 Task: Look for space in Oakville, Canada from 9th June, 2023 to 11th June, 2023 for 2 adults in price range Rs.6000 to Rs.10000. Place can be entire place with 2 bedrooms having 2 beds and 1 bathroom. Property type can be house, flat, guest house. Booking option can be shelf check-in. Required host language is English.
Action: Mouse moved to (471, 94)
Screenshot: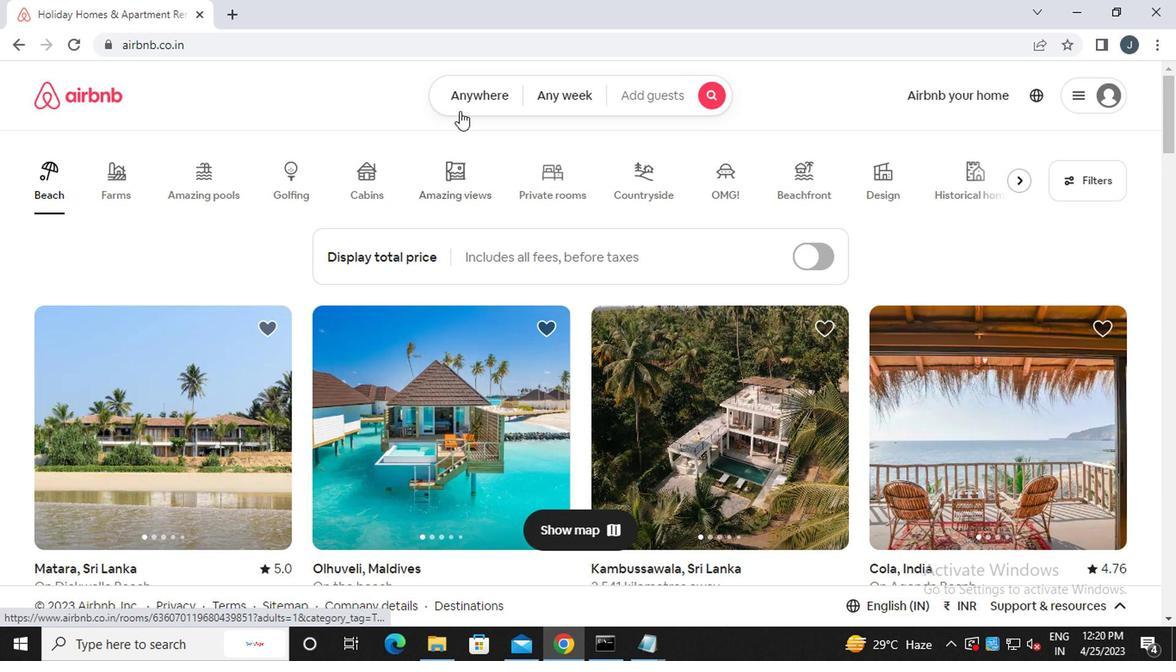 
Action: Mouse pressed left at (471, 94)
Screenshot: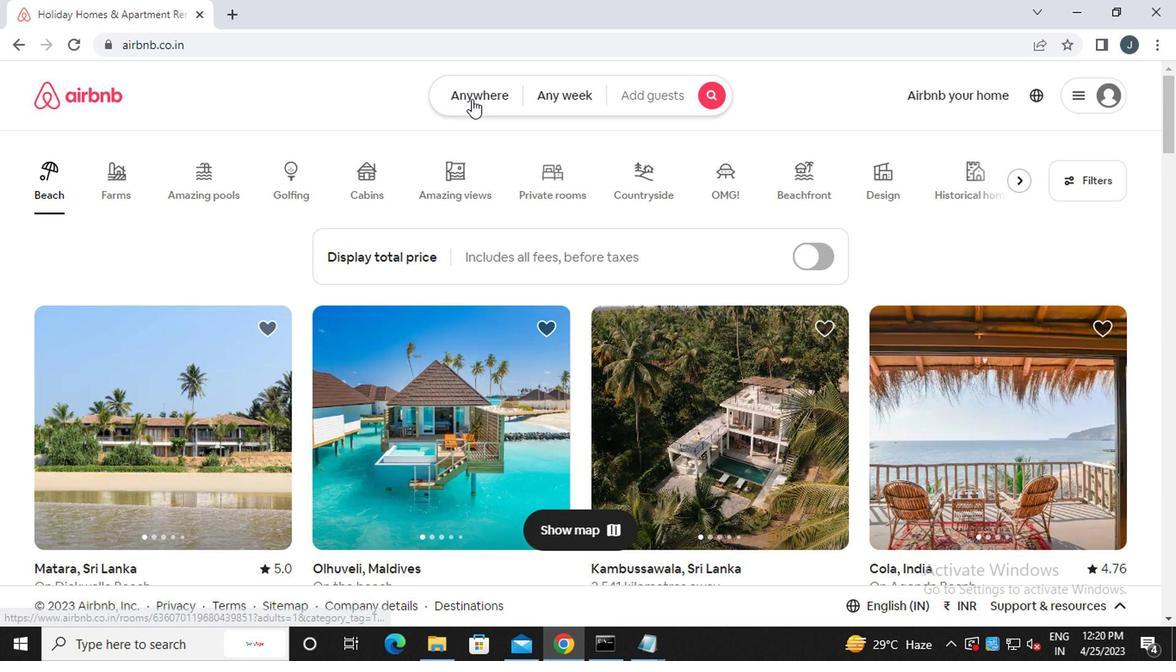 
Action: Mouse moved to (289, 170)
Screenshot: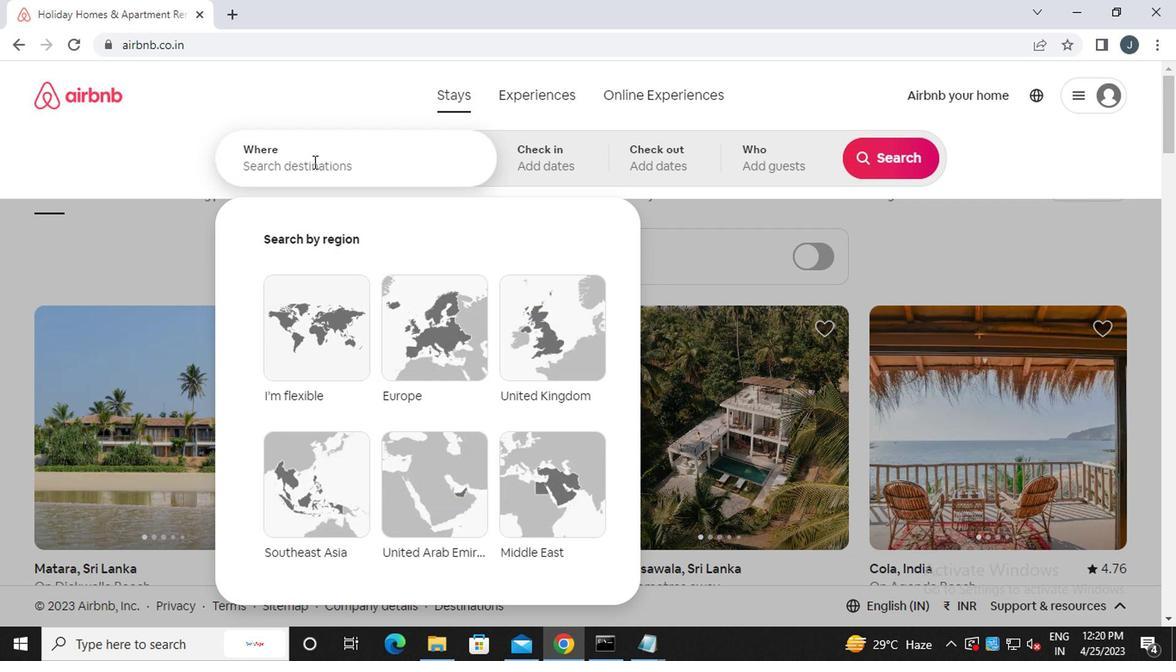 
Action: Mouse pressed left at (289, 170)
Screenshot: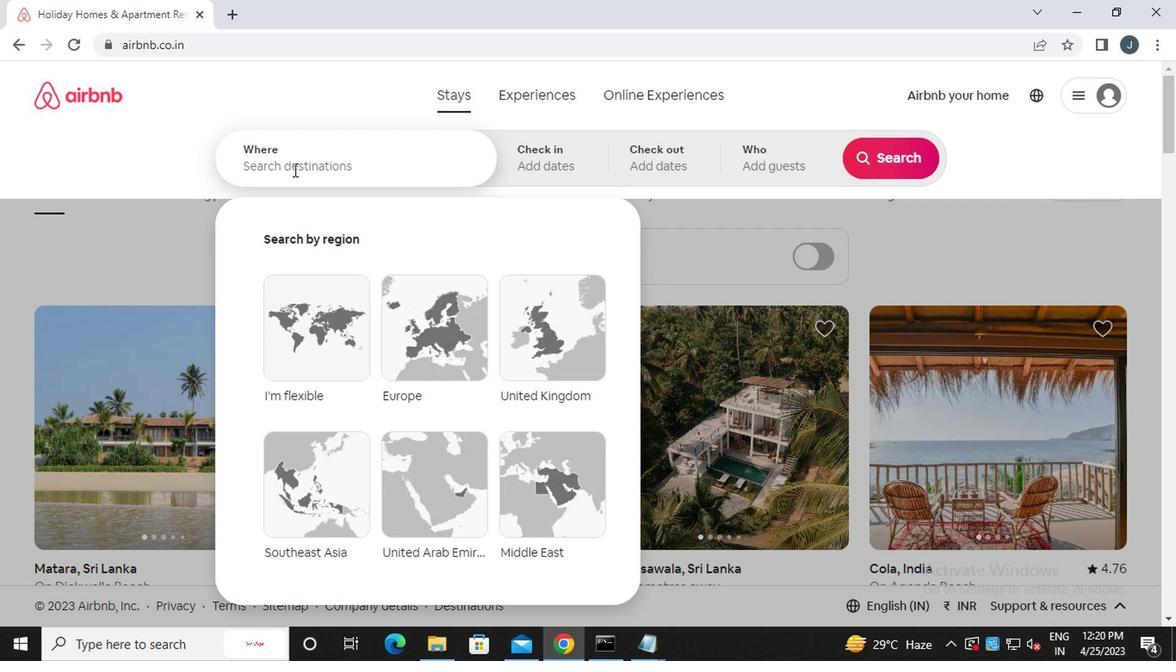 
Action: Mouse moved to (289, 170)
Screenshot: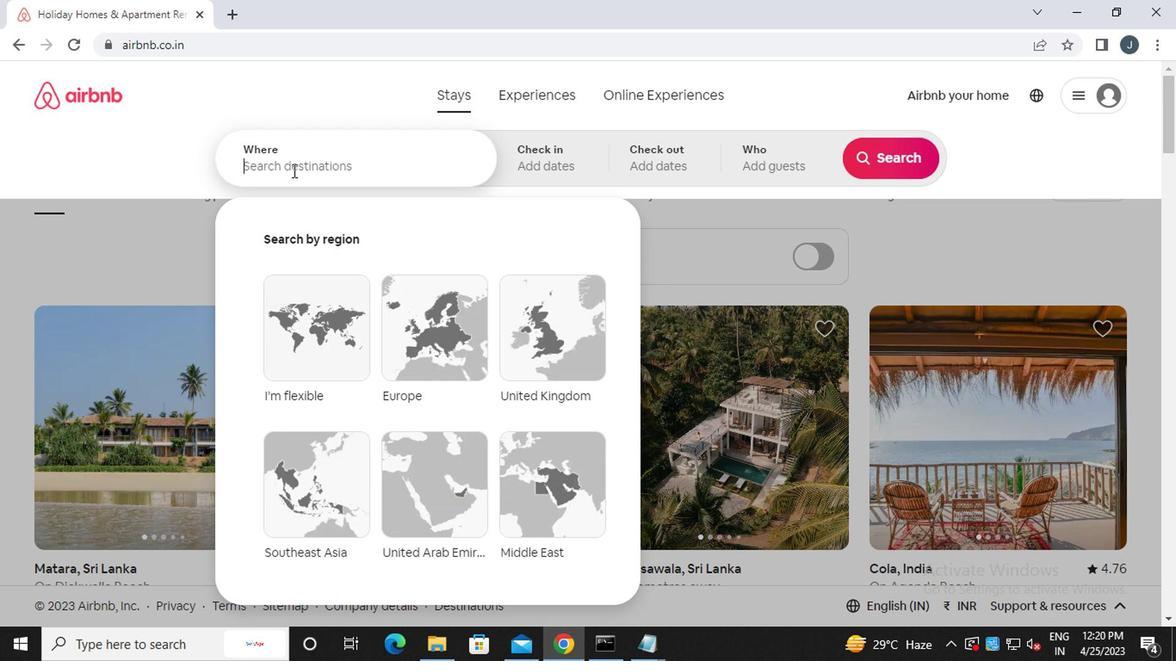 
Action: Key pressed <Key.caps_lock>o<Key.caps_lock>akville,<Key.caps_lock>c<Key.caps_lock>anada
Screenshot: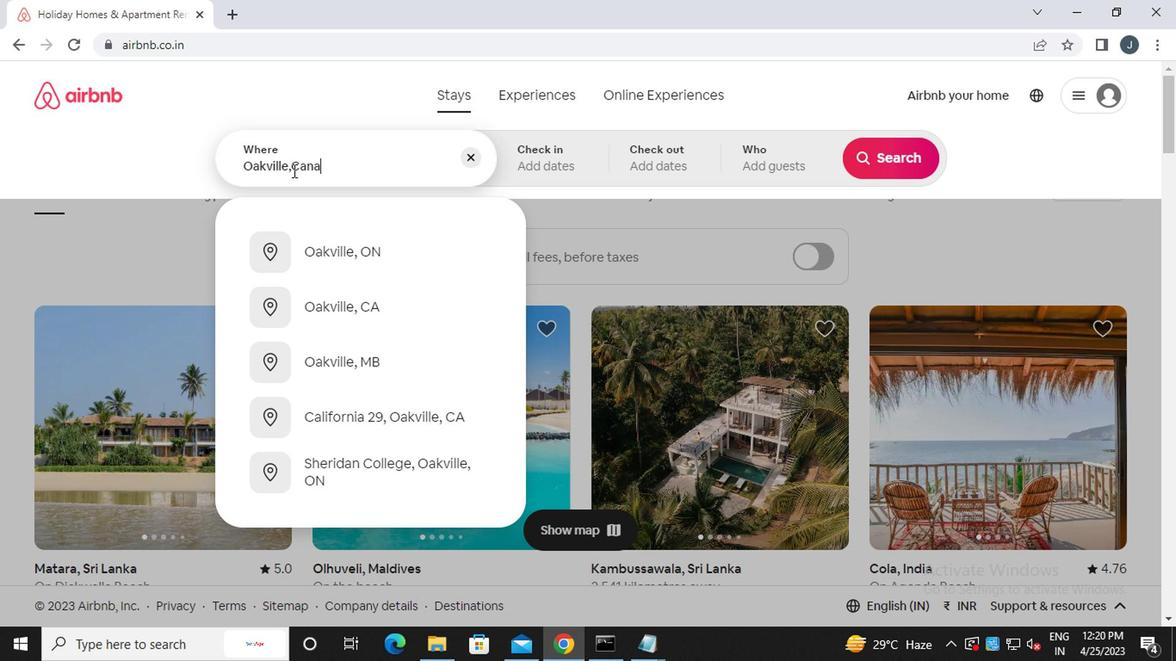 
Action: Mouse moved to (575, 161)
Screenshot: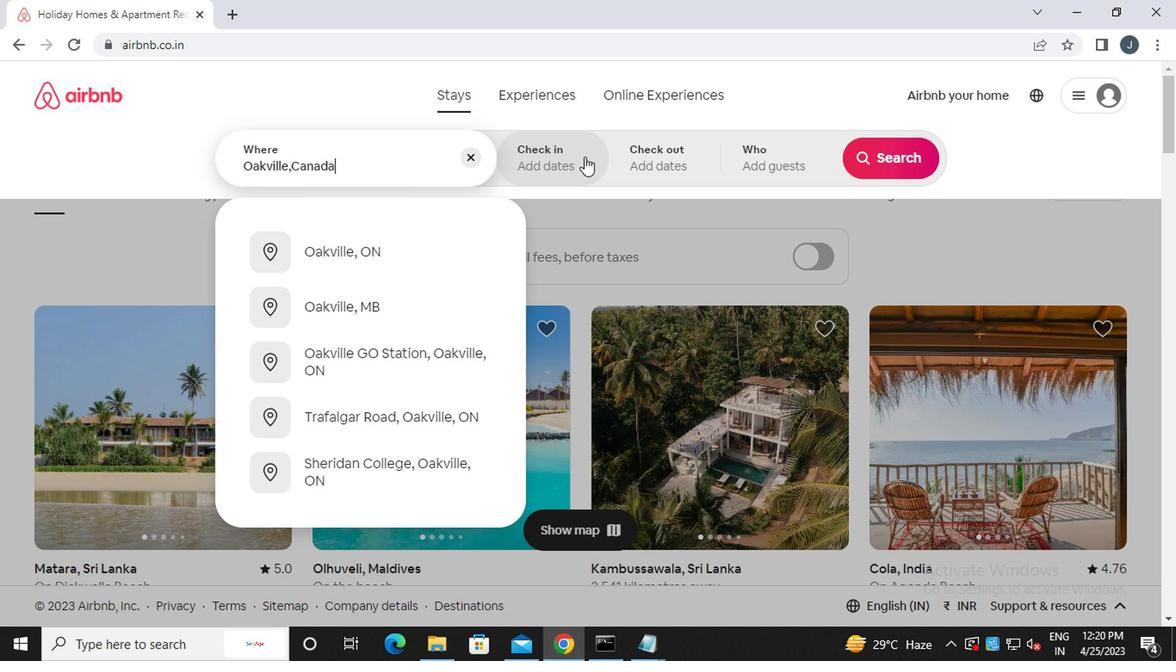 
Action: Mouse pressed left at (575, 161)
Screenshot: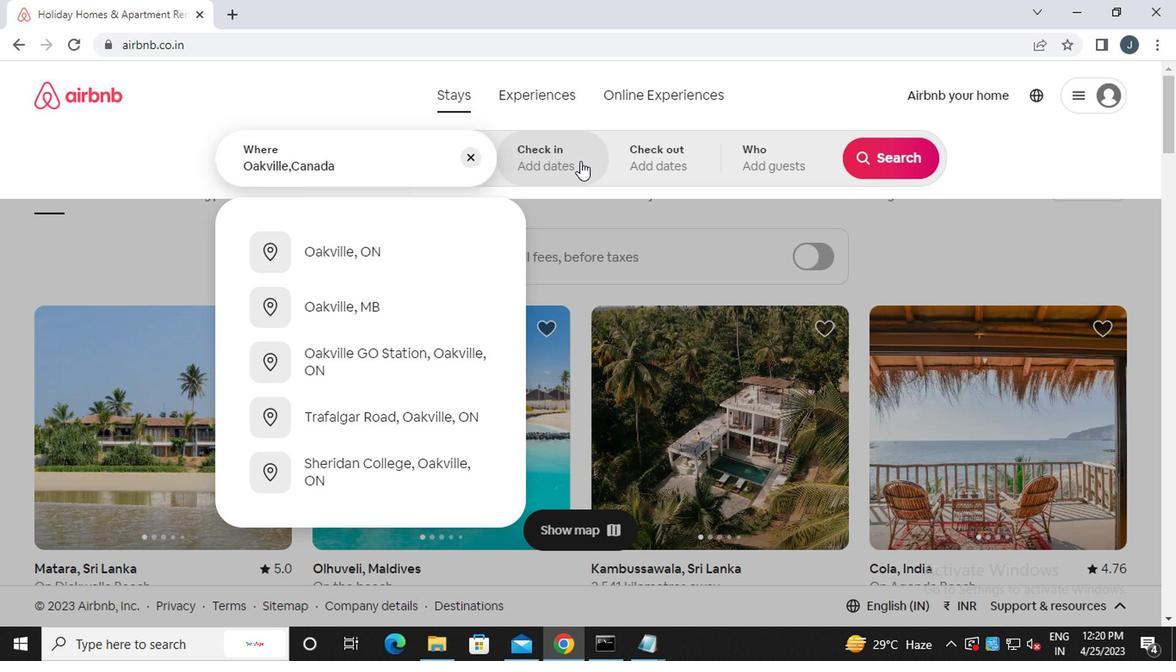 
Action: Mouse moved to (876, 296)
Screenshot: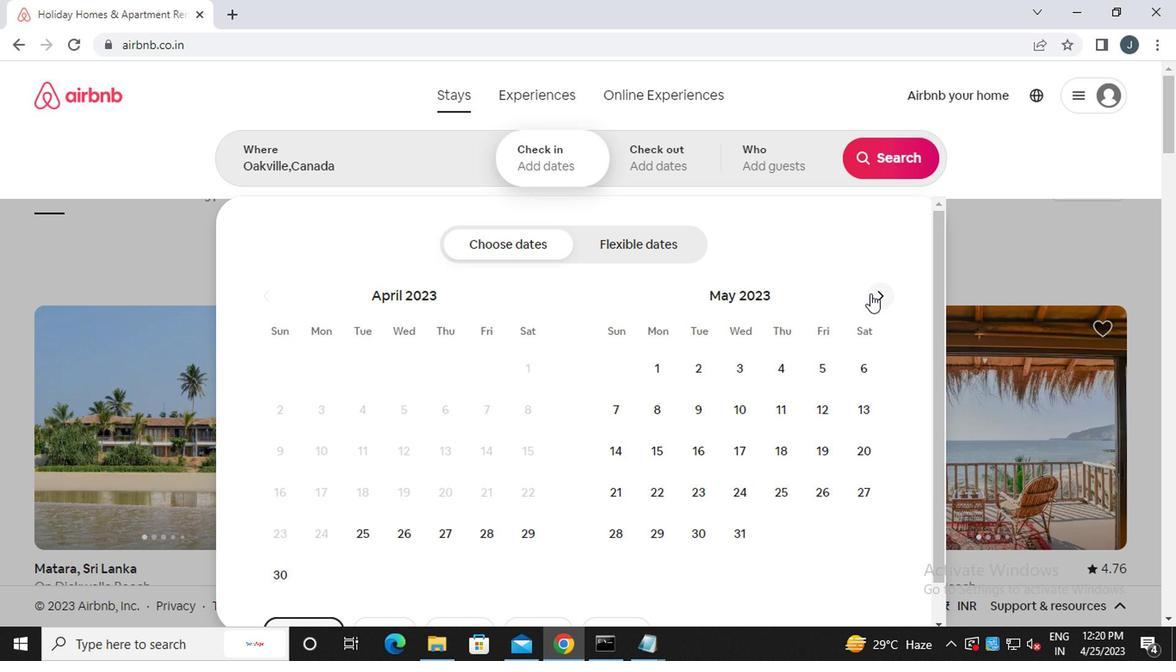 
Action: Mouse pressed left at (876, 296)
Screenshot: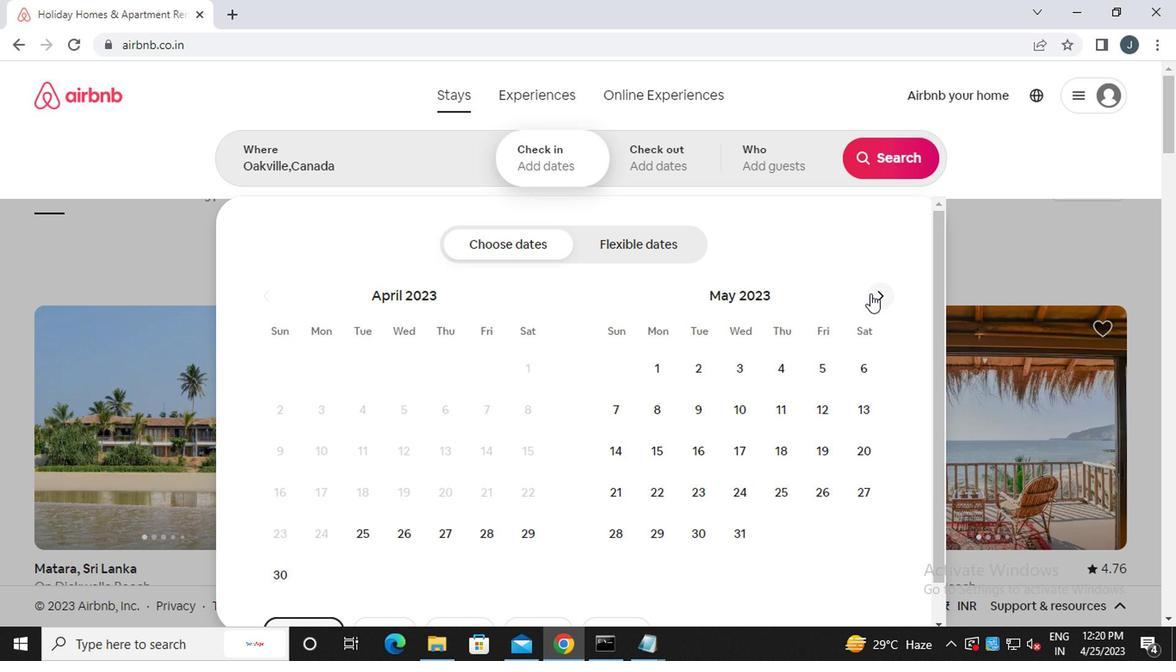 
Action: Mouse moved to (827, 409)
Screenshot: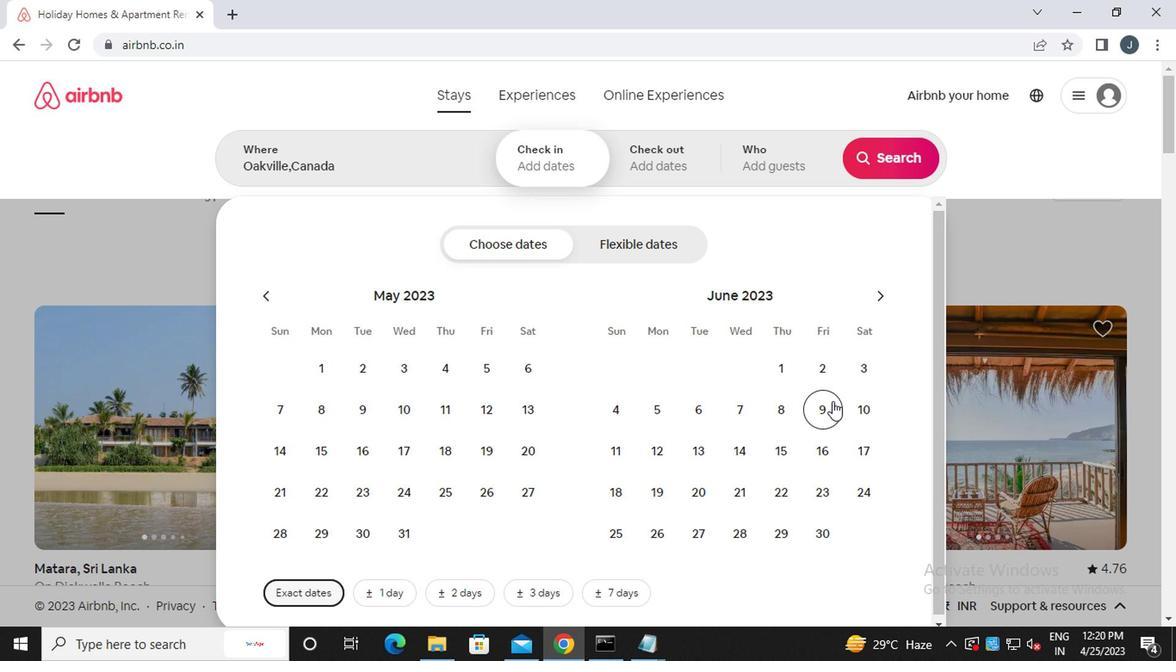 
Action: Mouse pressed left at (827, 409)
Screenshot: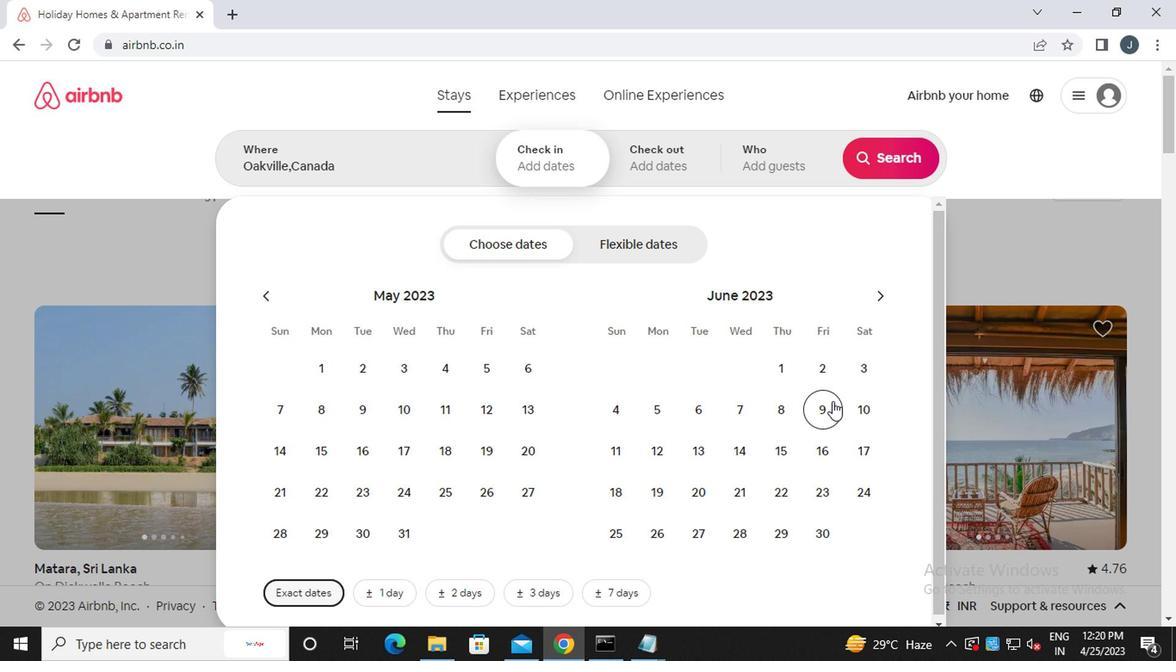 
Action: Mouse moved to (621, 447)
Screenshot: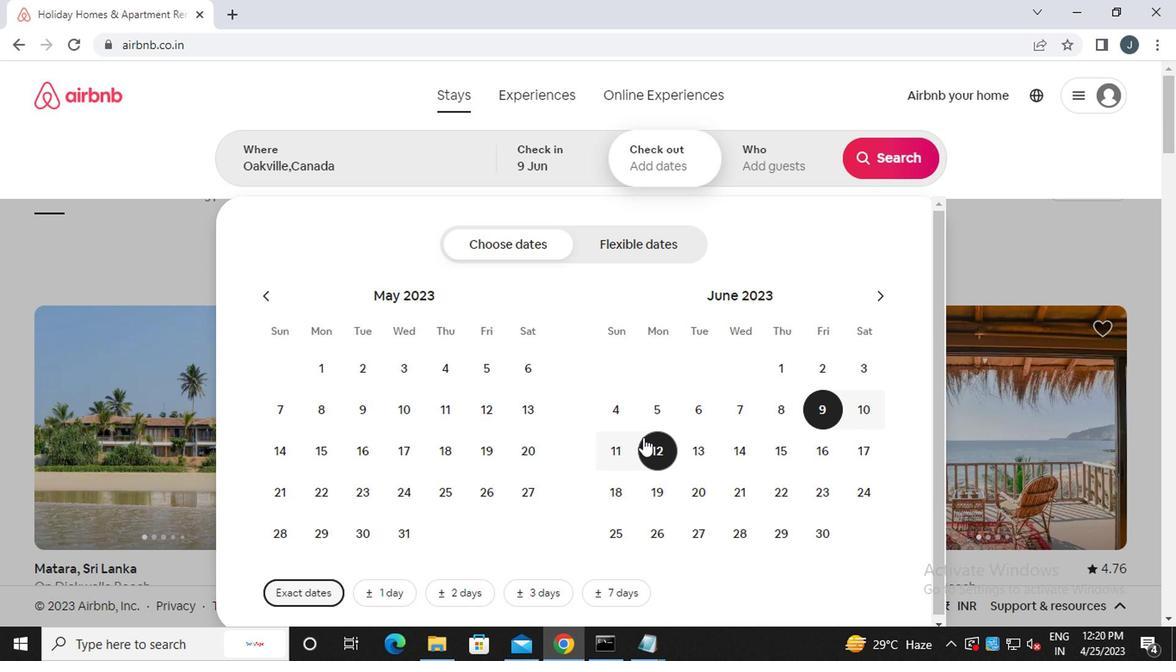 
Action: Mouse pressed left at (621, 447)
Screenshot: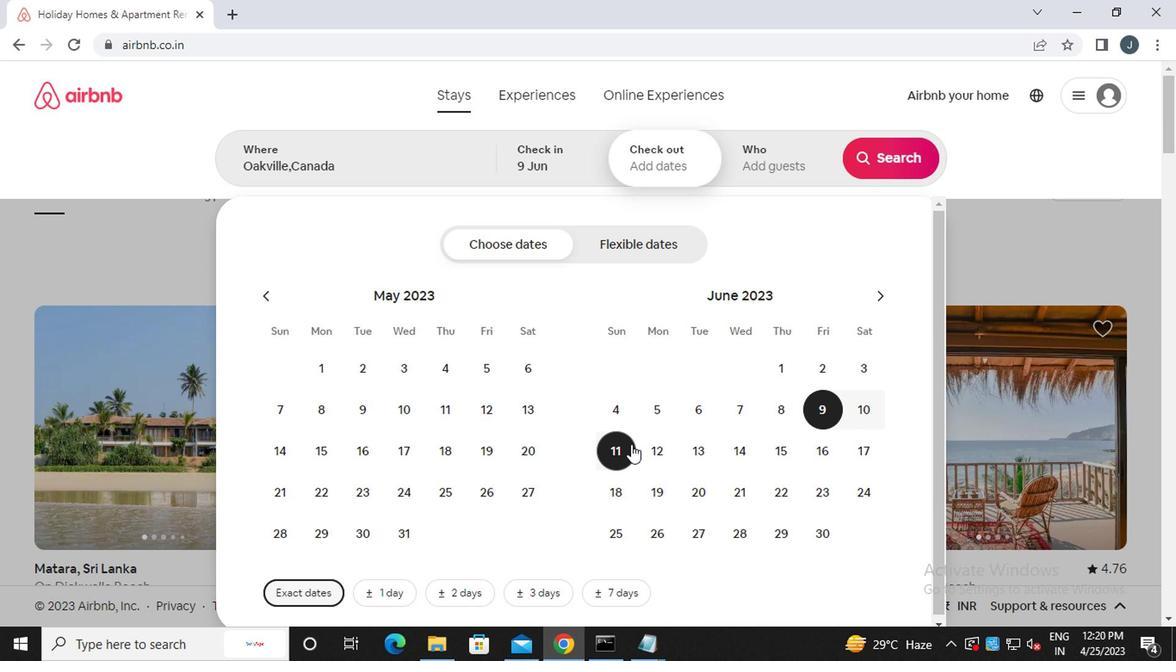 
Action: Mouse moved to (759, 164)
Screenshot: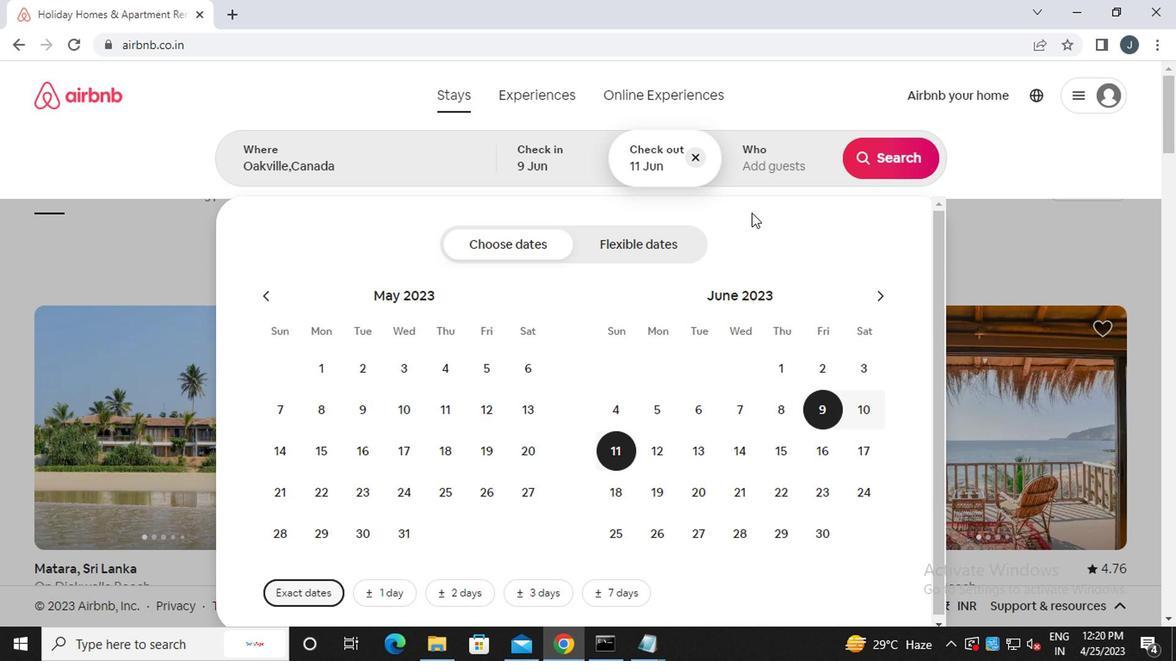 
Action: Mouse pressed left at (759, 164)
Screenshot: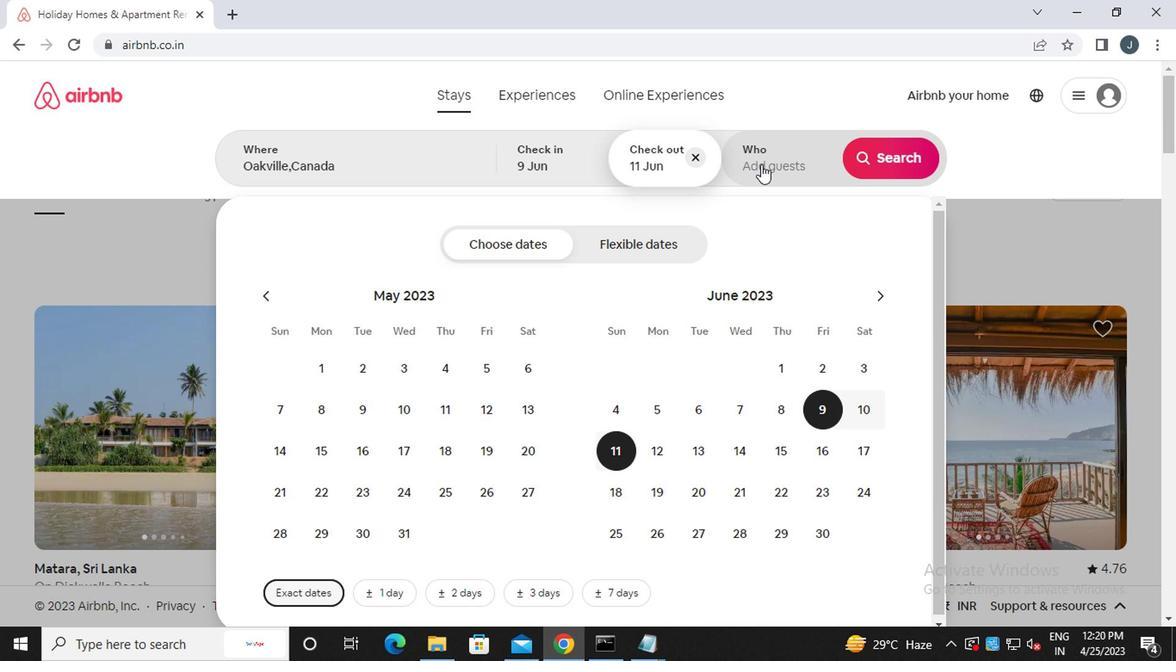 
Action: Mouse moved to (909, 246)
Screenshot: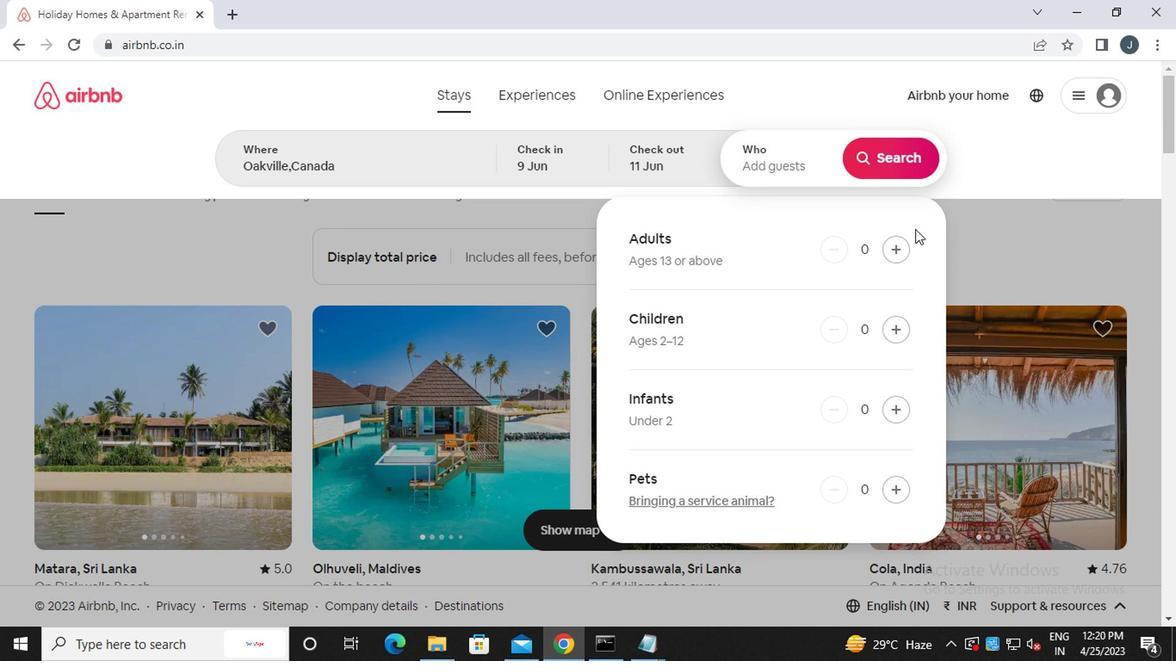 
Action: Mouse pressed left at (909, 246)
Screenshot: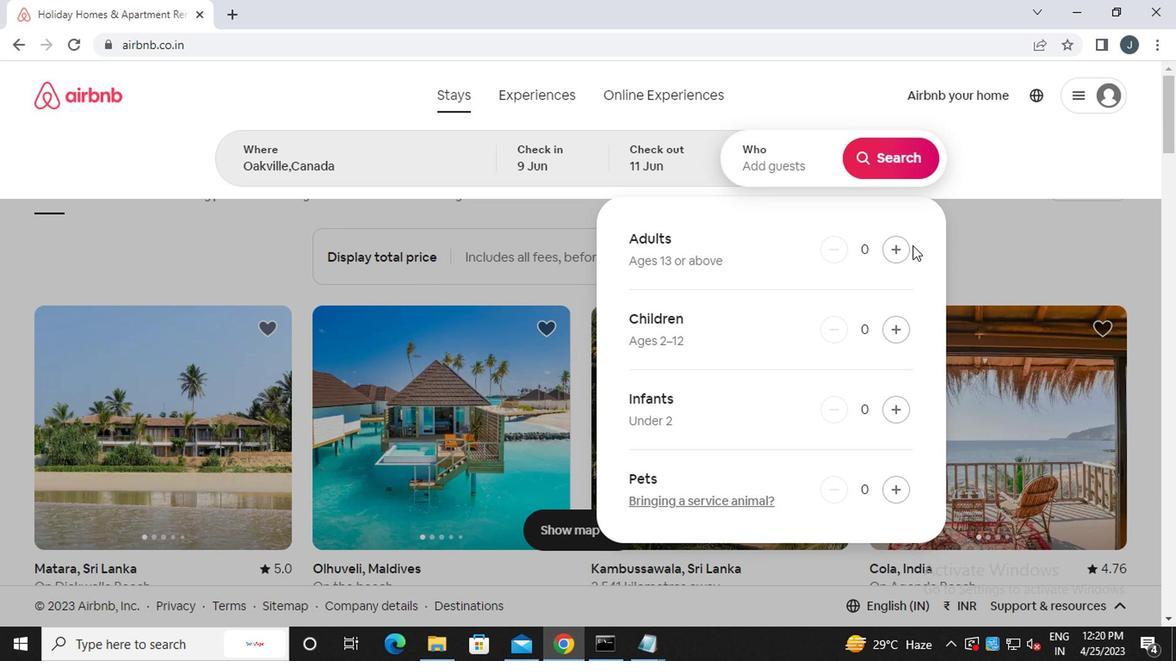 
Action: Mouse pressed left at (909, 246)
Screenshot: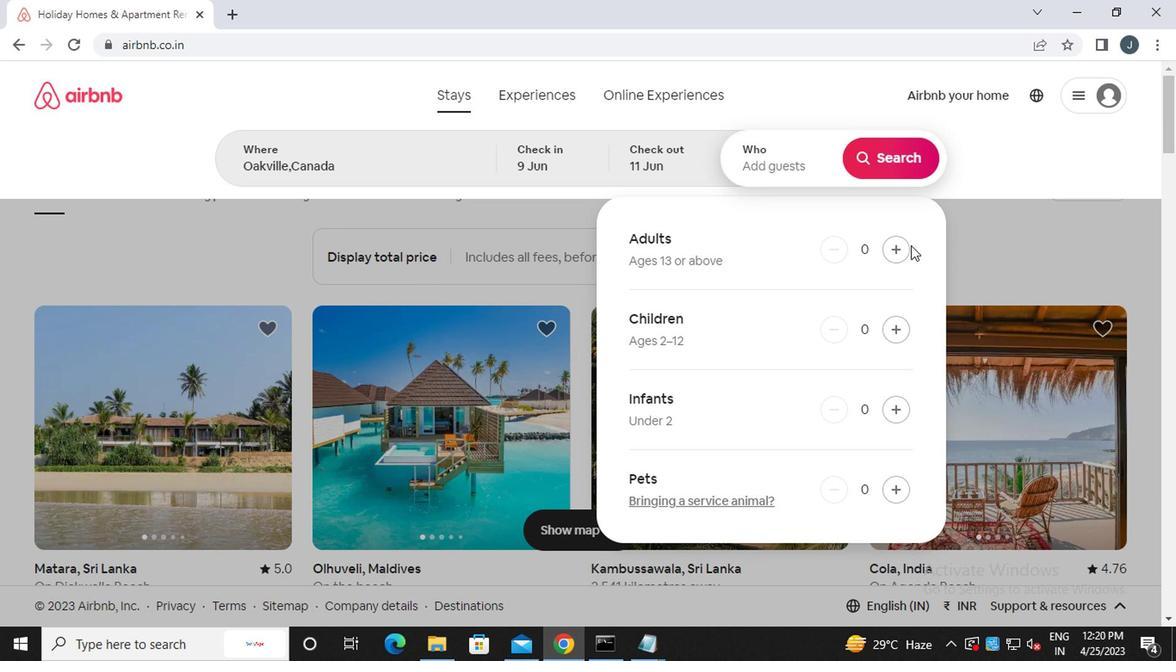 
Action: Mouse moved to (902, 248)
Screenshot: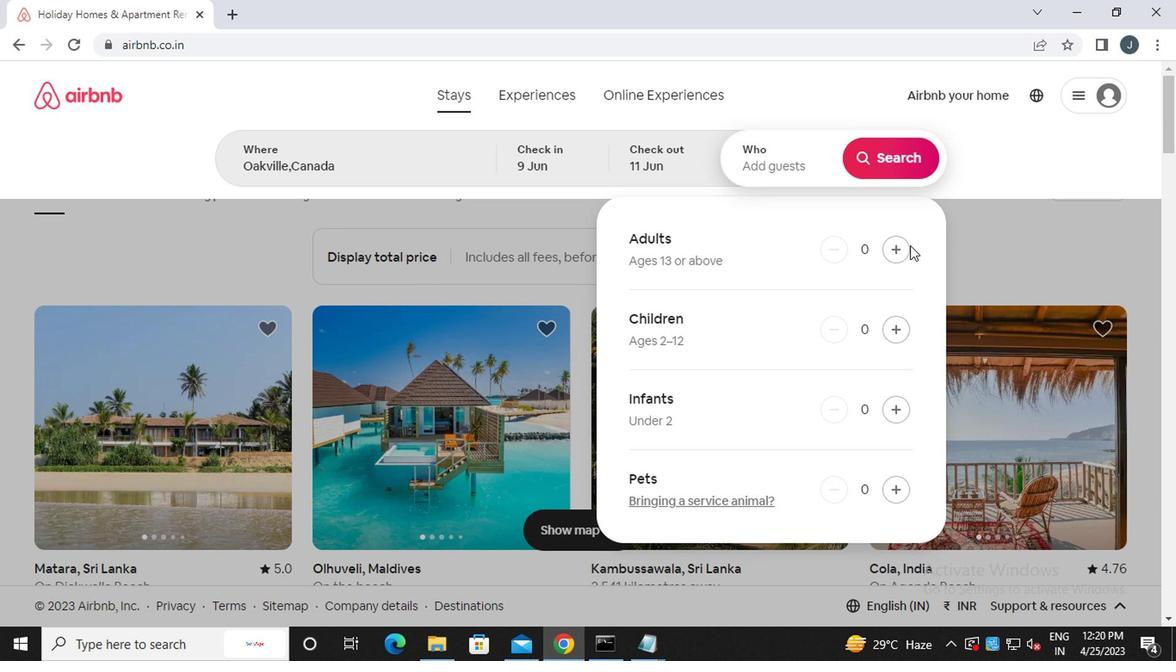 
Action: Mouse pressed left at (902, 248)
Screenshot: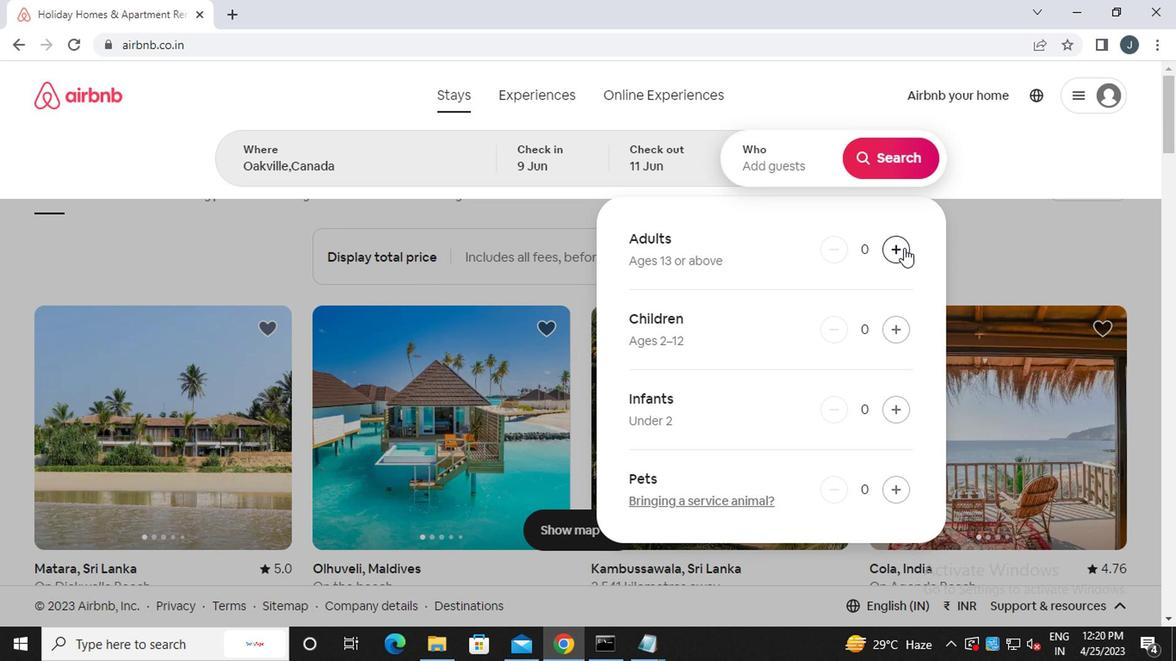
Action: Mouse pressed left at (902, 248)
Screenshot: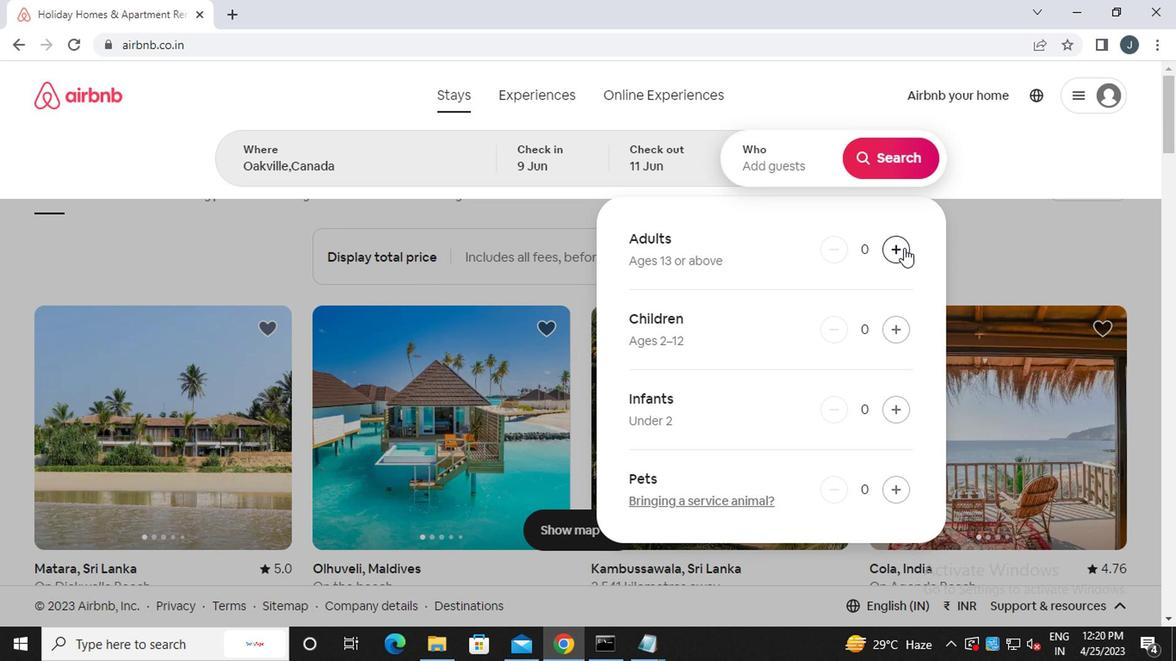 
Action: Mouse moved to (902, 161)
Screenshot: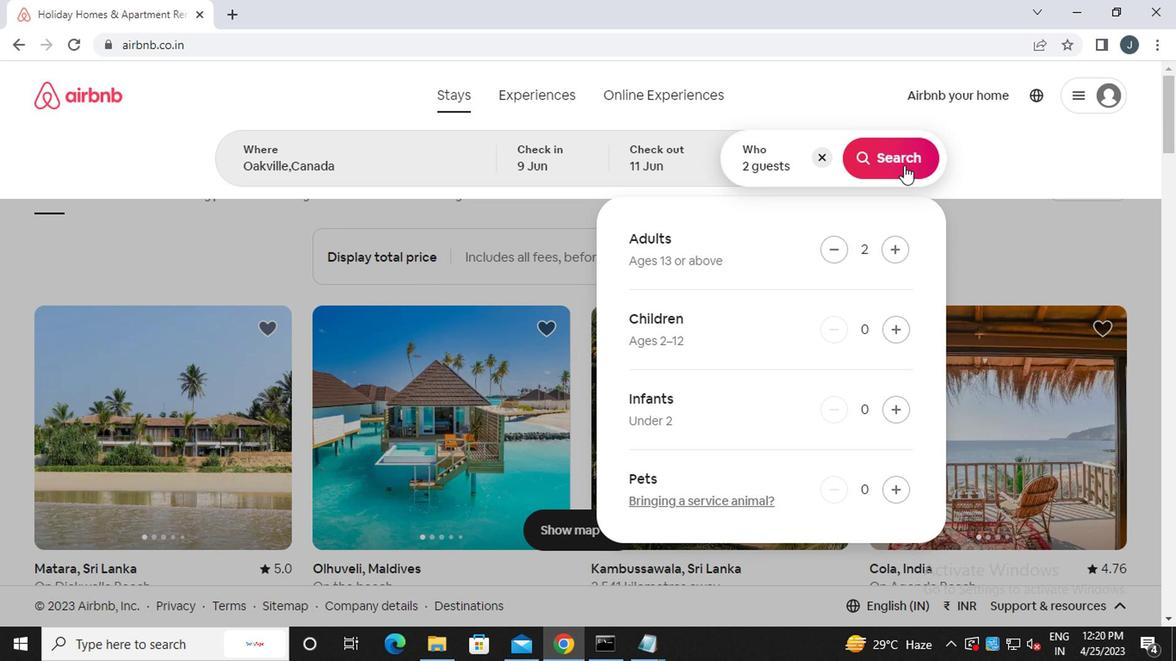 
Action: Mouse pressed left at (902, 161)
Screenshot: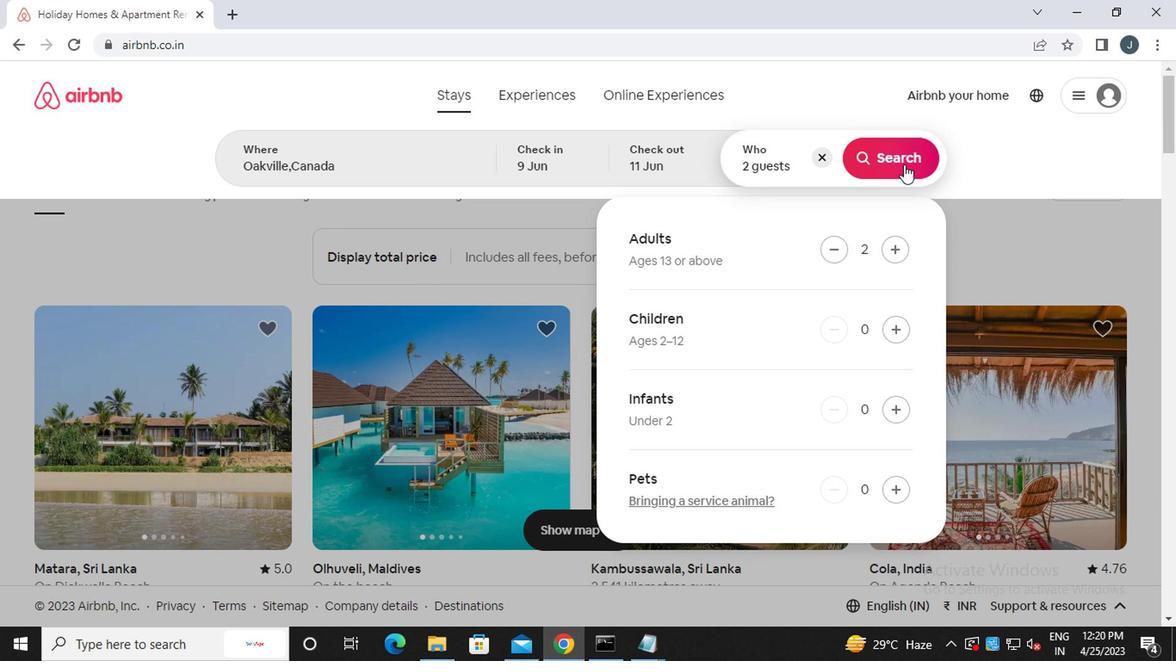 
Action: Mouse moved to (1101, 164)
Screenshot: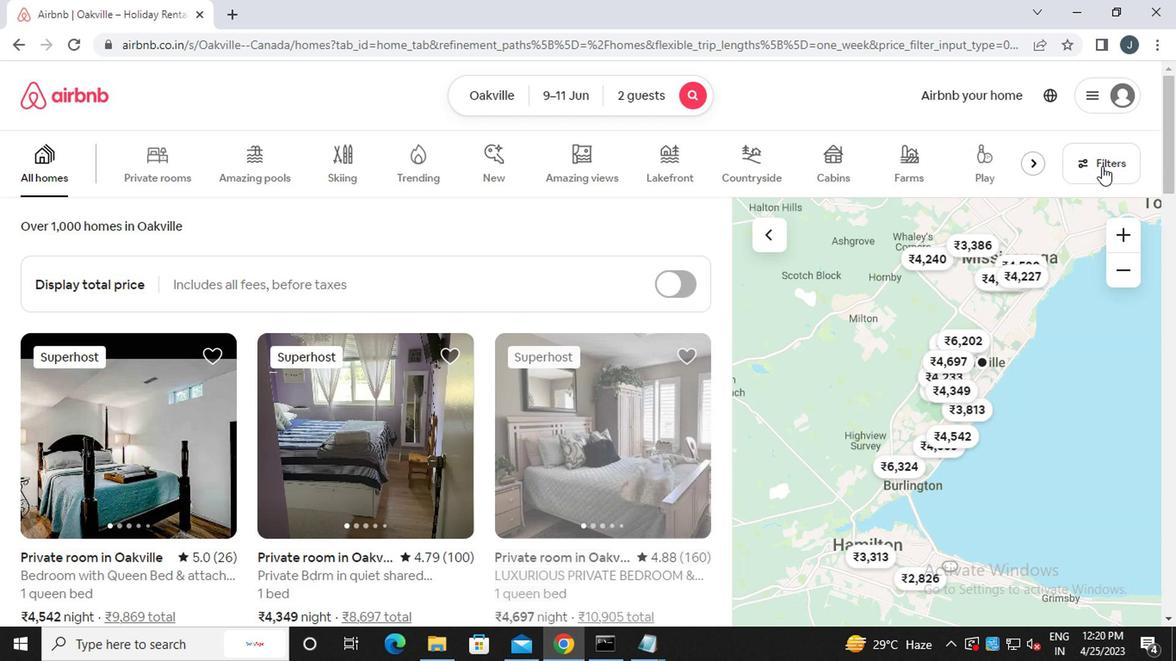 
Action: Mouse pressed left at (1101, 164)
Screenshot: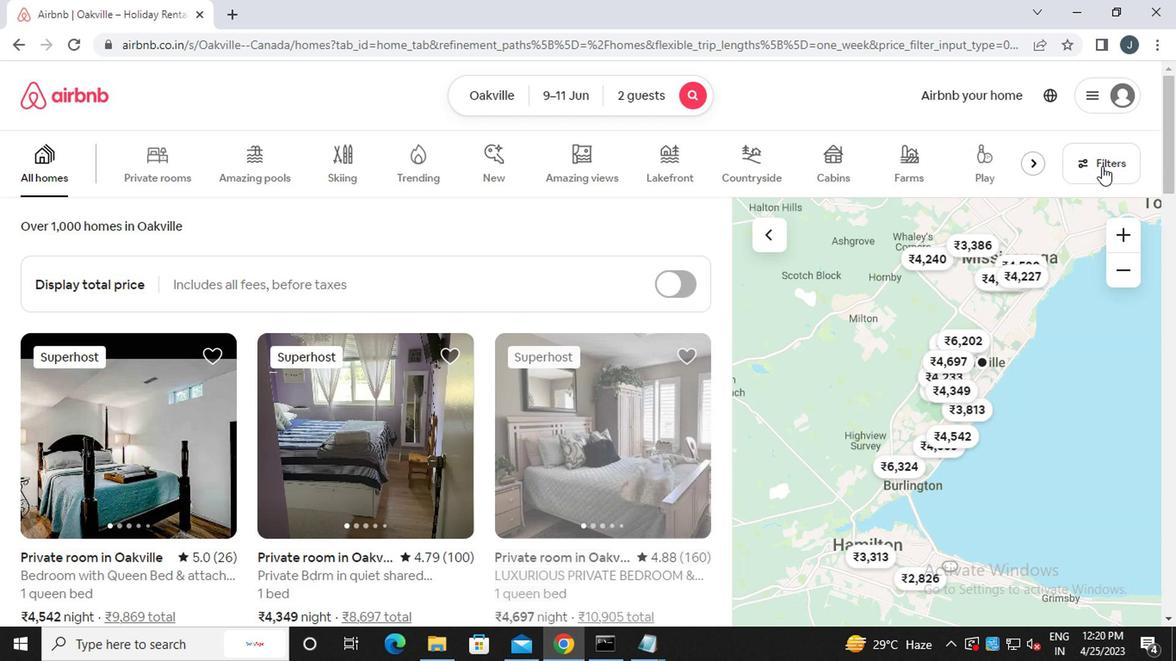 
Action: Mouse moved to (436, 384)
Screenshot: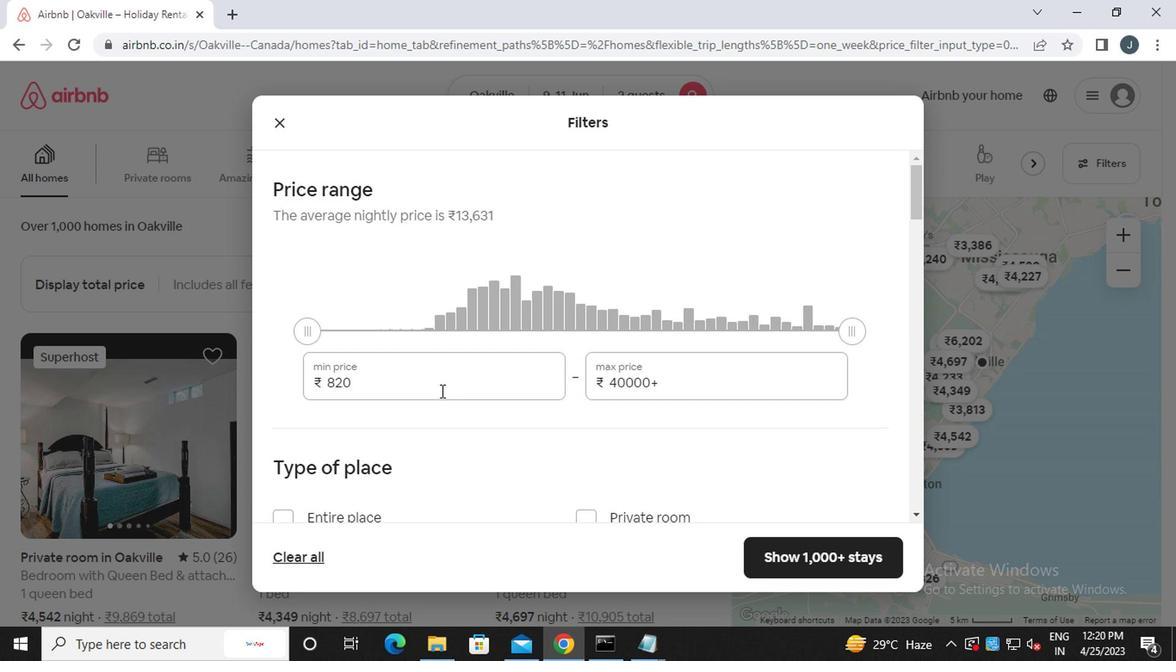 
Action: Mouse pressed left at (436, 384)
Screenshot: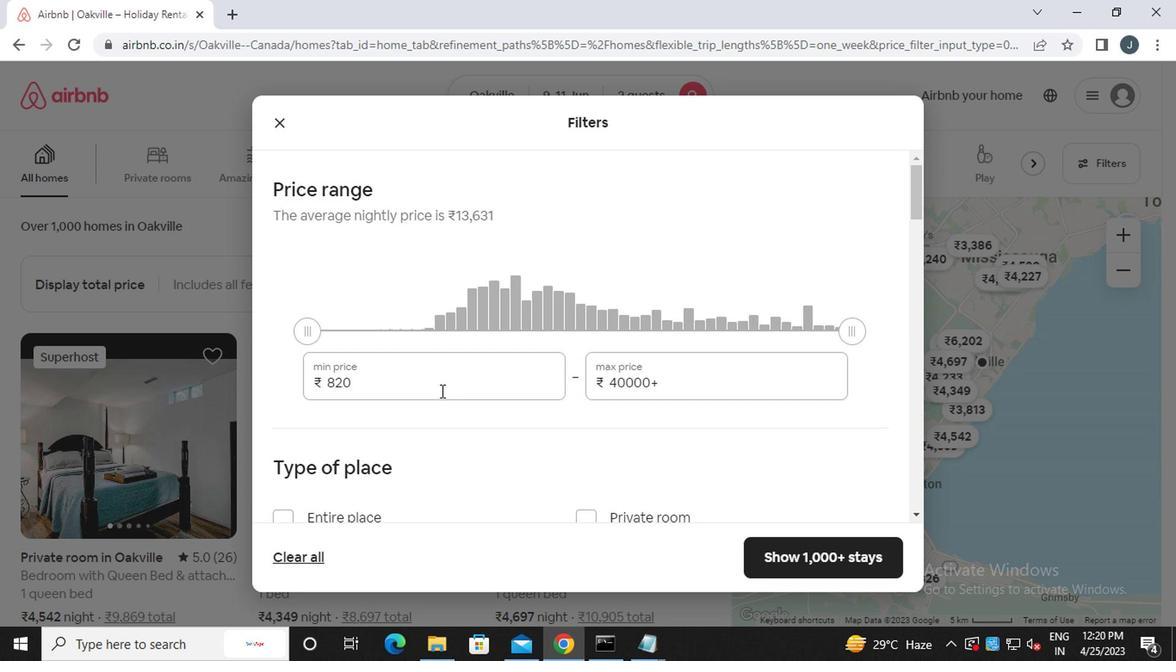 
Action: Mouse moved to (435, 384)
Screenshot: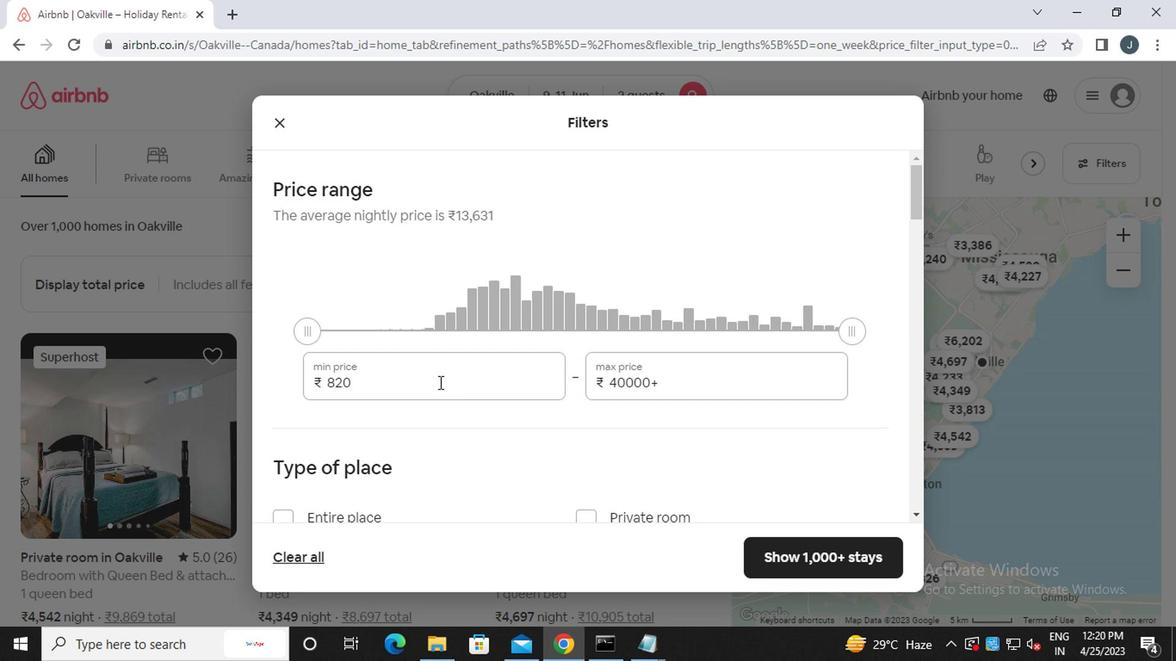 
Action: Key pressed <Key.backspace><Key.backspace><Key.backspace><Key.backspace><Key.backspace><Key.backspace><<102>><<96>><<96>><<96>>
Screenshot: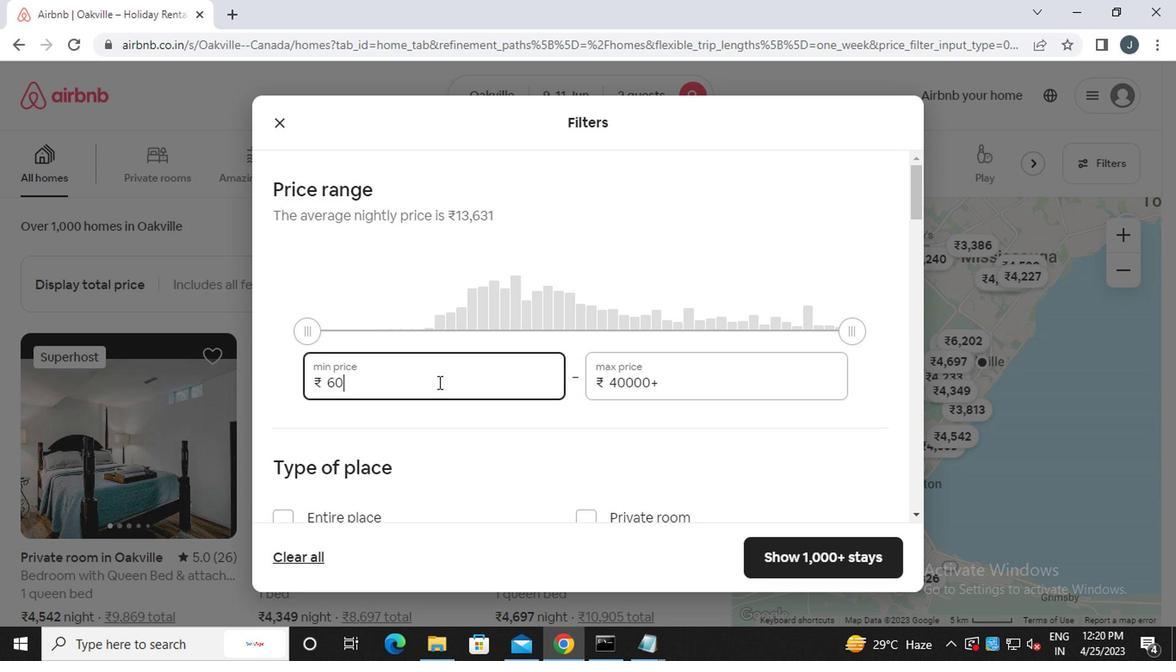 
Action: Mouse moved to (683, 392)
Screenshot: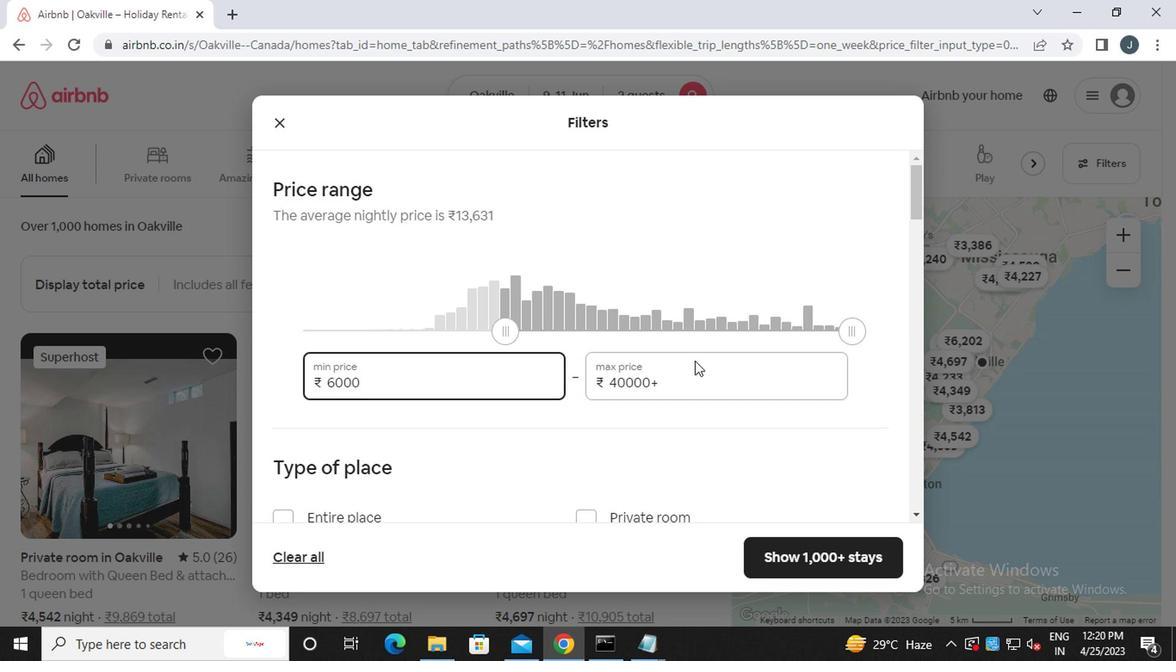 
Action: Mouse pressed left at (683, 392)
Screenshot: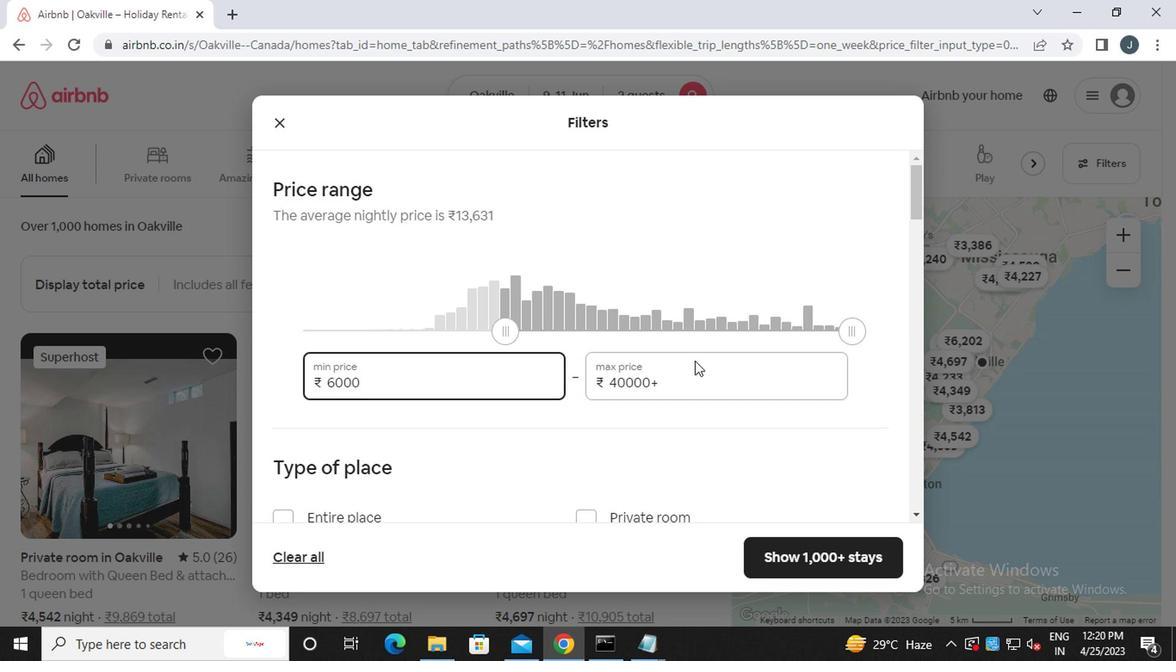 
Action: Key pressed <Key.backspace><Key.backspace><Key.backspace><Key.backspace><Key.backspace><Key.backspace><Key.backspace><Key.backspace><Key.backspace><Key.backspace><Key.backspace><<97>><<96>><<96>><<96>><<96>>
Screenshot: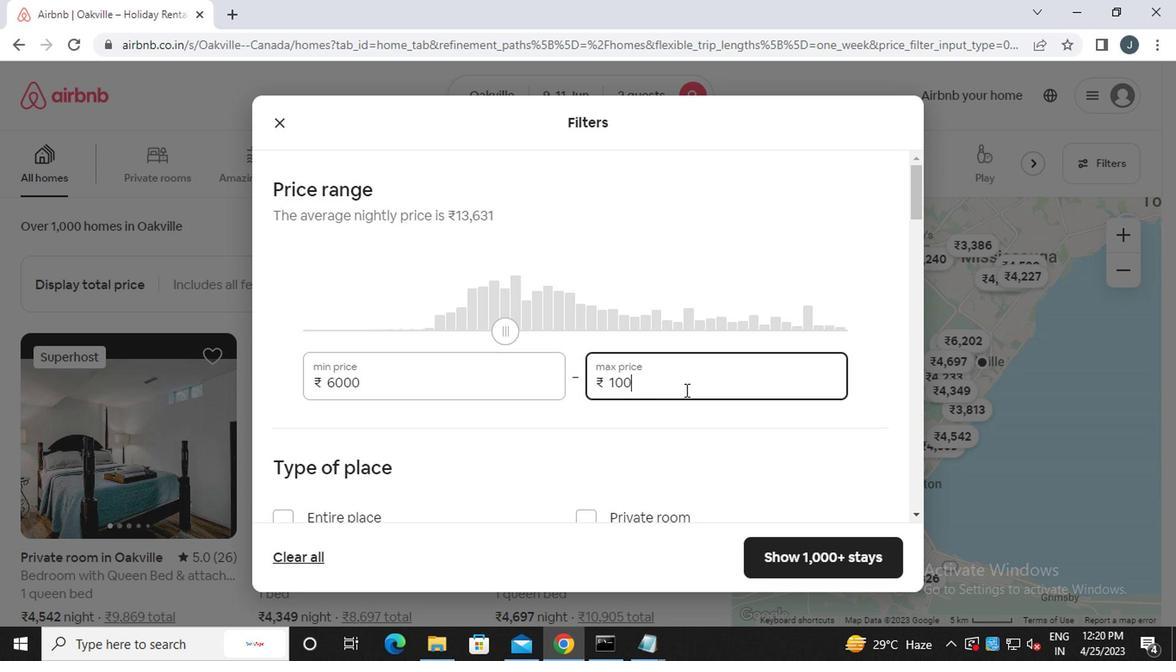 
Action: Mouse scrolled (683, 391) with delta (0, 0)
Screenshot: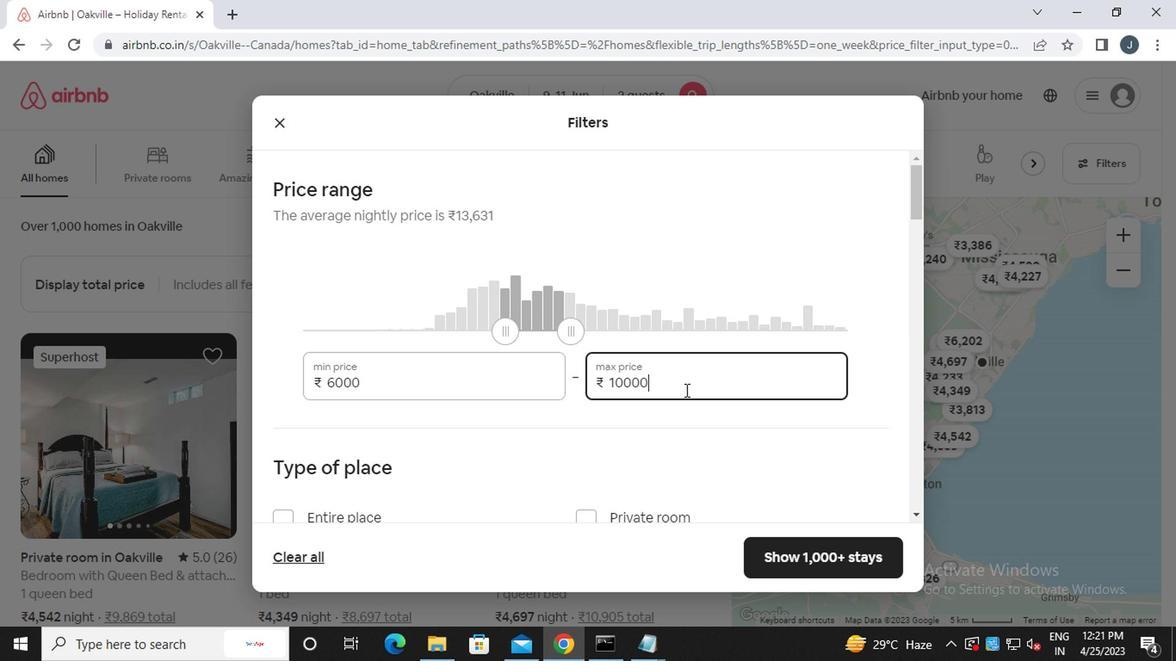 
Action: Mouse scrolled (683, 391) with delta (0, 0)
Screenshot: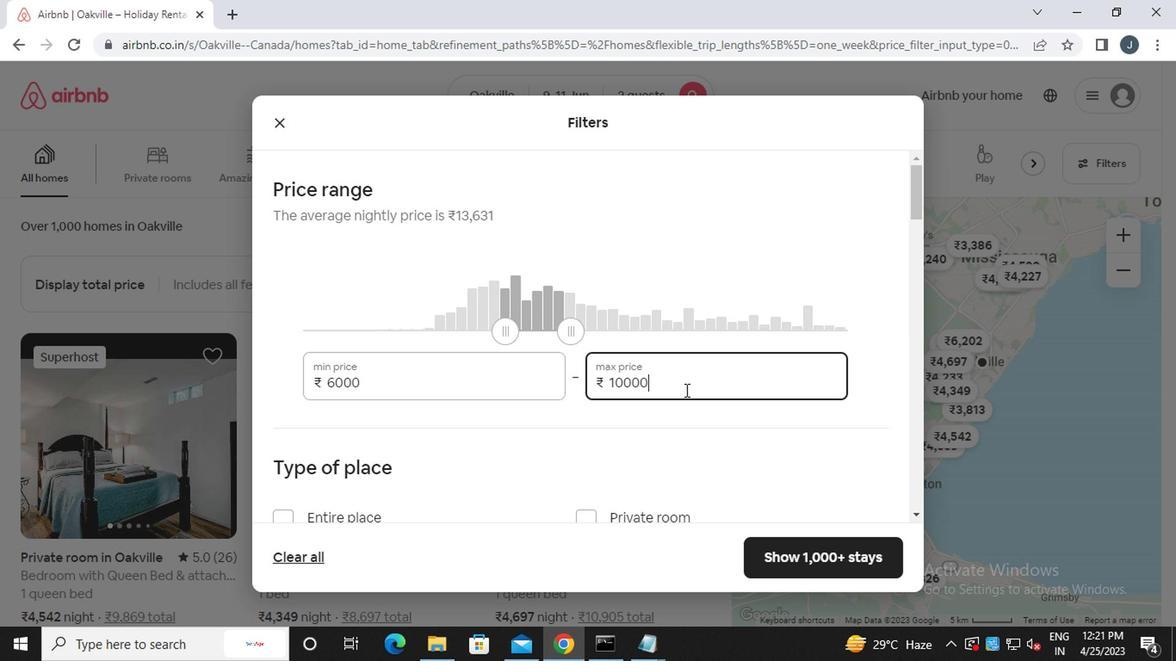 
Action: Mouse moved to (278, 348)
Screenshot: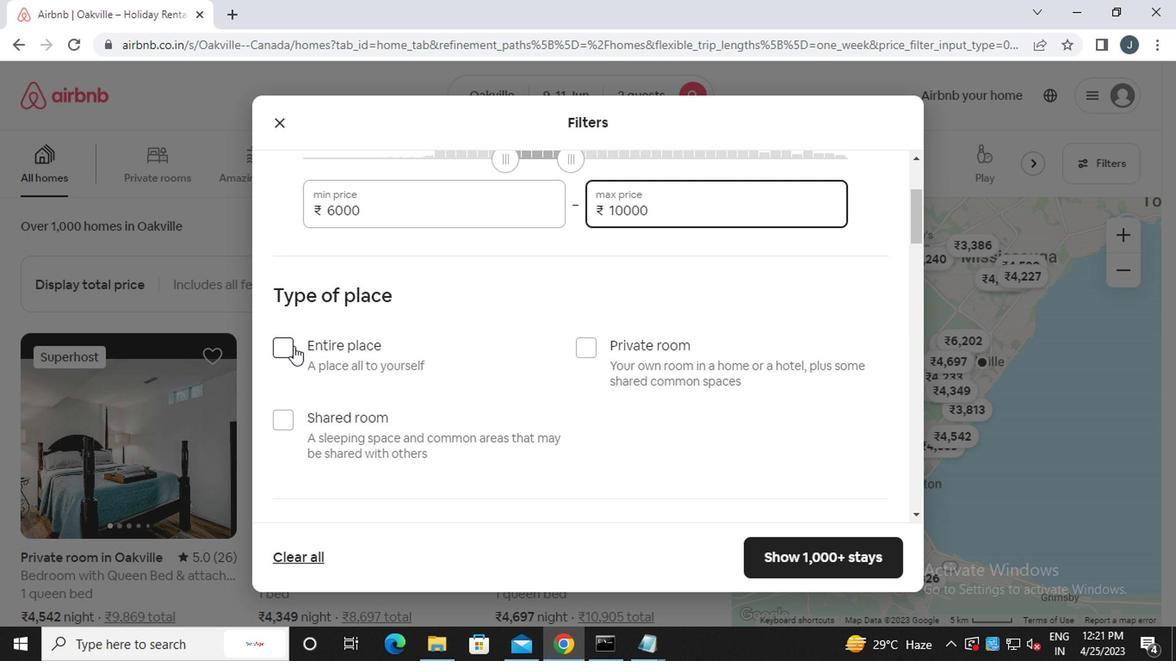 
Action: Mouse pressed left at (278, 348)
Screenshot: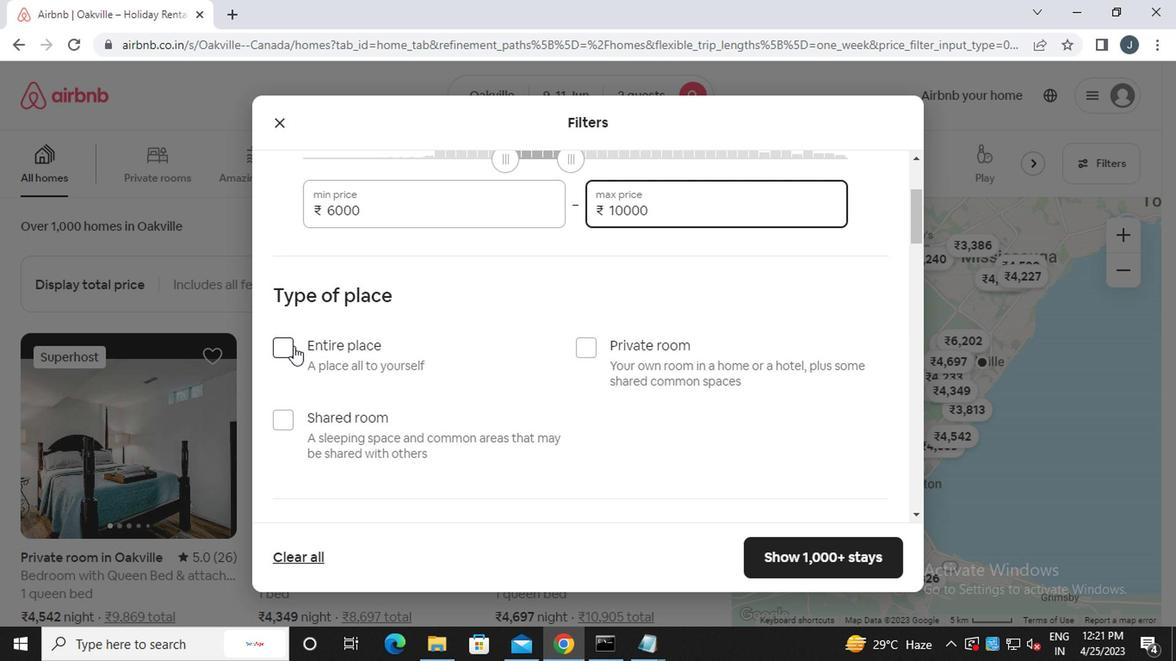 
Action: Mouse moved to (509, 379)
Screenshot: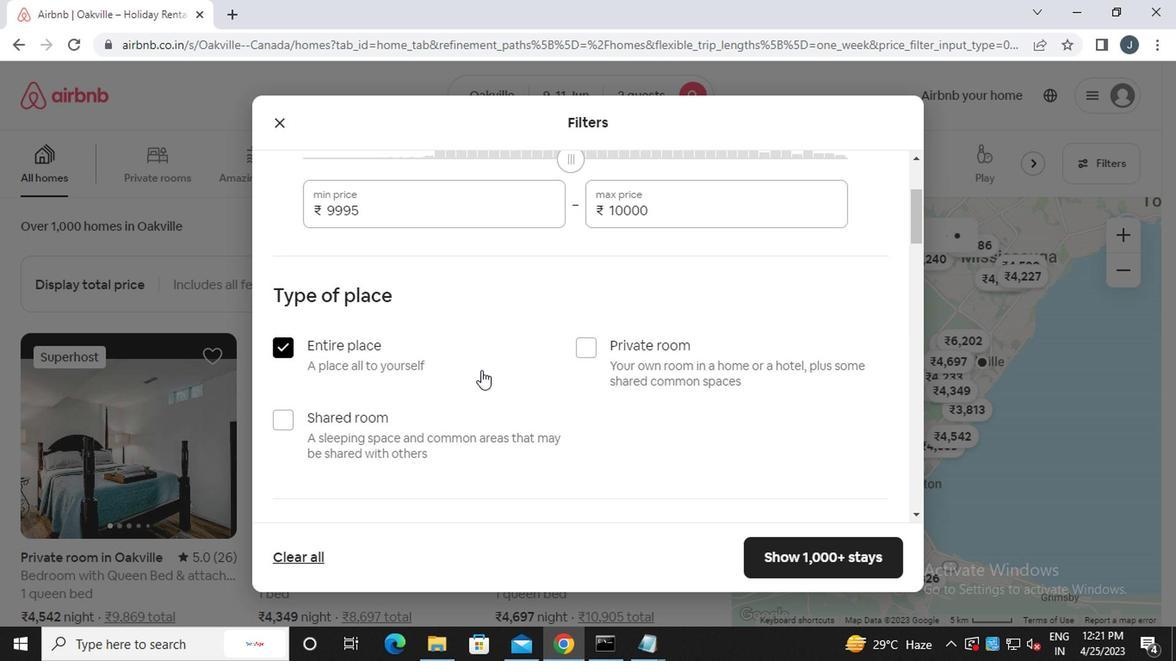 
Action: Mouse scrolled (509, 379) with delta (0, 0)
Screenshot: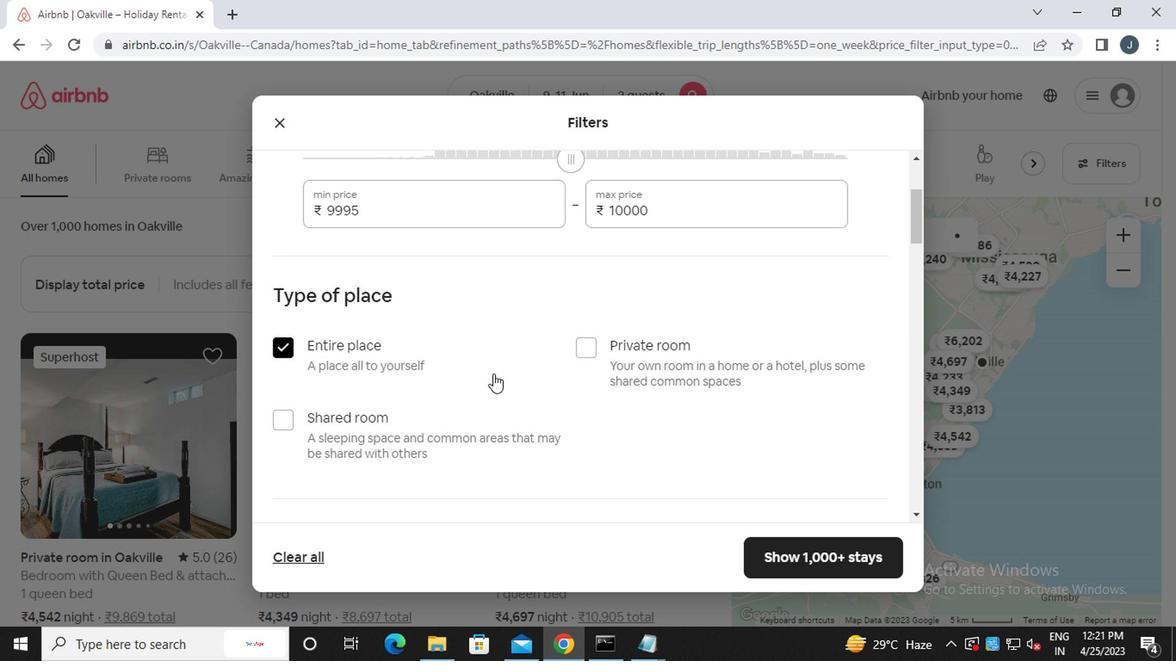 
Action: Mouse moved to (512, 381)
Screenshot: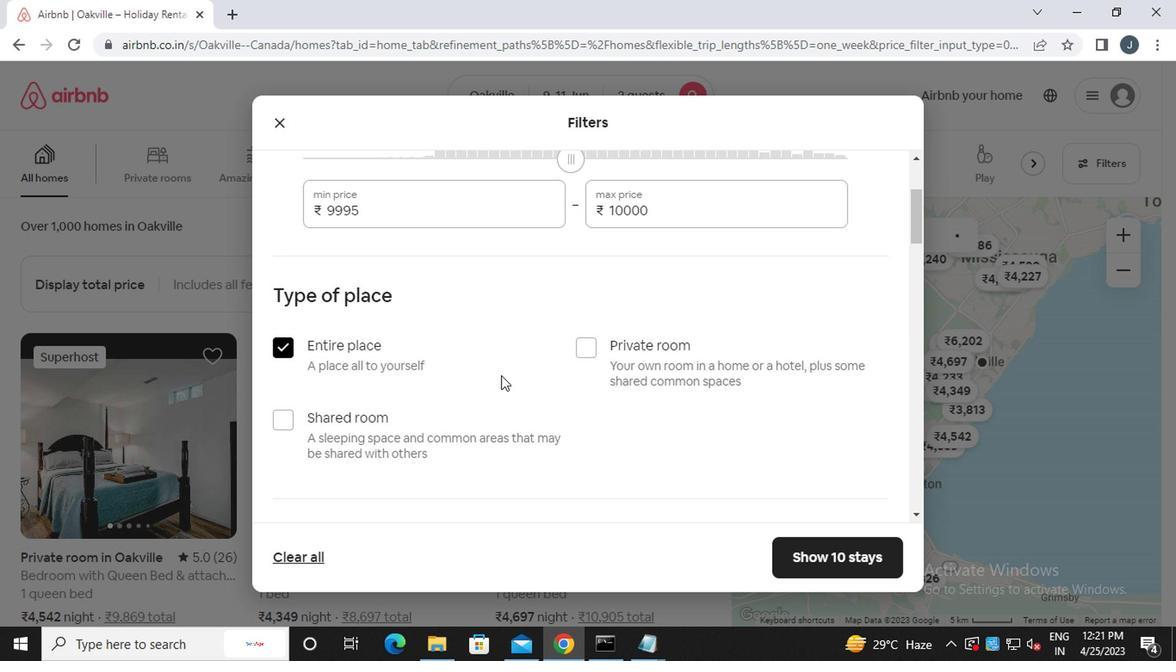 
Action: Mouse scrolled (512, 381) with delta (0, 0)
Screenshot: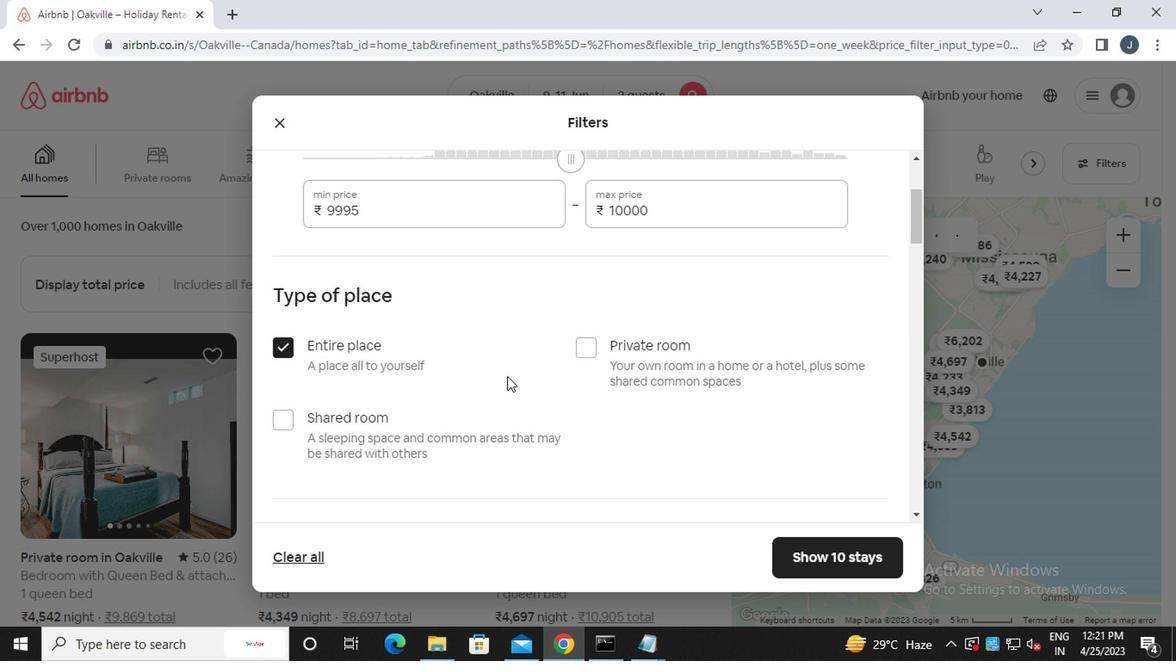 
Action: Mouse moved to (513, 381)
Screenshot: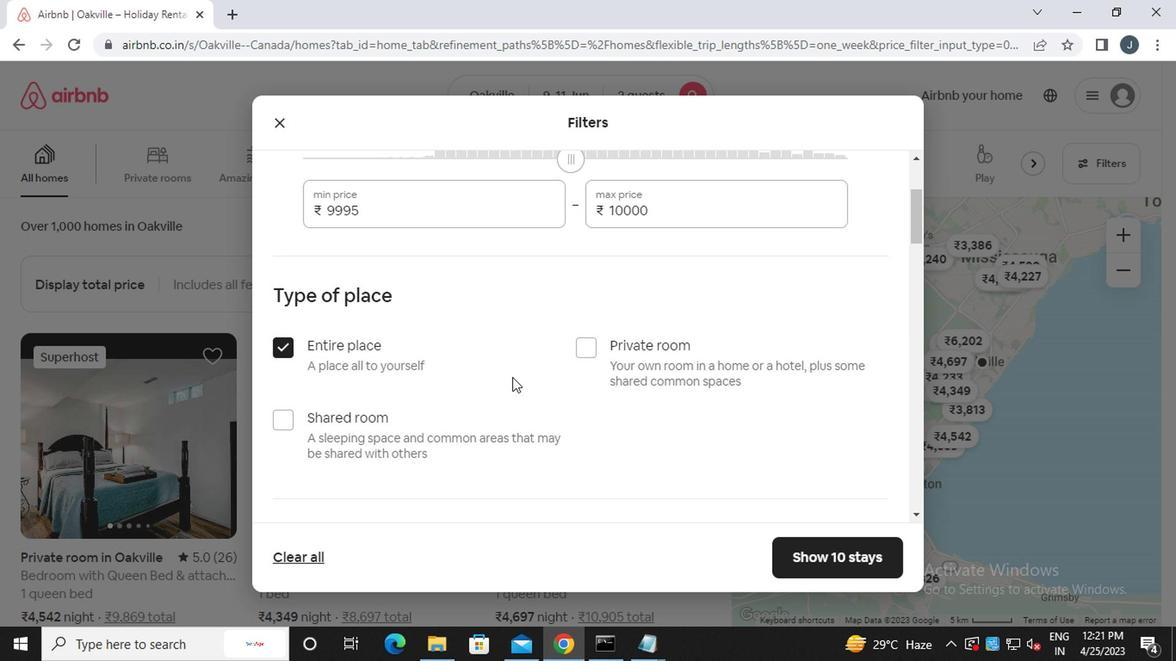 
Action: Mouse scrolled (513, 381) with delta (0, 0)
Screenshot: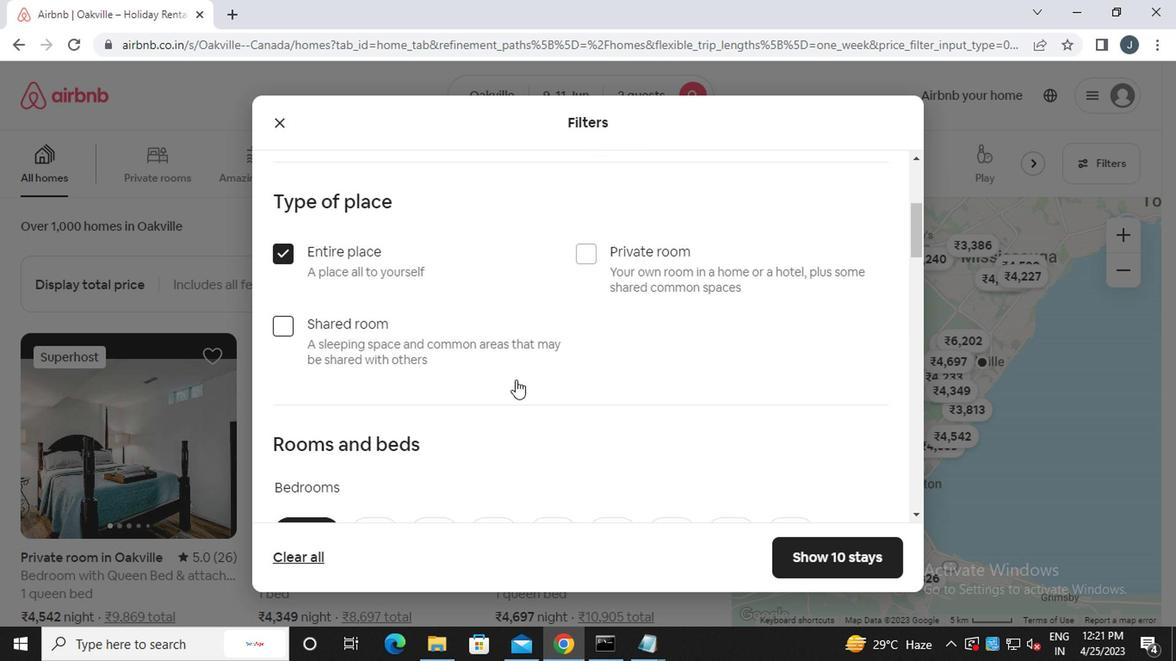 
Action: Mouse moved to (463, 417)
Screenshot: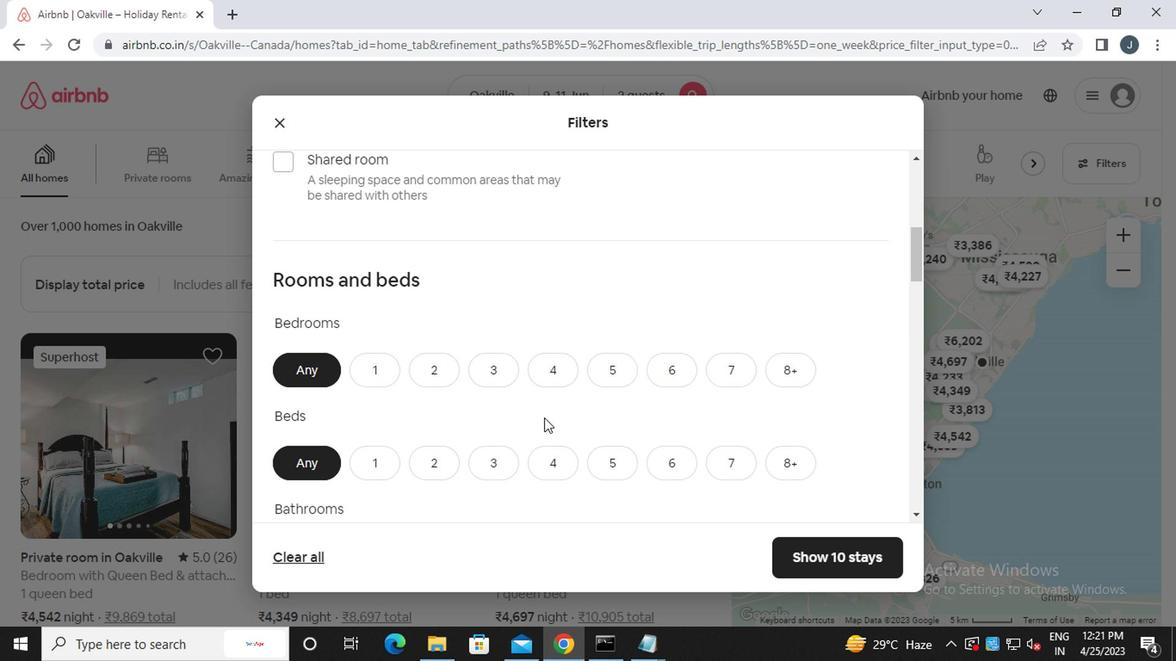 
Action: Mouse scrolled (463, 416) with delta (0, 0)
Screenshot: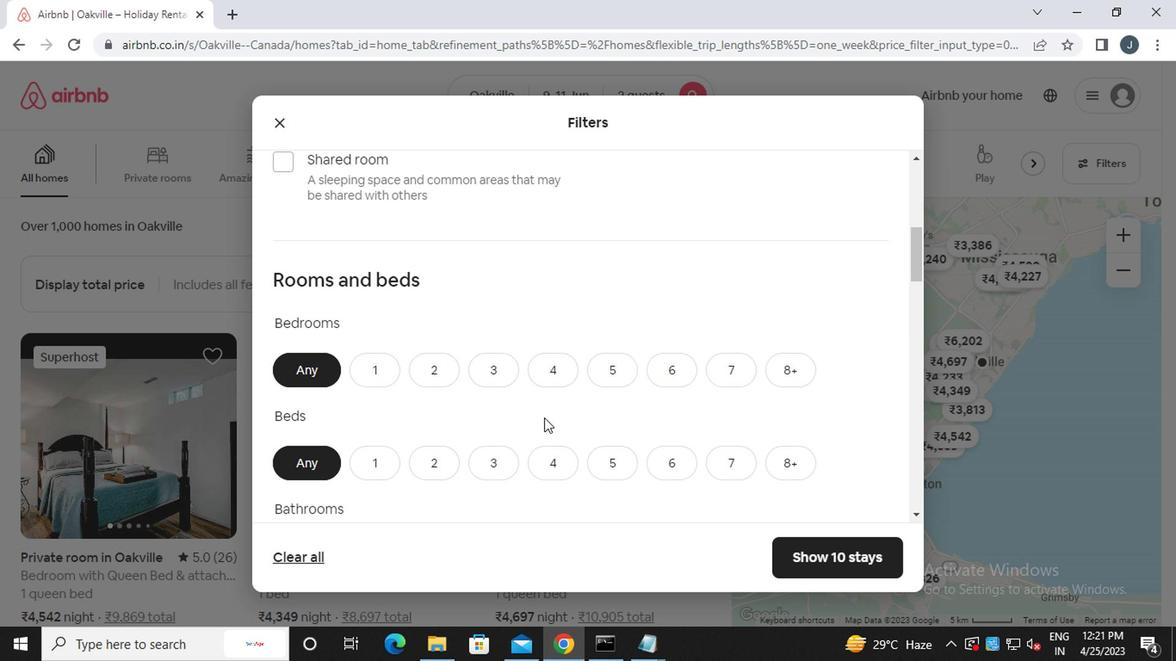
Action: Mouse moved to (433, 273)
Screenshot: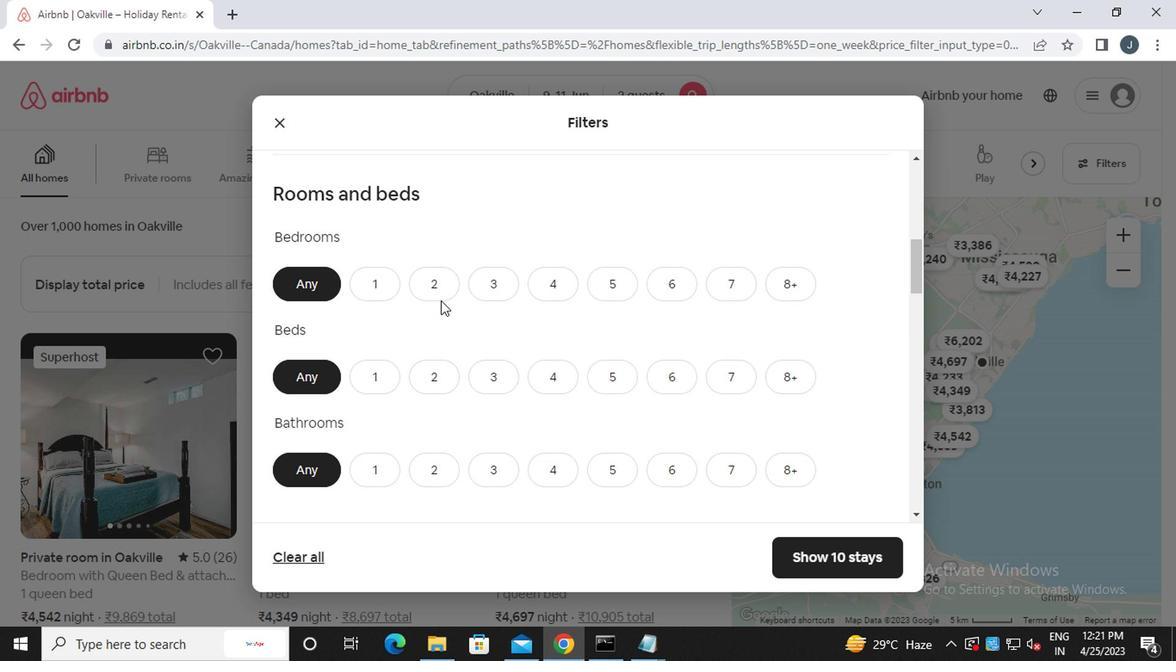 
Action: Mouse pressed left at (433, 273)
Screenshot: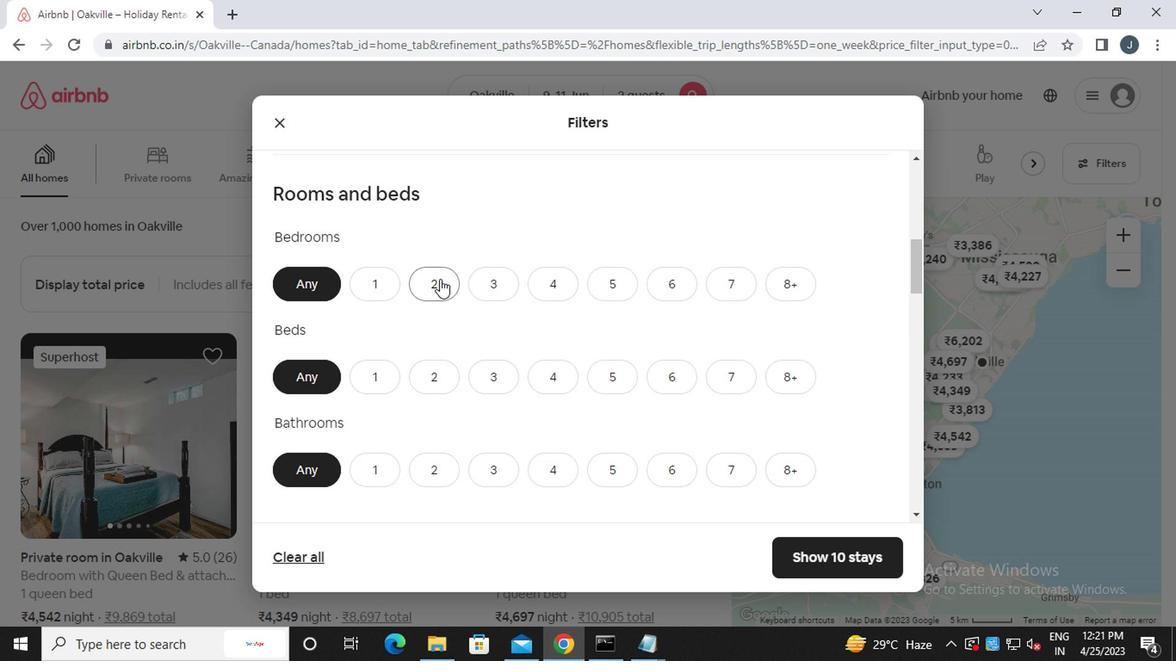 
Action: Mouse moved to (430, 375)
Screenshot: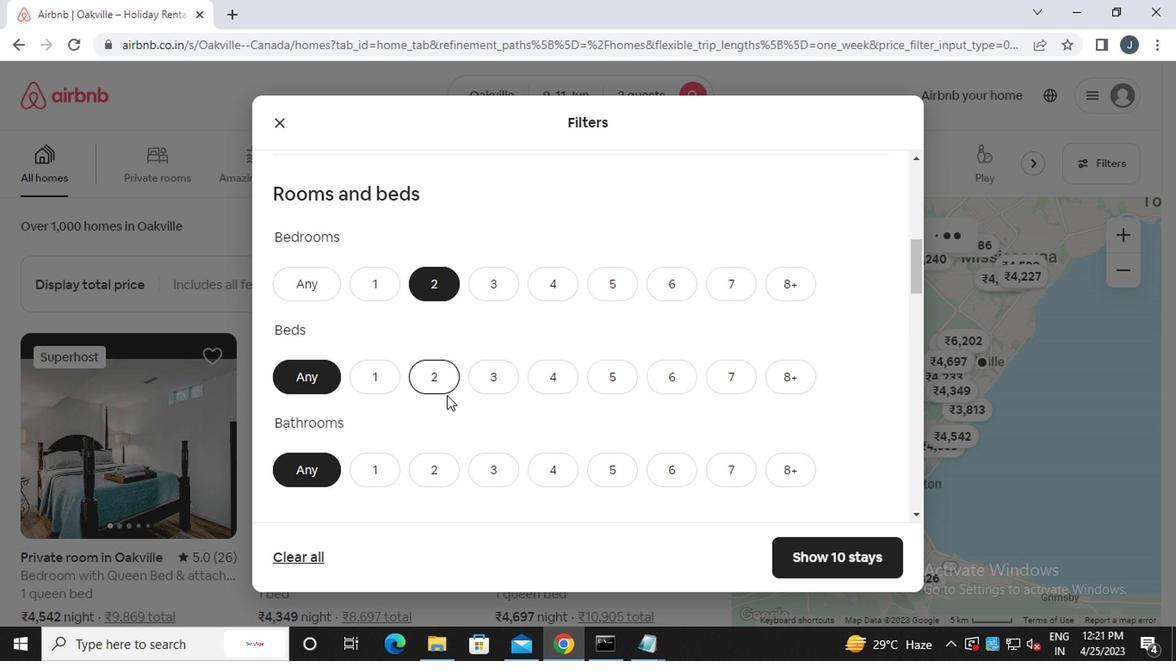 
Action: Mouse pressed left at (430, 375)
Screenshot: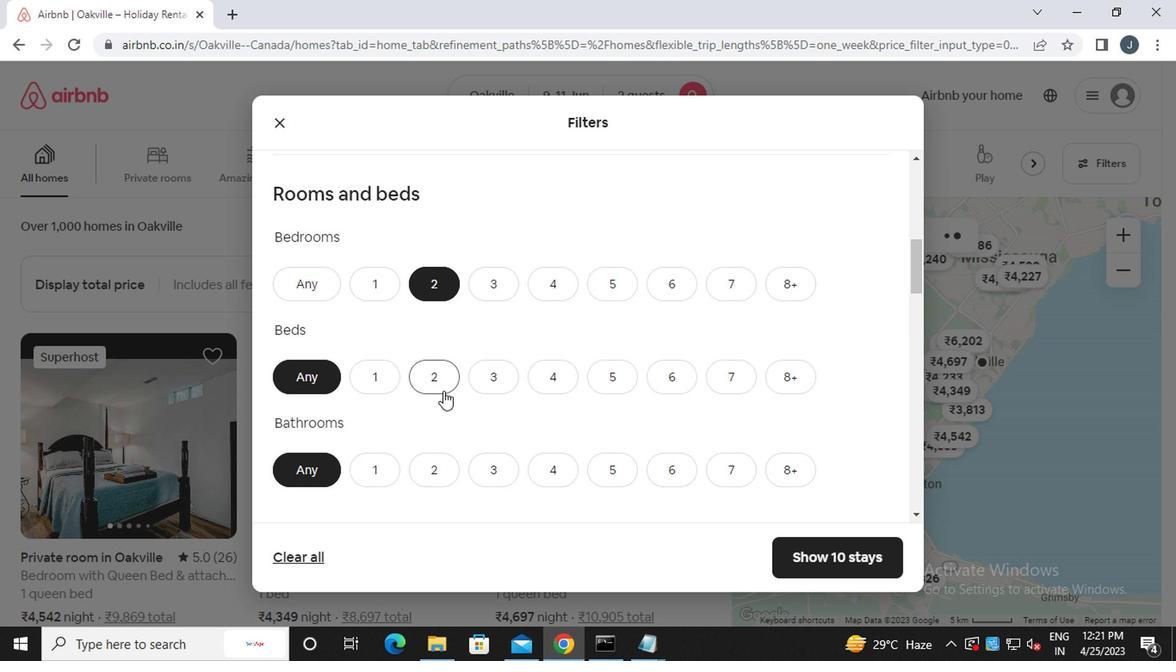 
Action: Mouse moved to (381, 473)
Screenshot: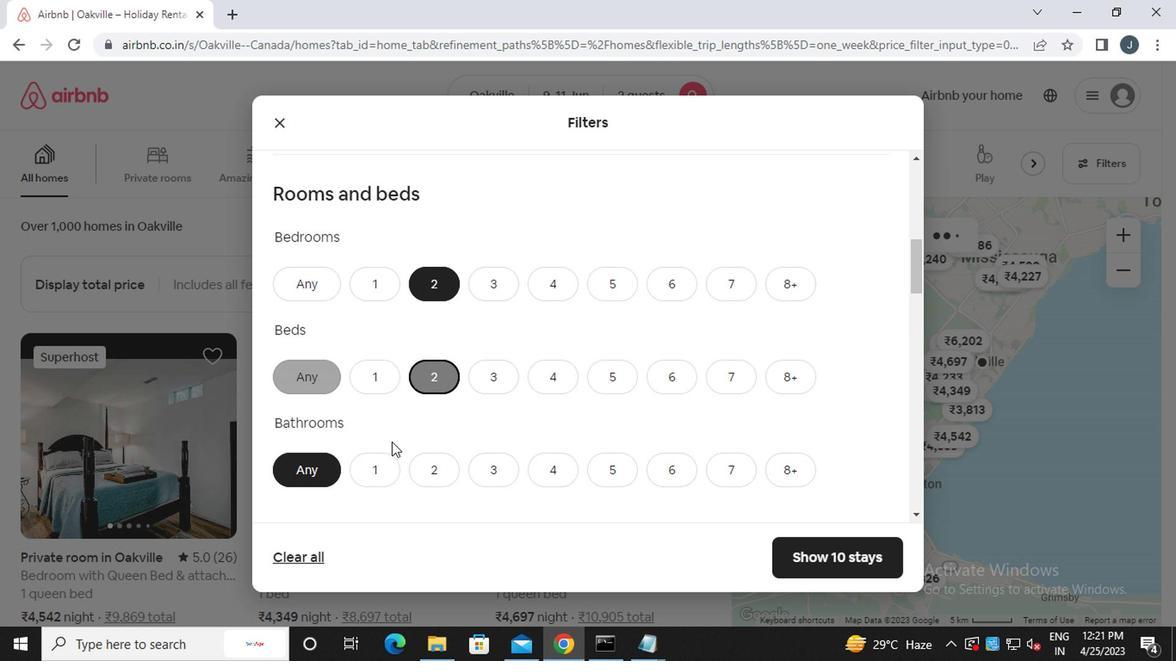
Action: Mouse pressed left at (381, 473)
Screenshot: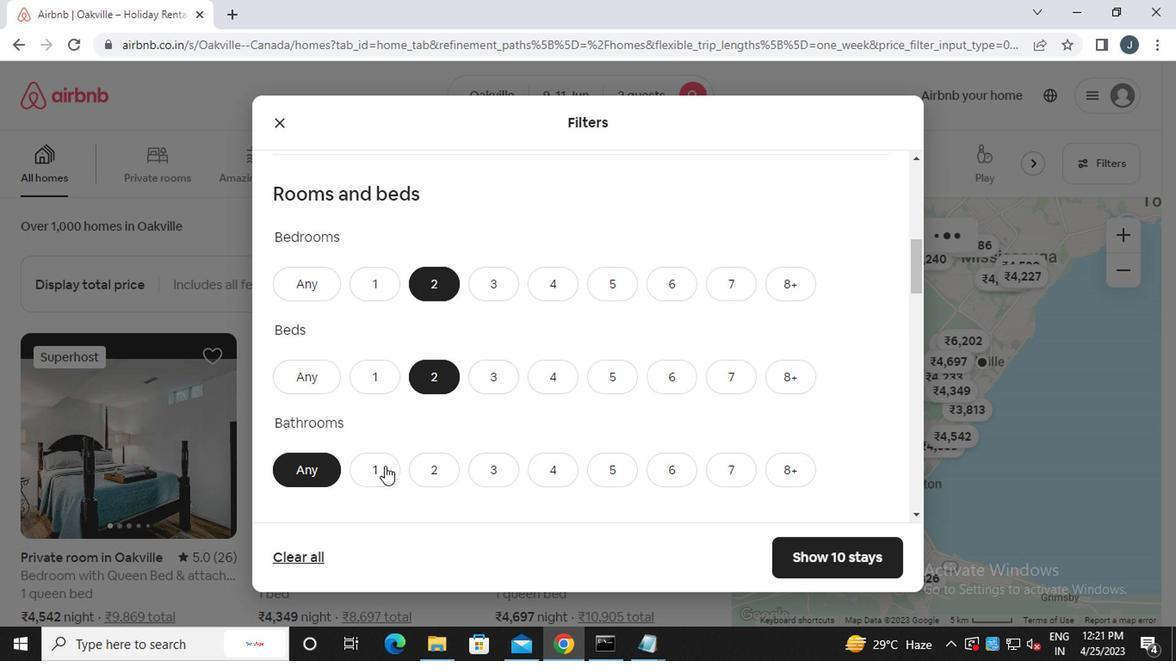 
Action: Mouse moved to (447, 460)
Screenshot: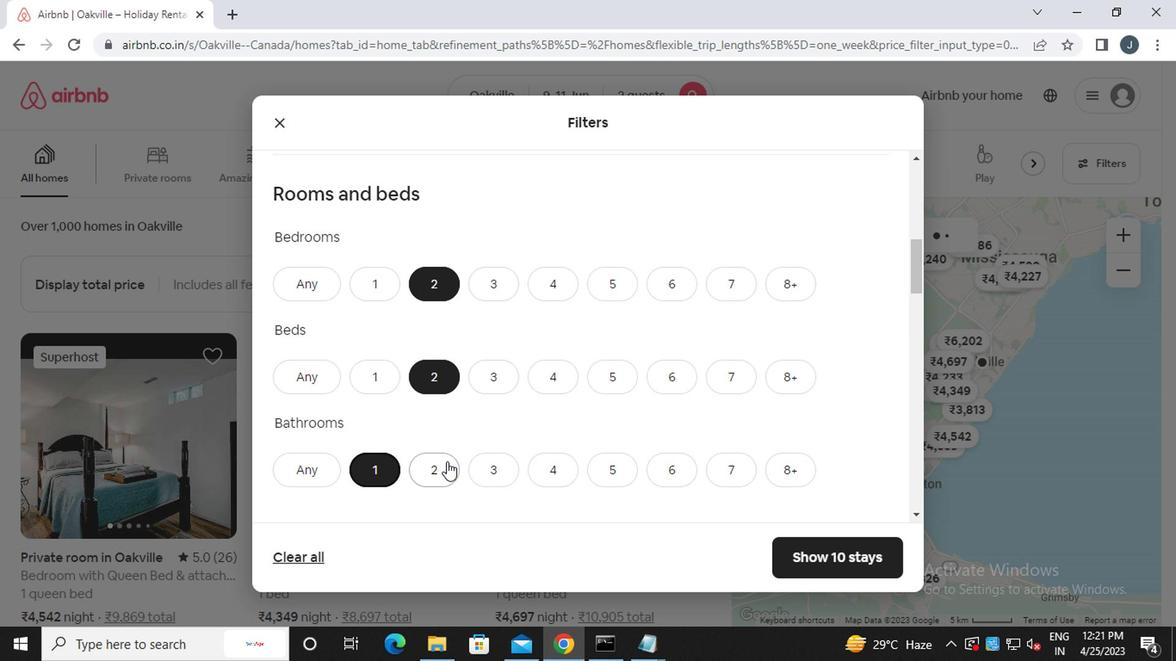 
Action: Mouse scrolled (447, 460) with delta (0, 0)
Screenshot: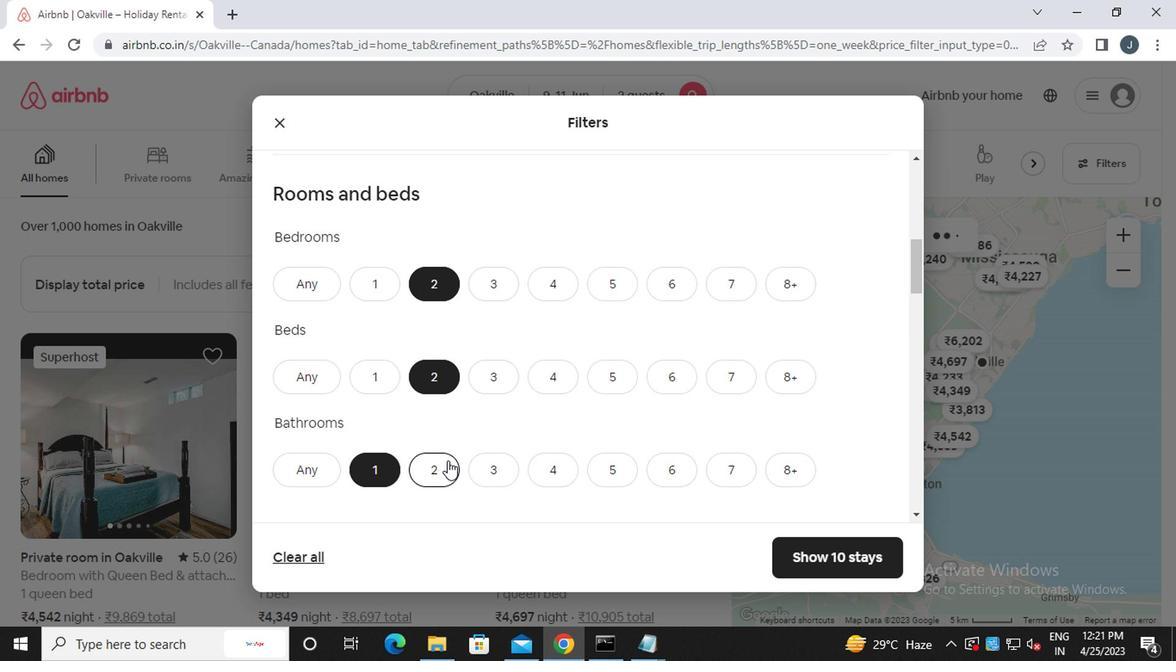 
Action: Mouse scrolled (447, 460) with delta (0, 0)
Screenshot: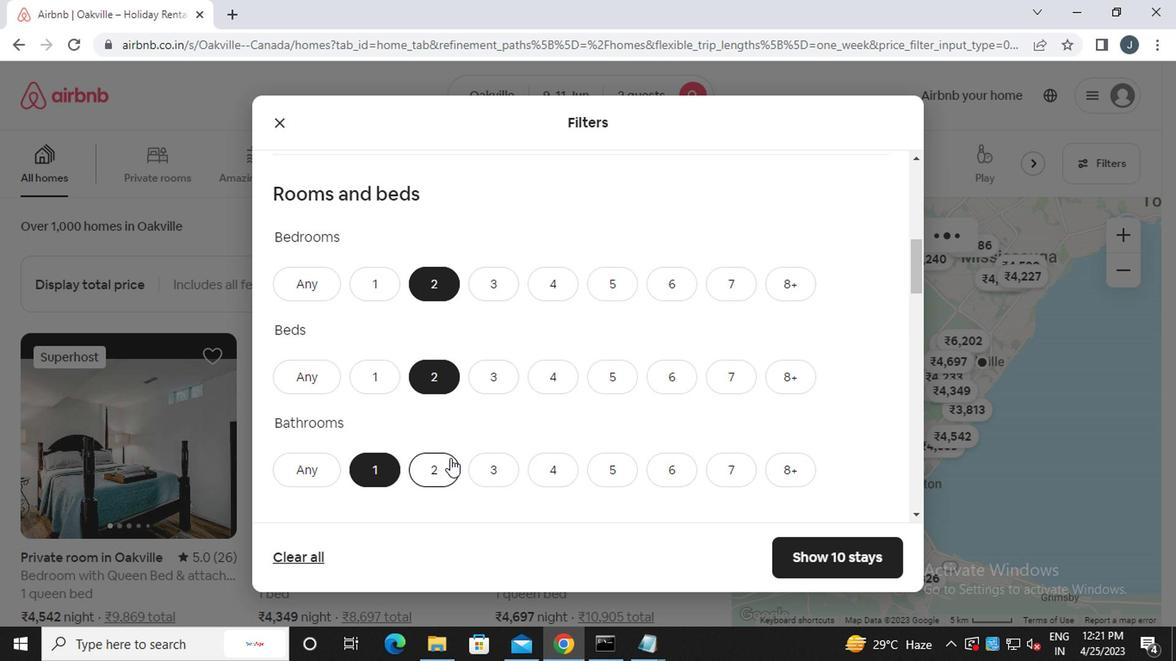 
Action: Mouse scrolled (447, 460) with delta (0, 0)
Screenshot: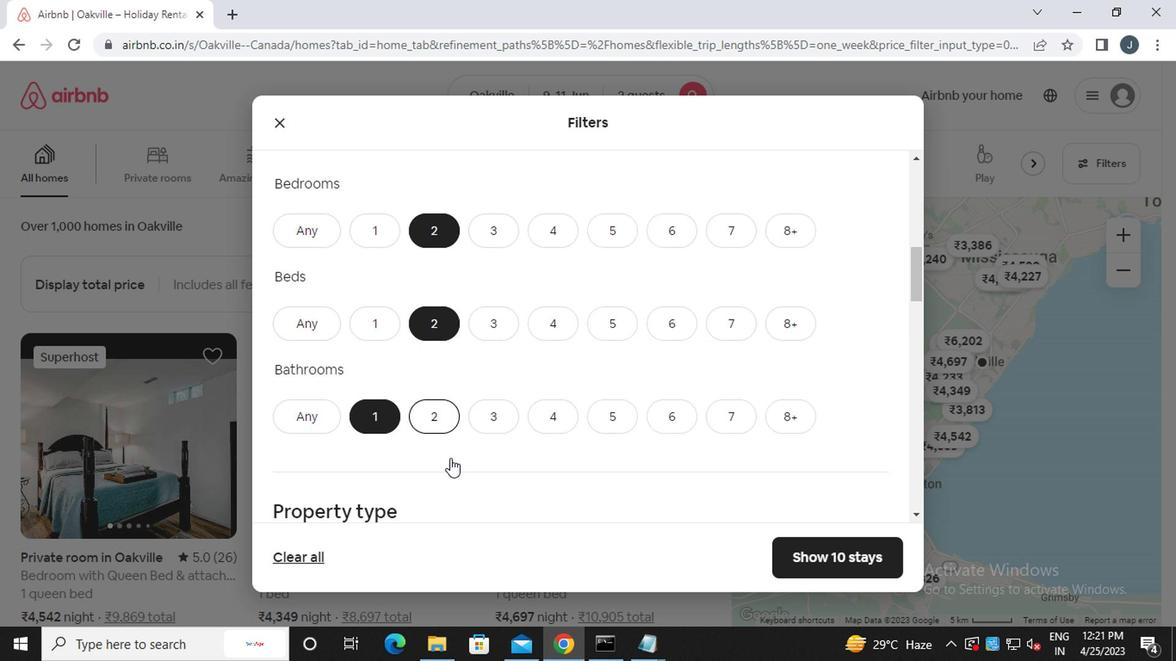 
Action: Mouse scrolled (447, 460) with delta (0, 0)
Screenshot: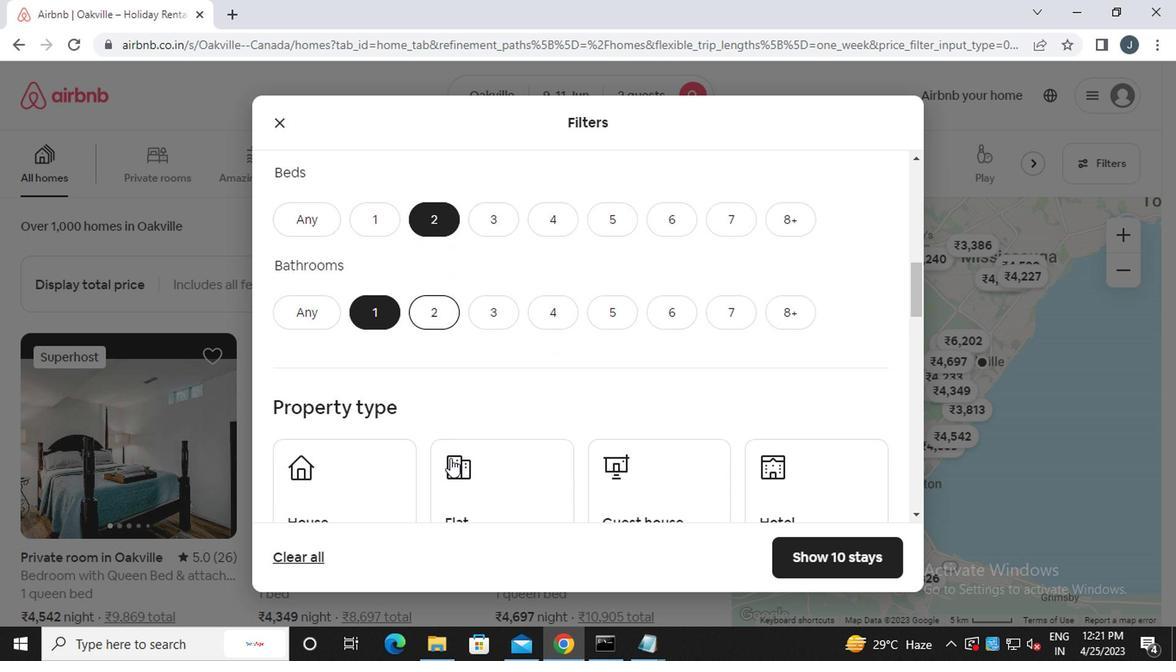 
Action: Mouse moved to (333, 291)
Screenshot: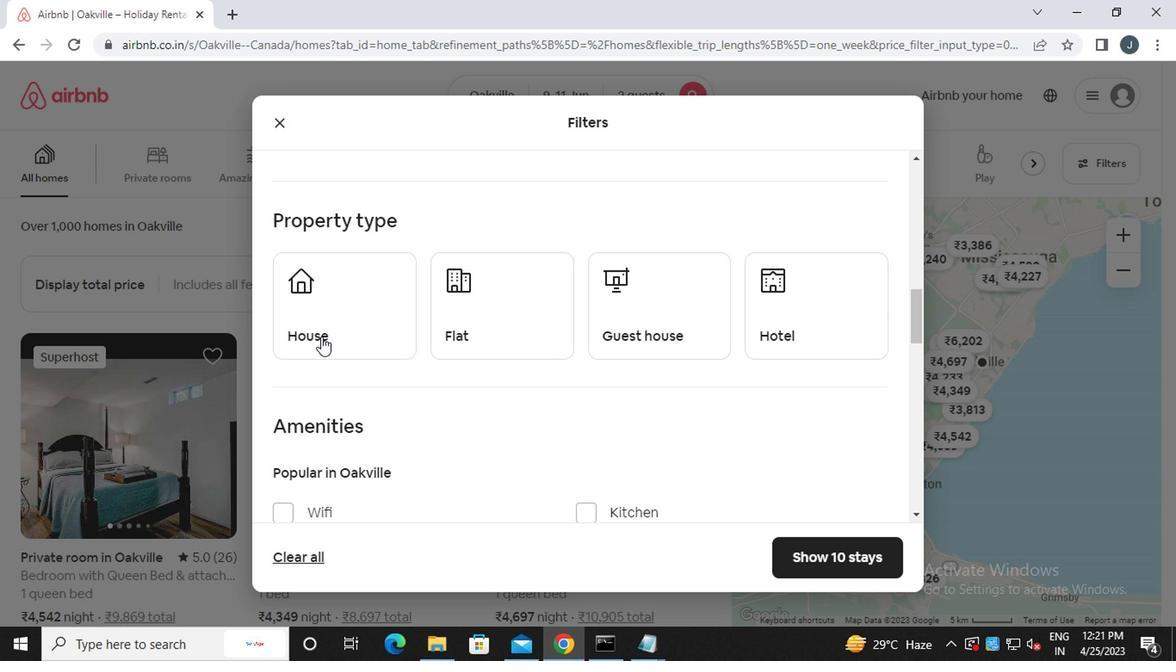 
Action: Mouse pressed left at (333, 291)
Screenshot: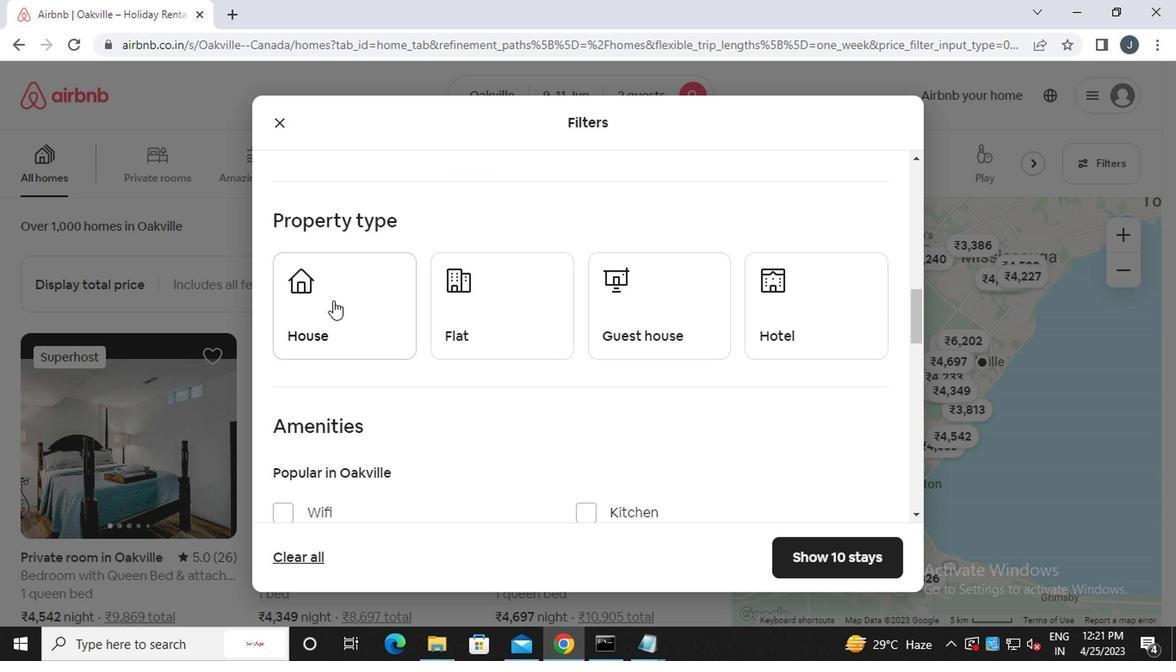 
Action: Mouse moved to (465, 327)
Screenshot: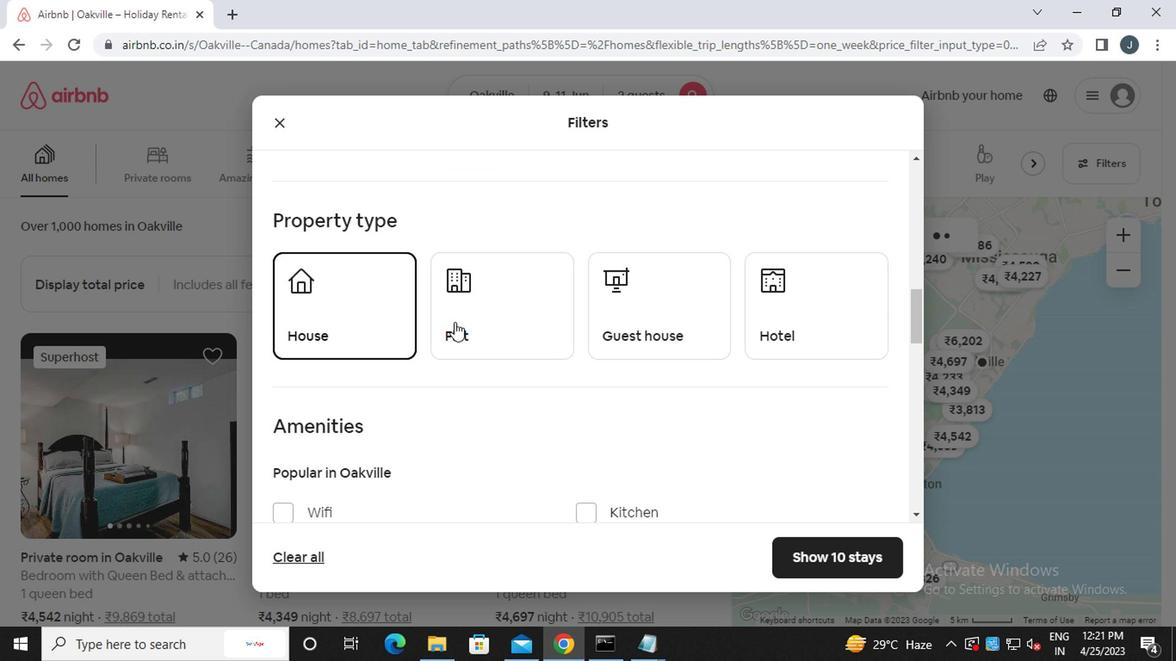 
Action: Mouse pressed left at (465, 327)
Screenshot: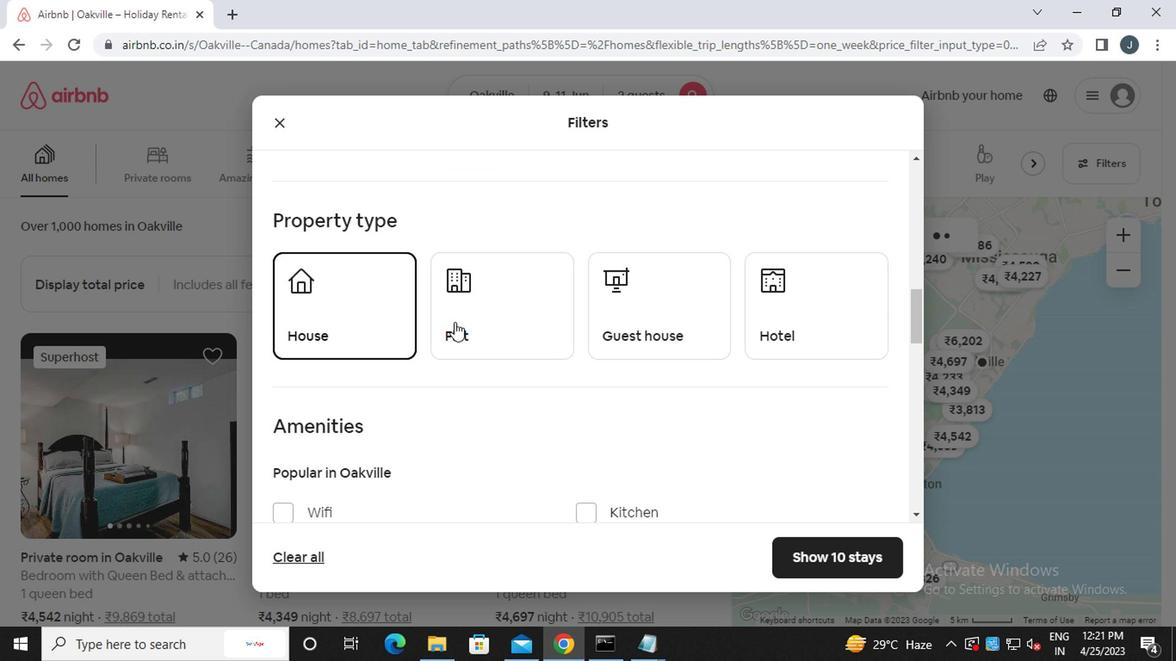
Action: Mouse moved to (613, 333)
Screenshot: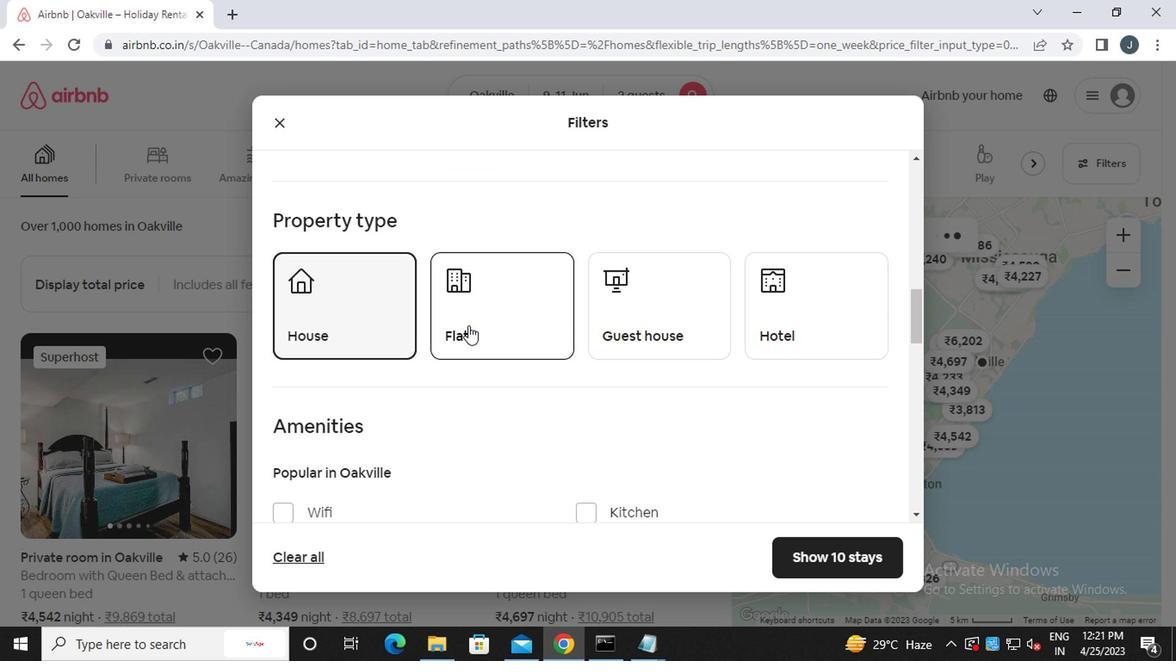 
Action: Mouse pressed left at (613, 333)
Screenshot: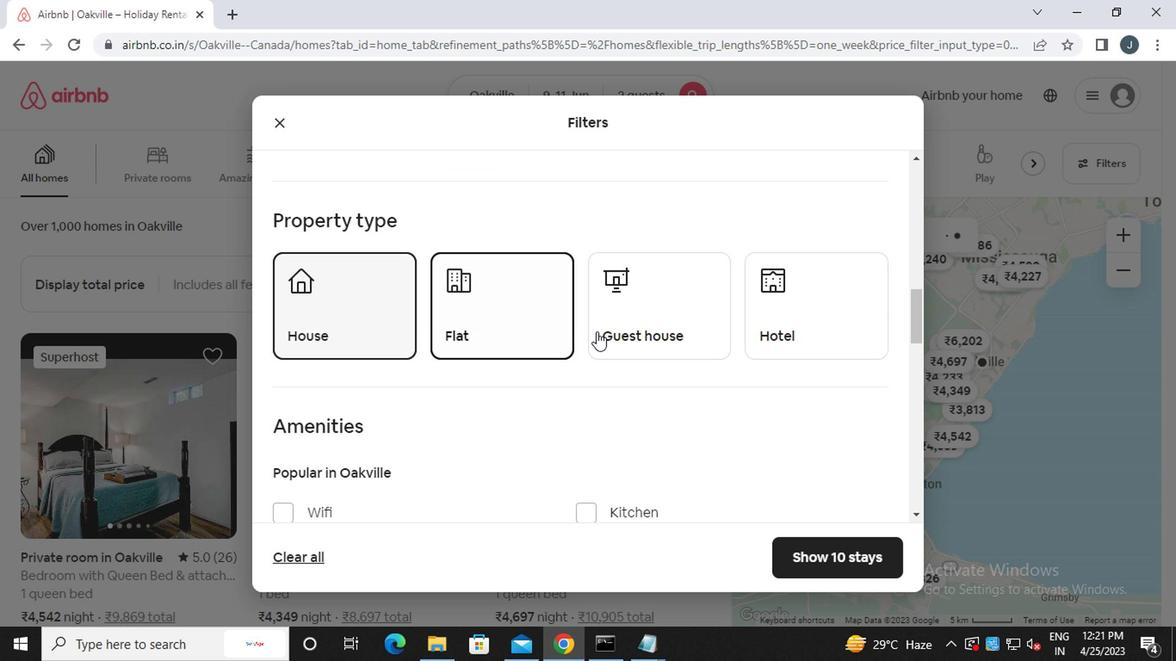 
Action: Mouse scrolled (613, 333) with delta (0, 0)
Screenshot: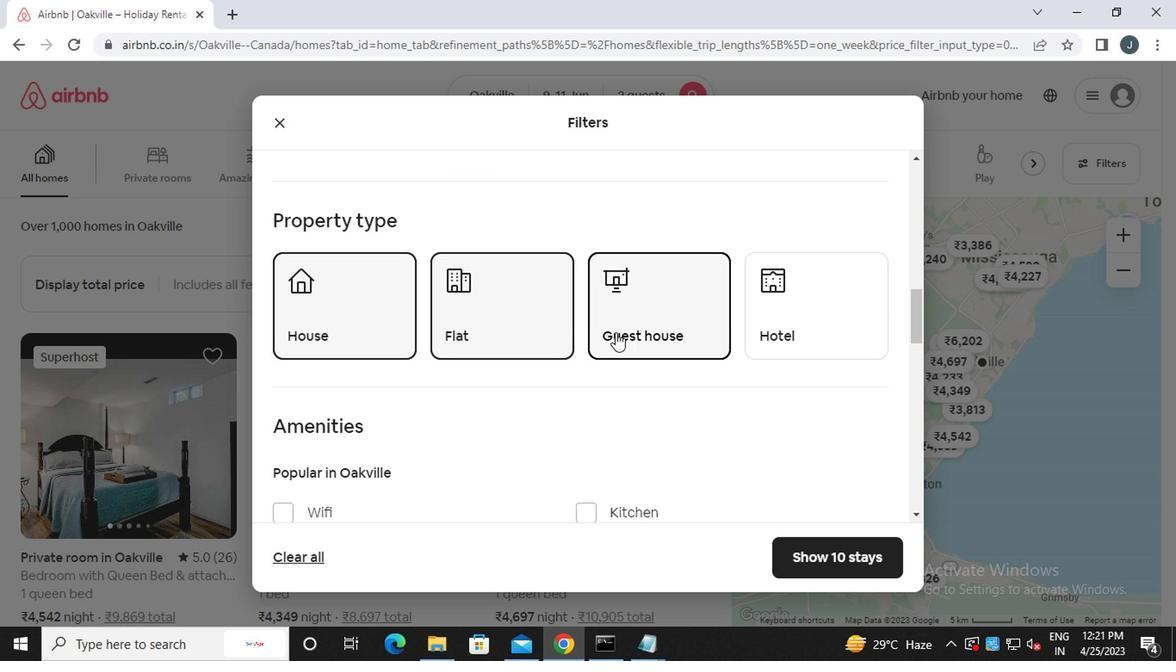 
Action: Mouse scrolled (613, 333) with delta (0, 0)
Screenshot: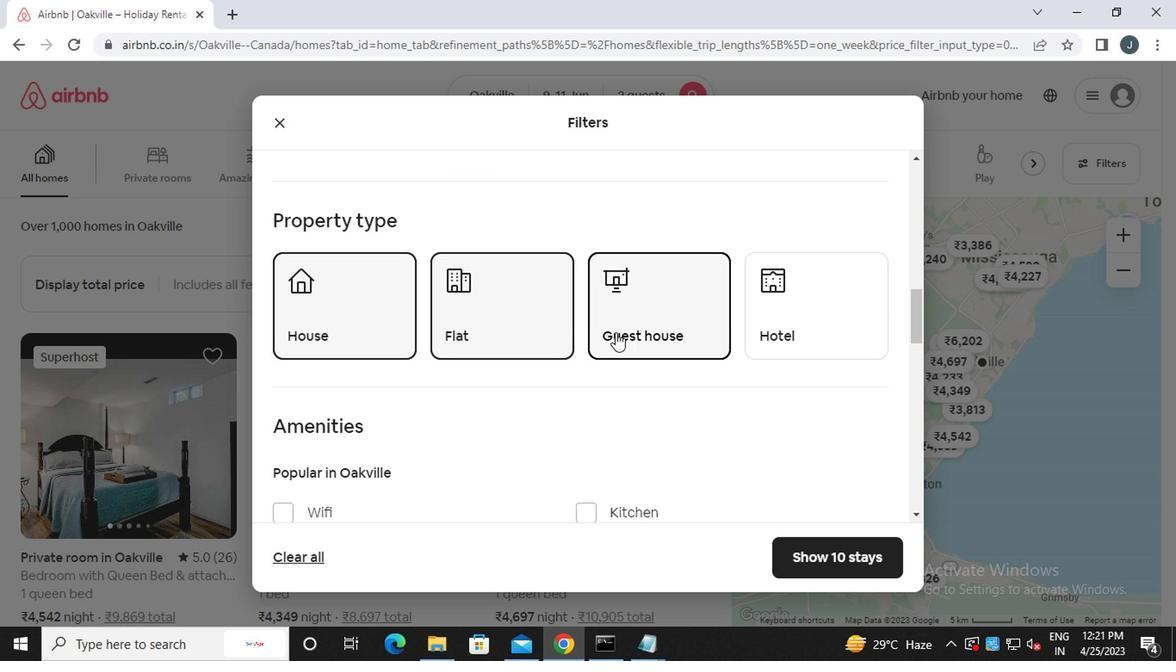 
Action: Mouse moved to (615, 336)
Screenshot: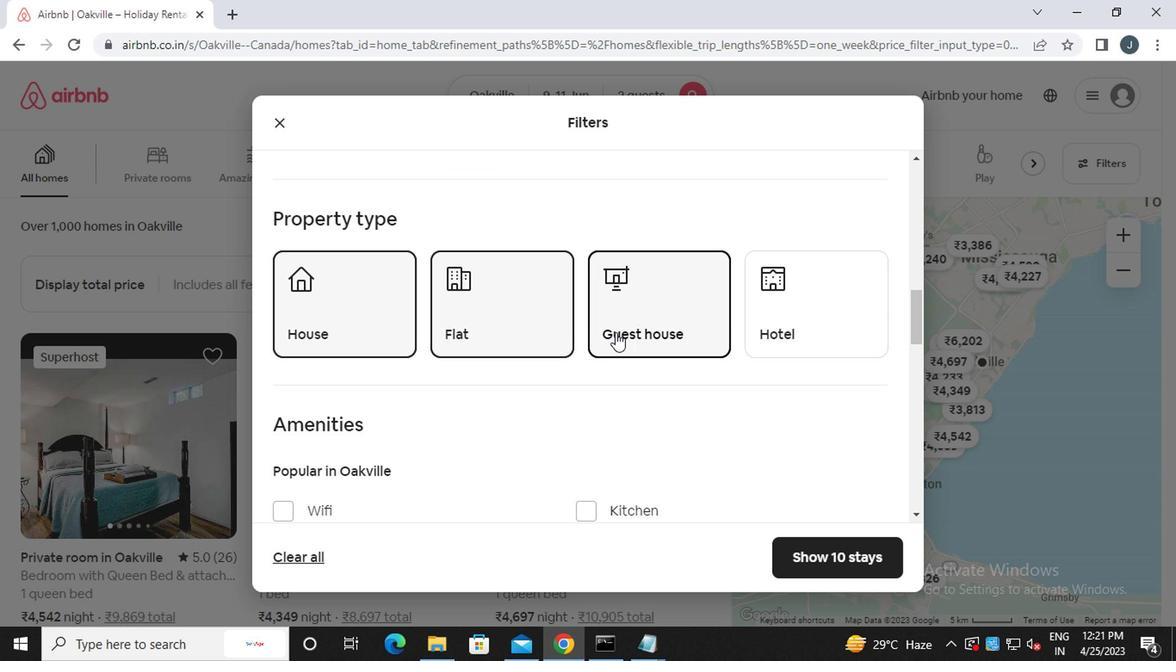 
Action: Mouse scrolled (615, 335) with delta (0, 0)
Screenshot: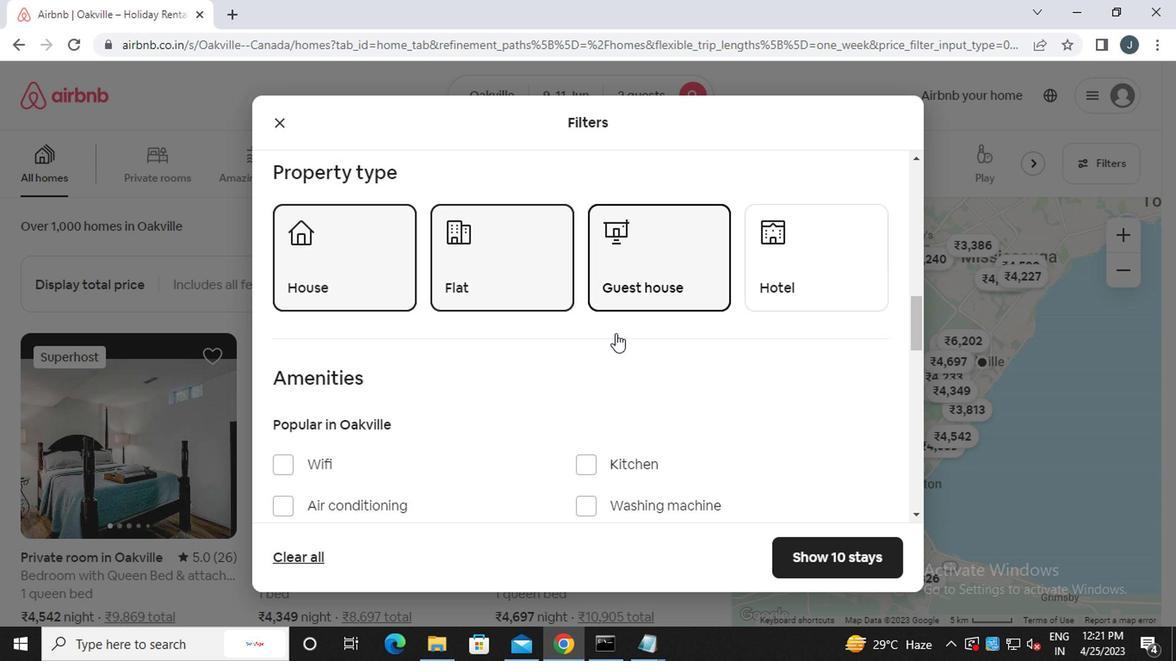 
Action: Mouse scrolled (615, 335) with delta (0, 0)
Screenshot: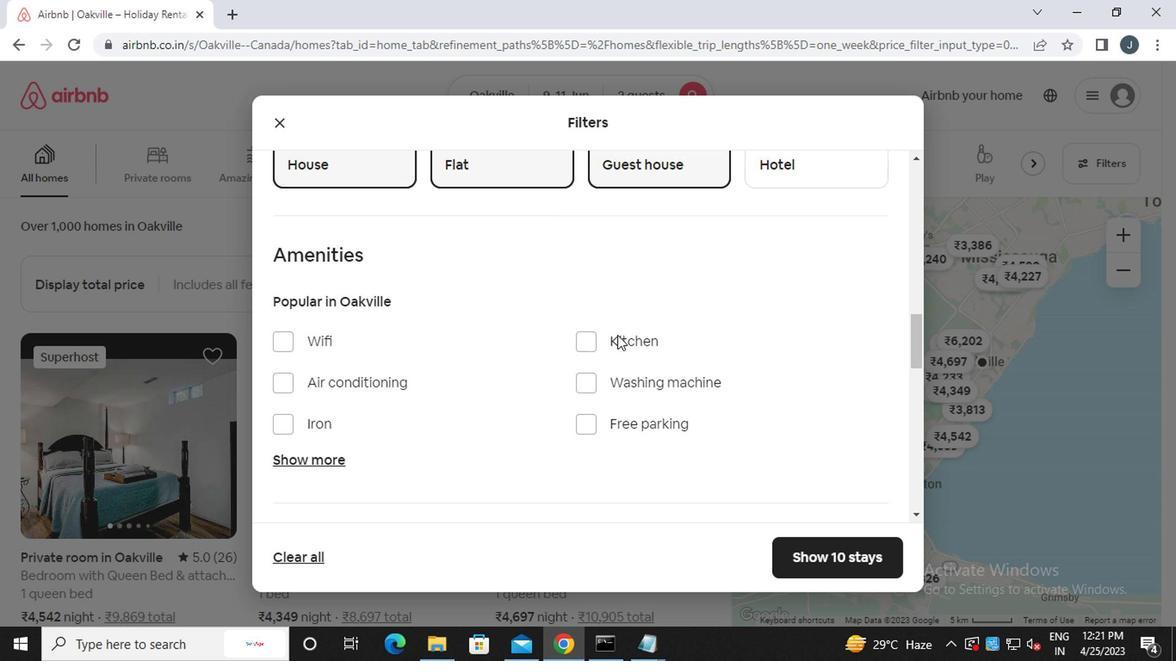 
Action: Mouse moved to (615, 339)
Screenshot: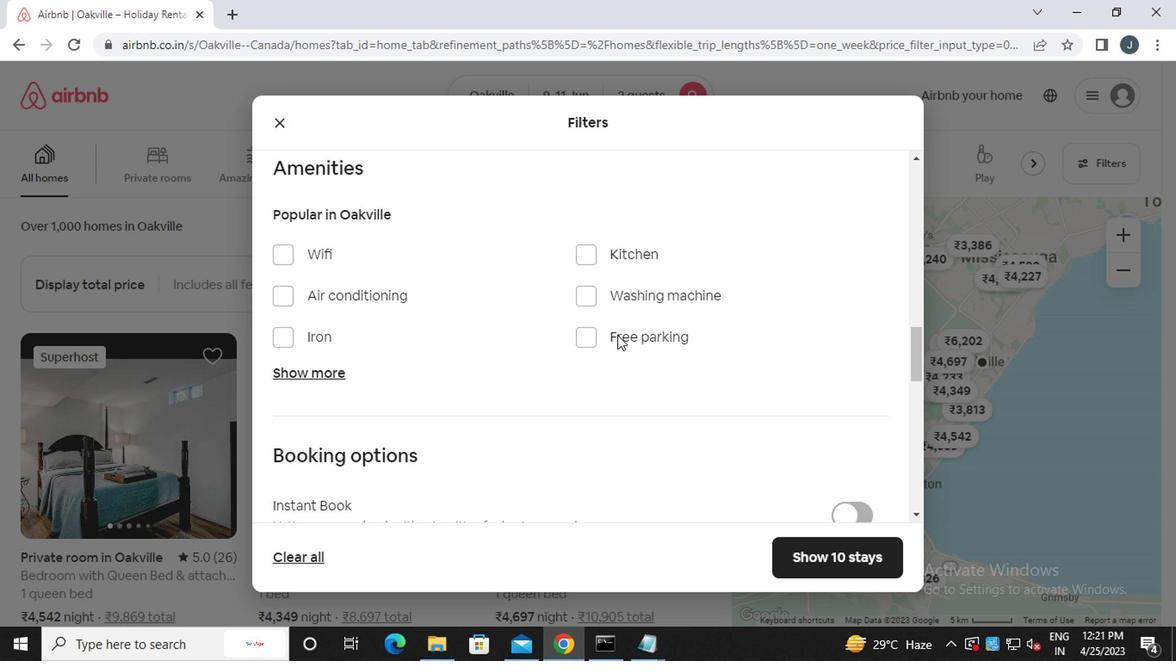 
Action: Mouse scrolled (615, 338) with delta (0, -1)
Screenshot: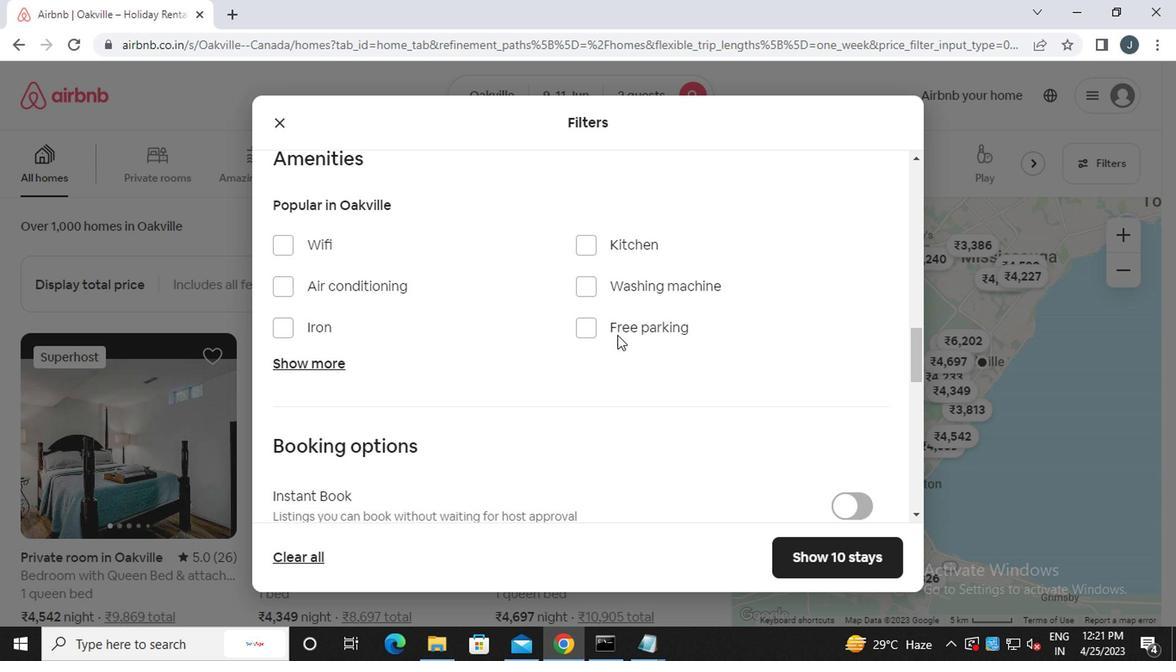 
Action: Mouse moved to (854, 403)
Screenshot: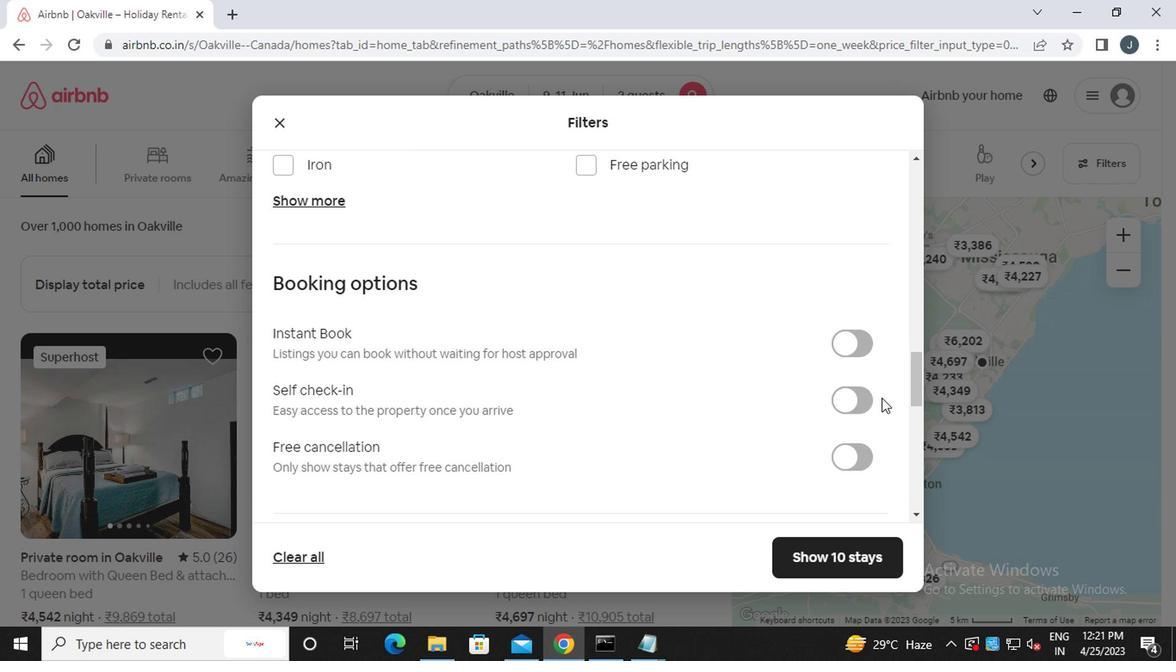 
Action: Mouse pressed left at (854, 403)
Screenshot: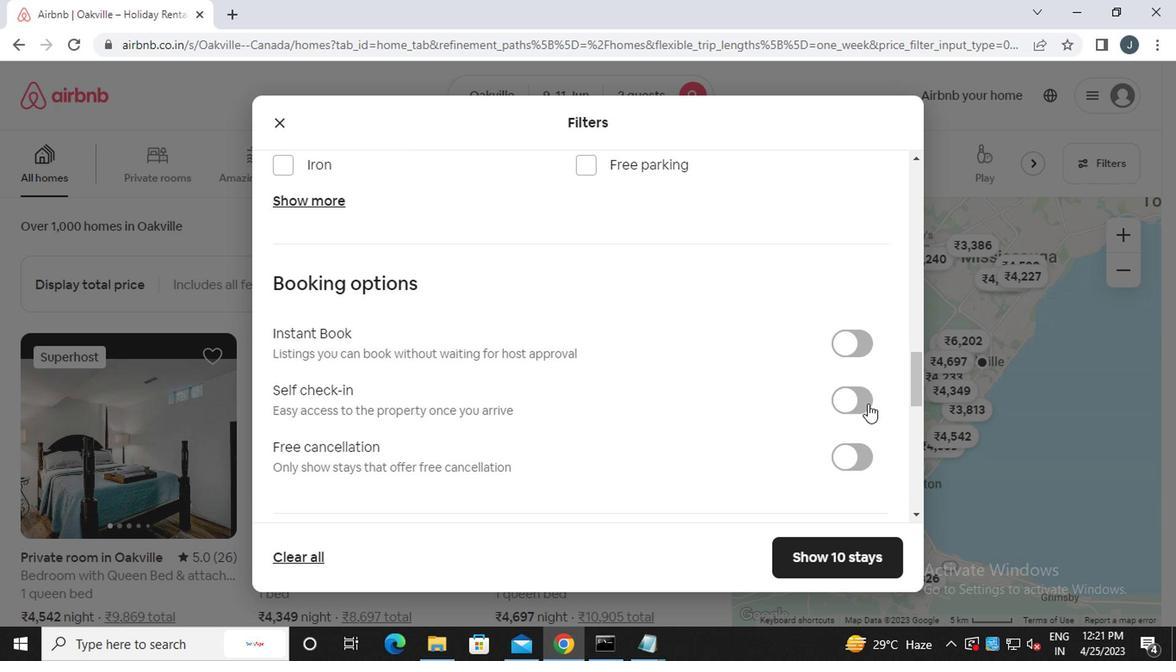 
Action: Mouse moved to (683, 402)
Screenshot: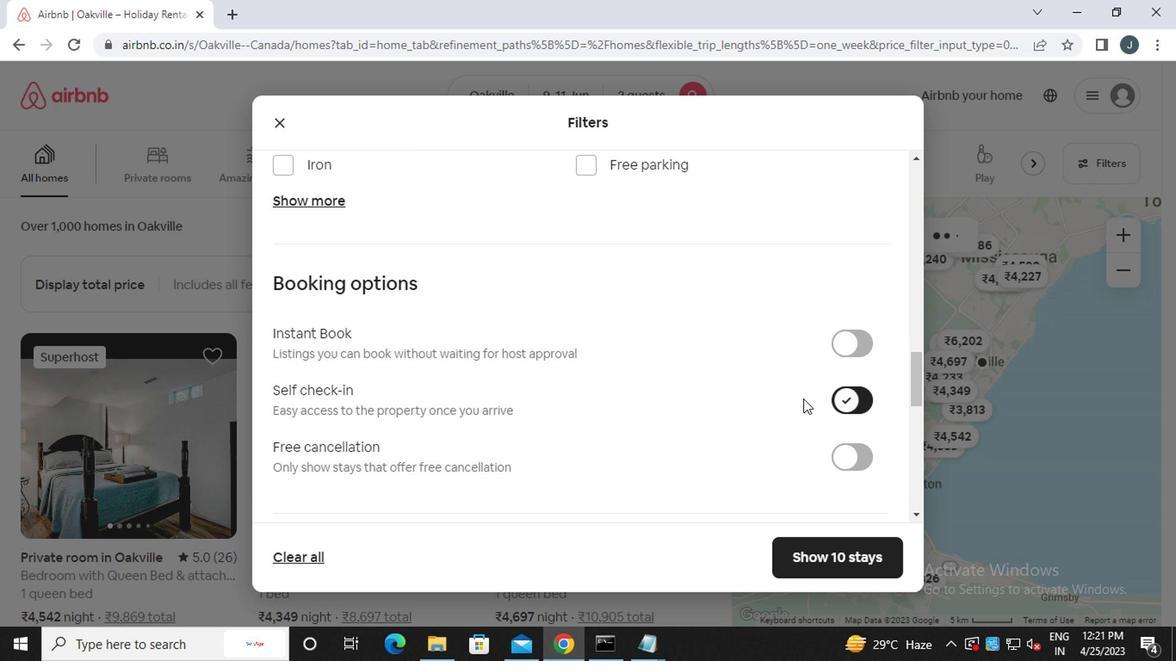 
Action: Mouse scrolled (683, 401) with delta (0, 0)
Screenshot: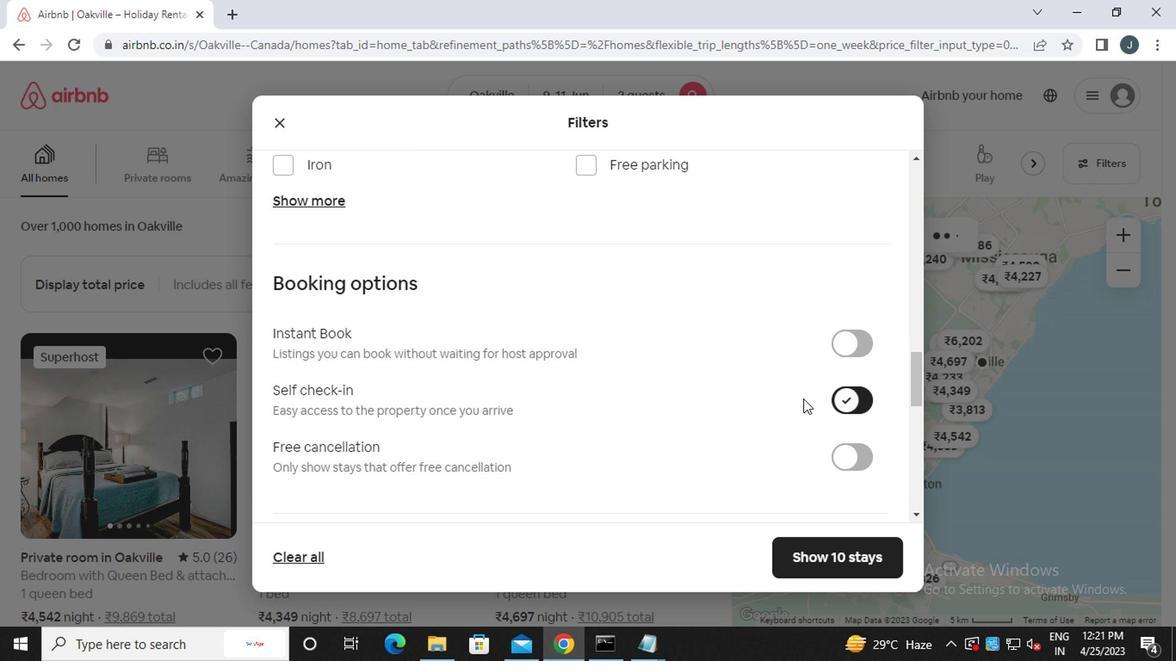 
Action: Mouse moved to (678, 402)
Screenshot: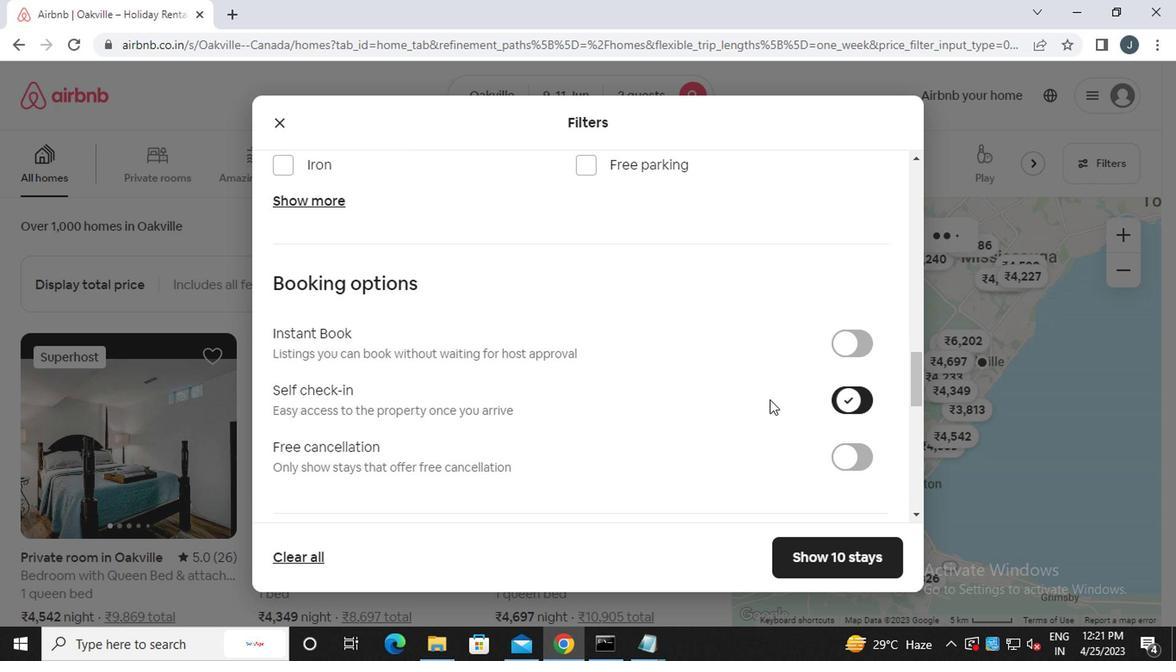 
Action: Mouse scrolled (678, 401) with delta (0, 0)
Screenshot: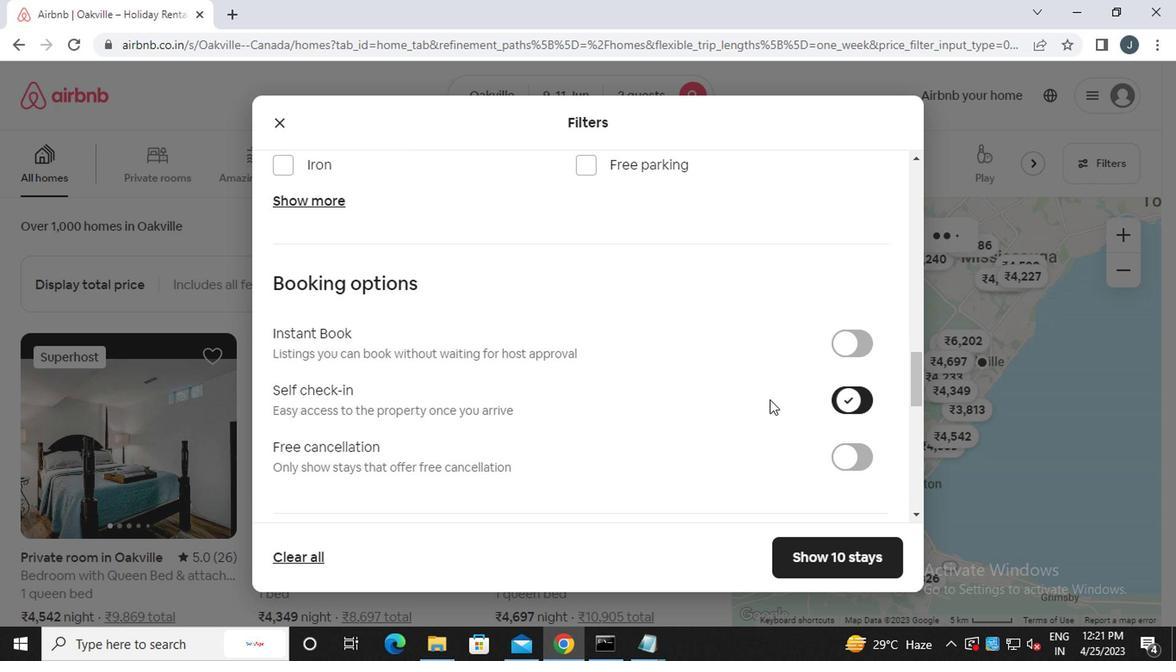 
Action: Mouse moved to (676, 402)
Screenshot: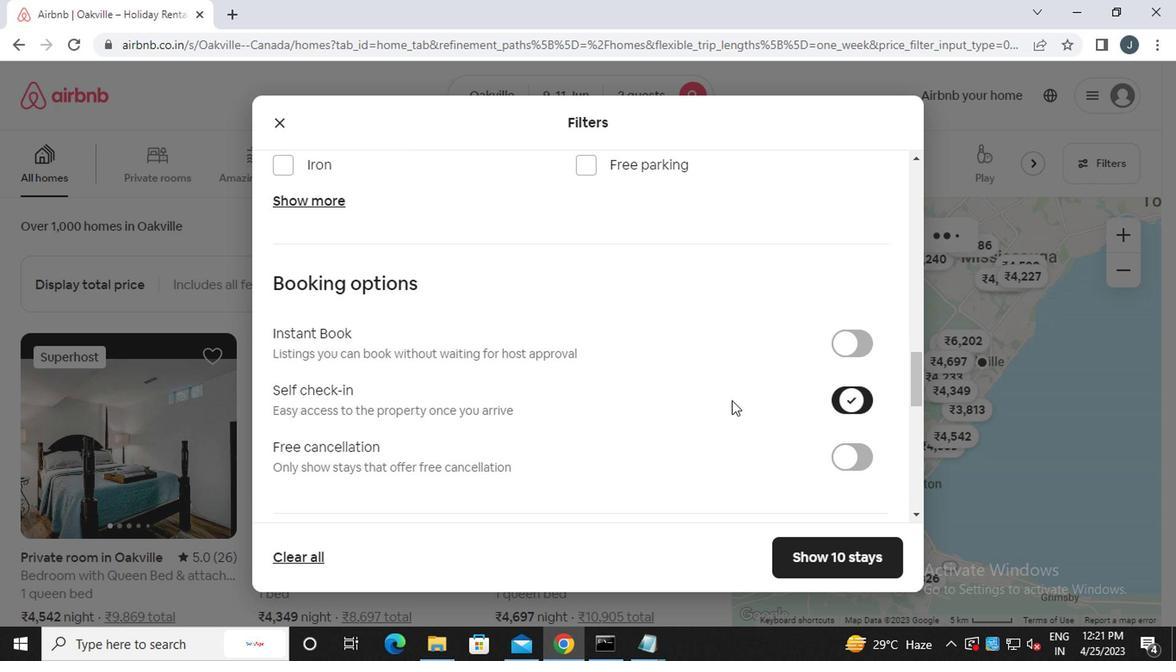 
Action: Mouse scrolled (676, 401) with delta (0, 0)
Screenshot: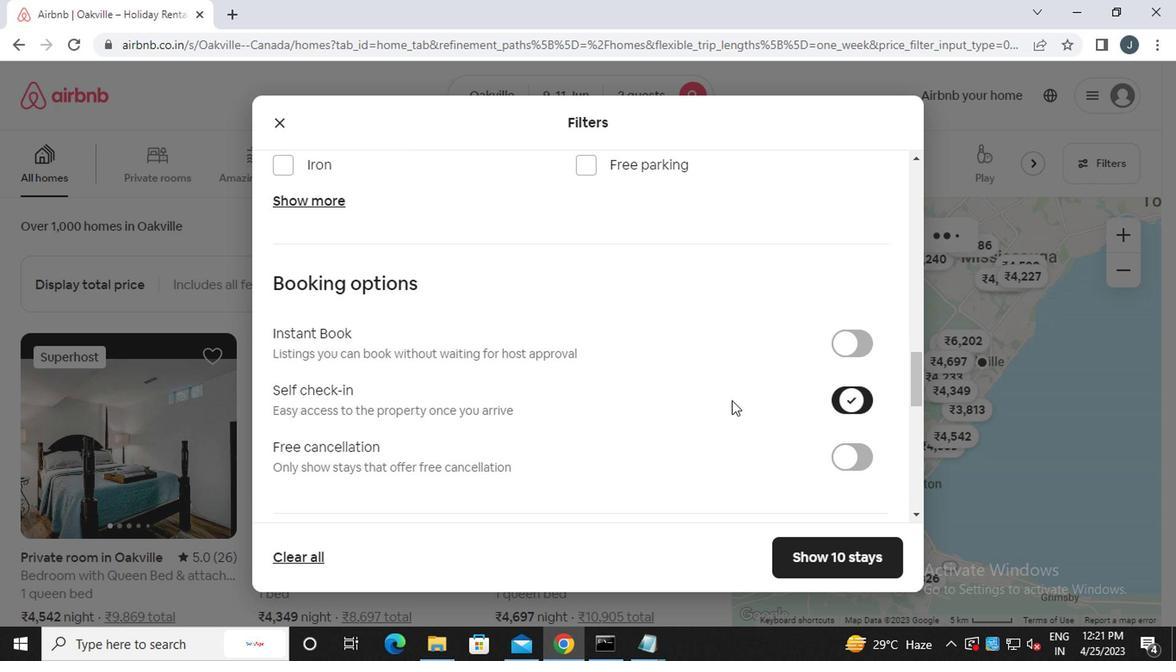 
Action: Mouse moved to (672, 401)
Screenshot: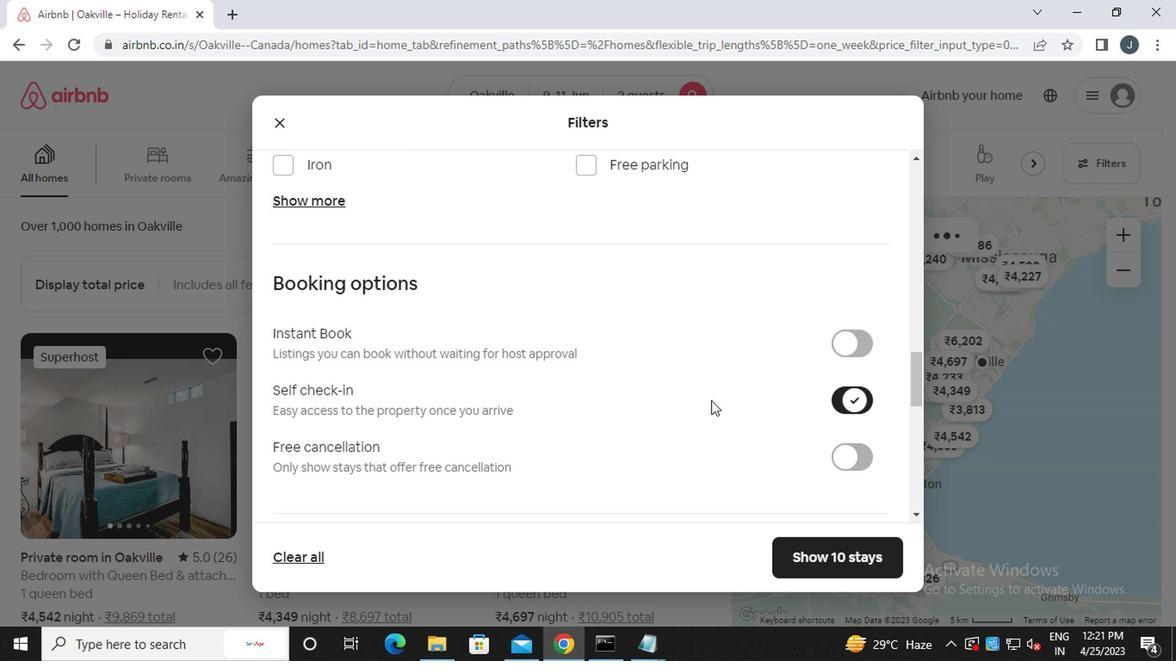 
Action: Mouse scrolled (672, 400) with delta (0, -1)
Screenshot: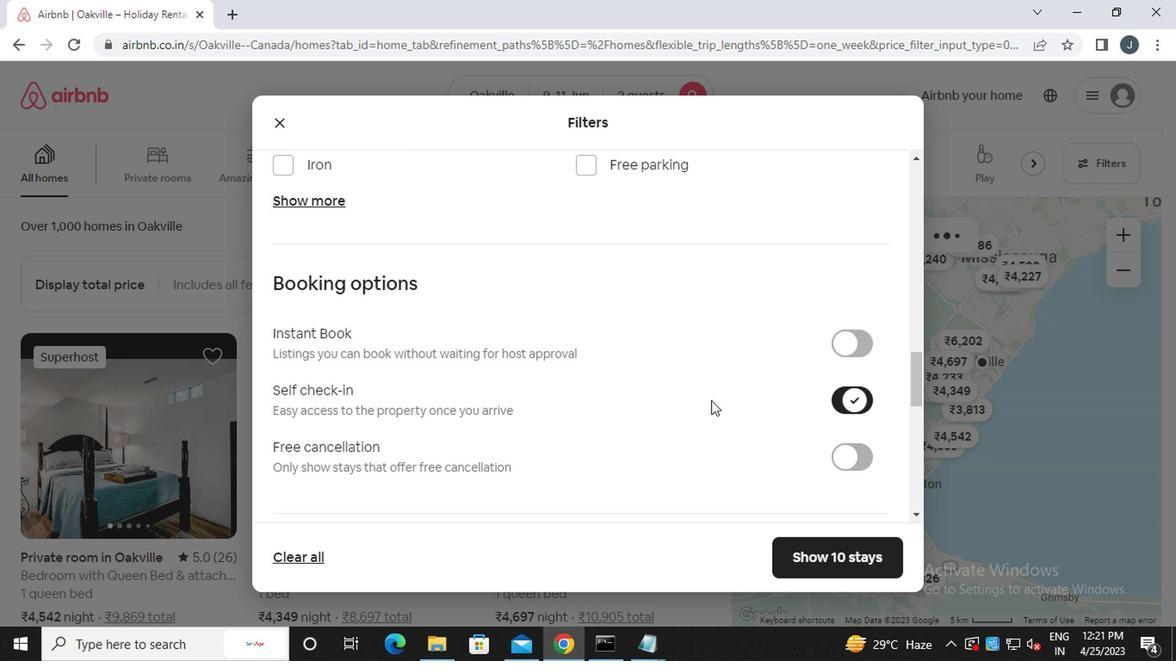 
Action: Mouse moved to (670, 401)
Screenshot: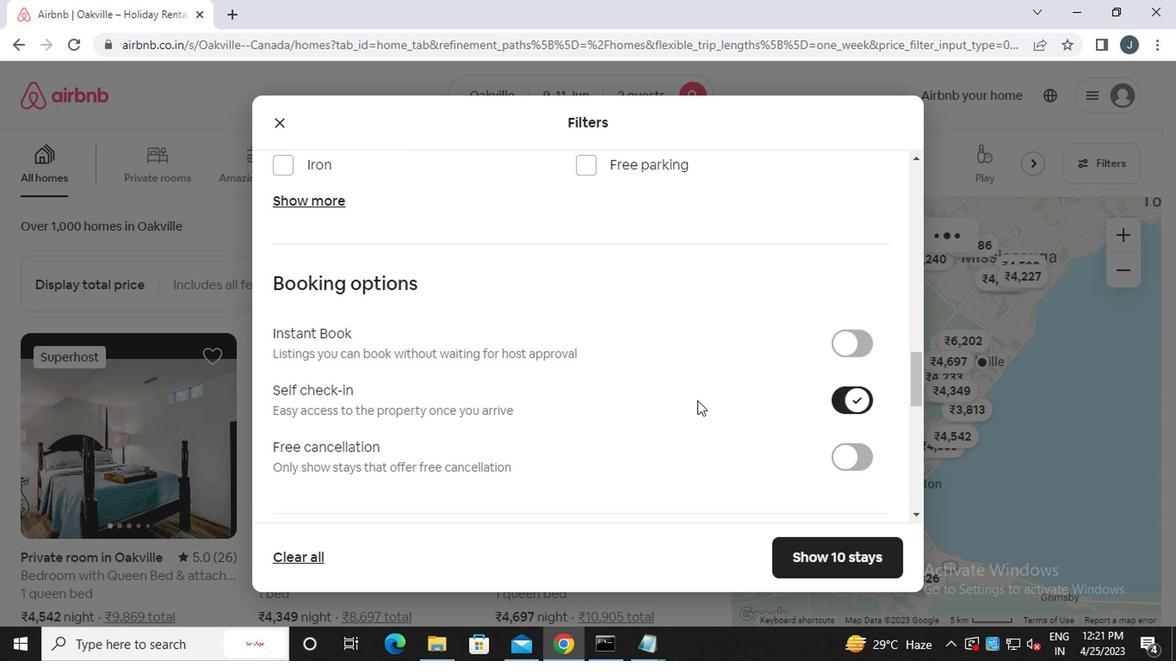 
Action: Mouse scrolled (670, 400) with delta (0, -1)
Screenshot: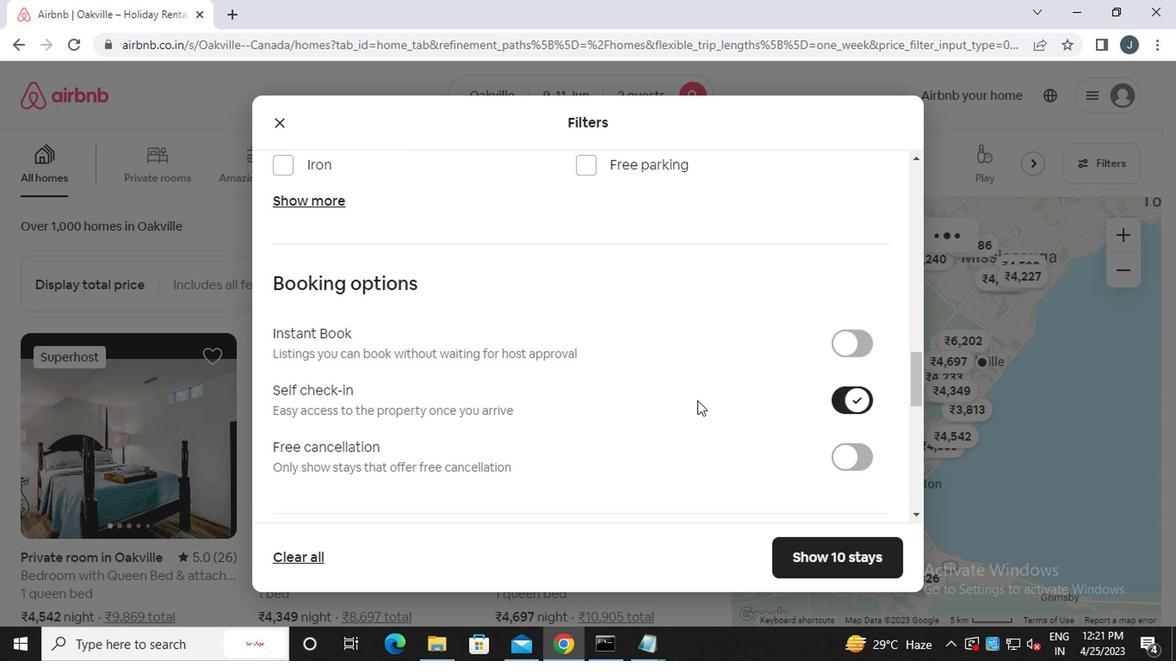 
Action: Mouse moved to (324, 390)
Screenshot: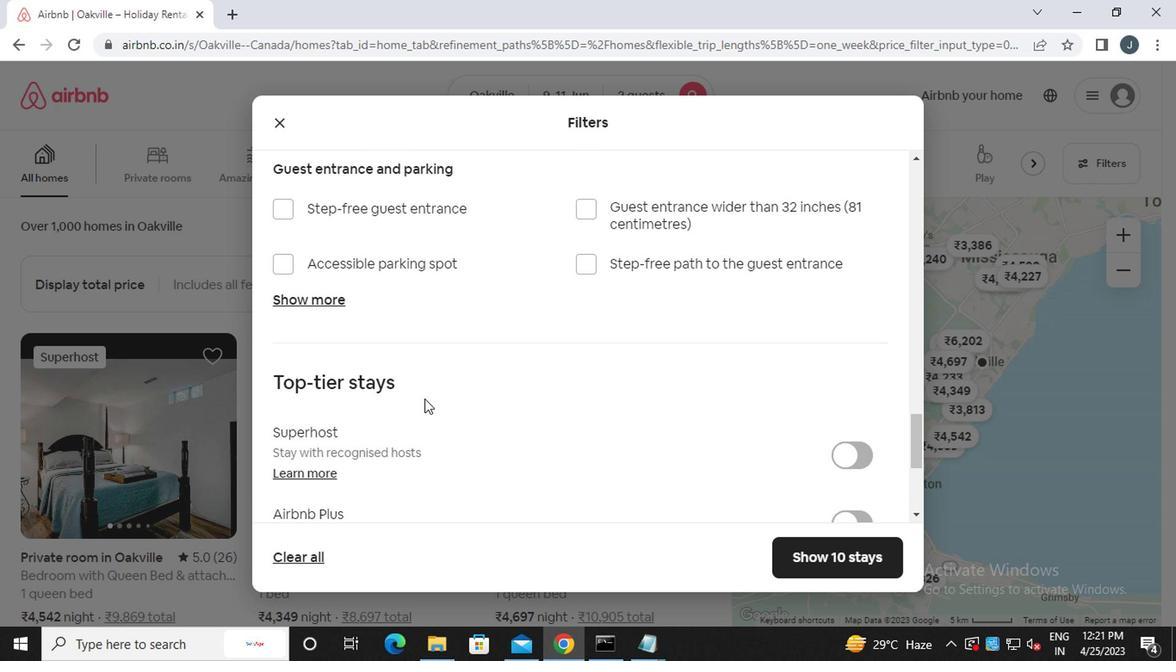 
Action: Mouse scrolled (324, 389) with delta (0, 0)
Screenshot: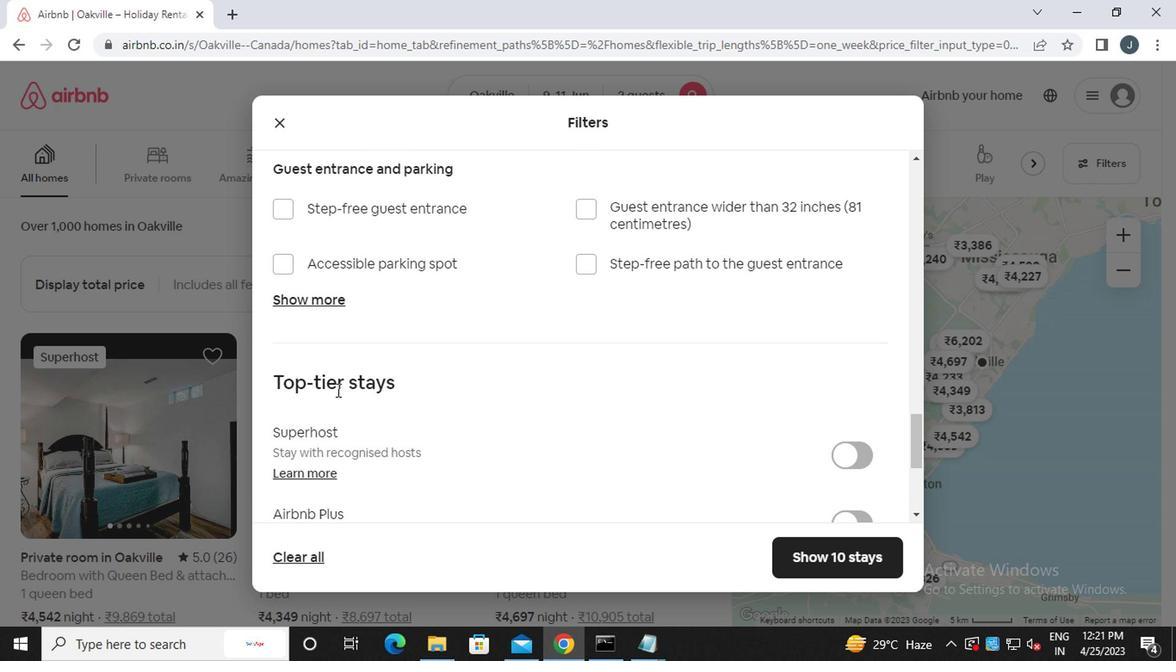 
Action: Mouse moved to (324, 390)
Screenshot: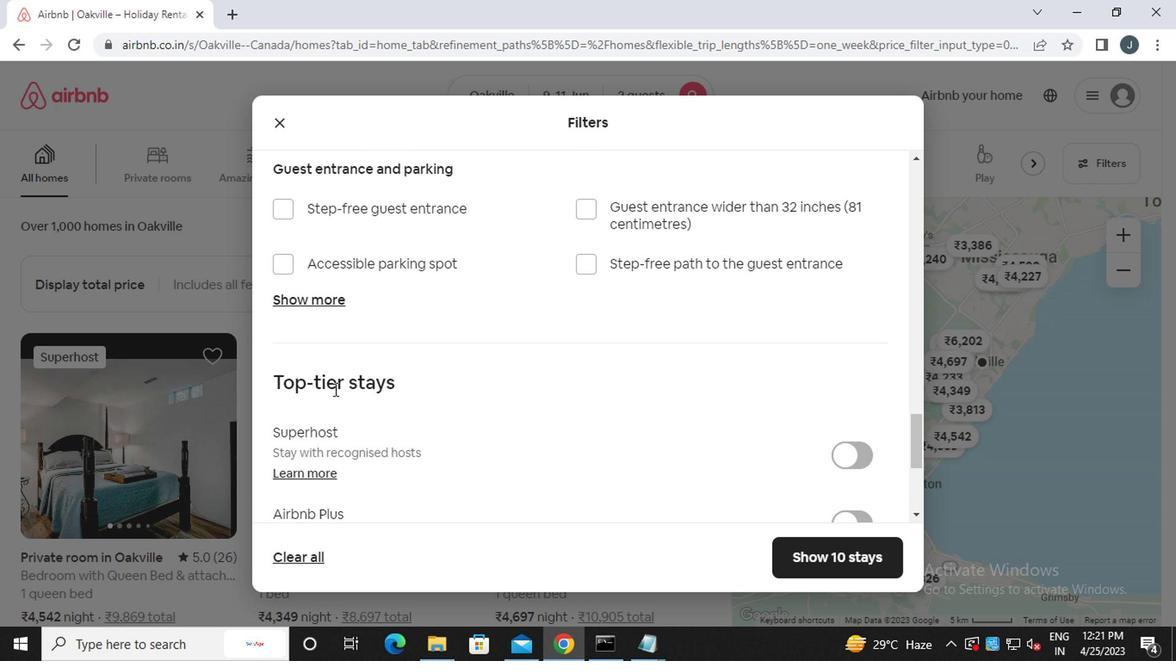 
Action: Mouse scrolled (324, 389) with delta (0, 0)
Screenshot: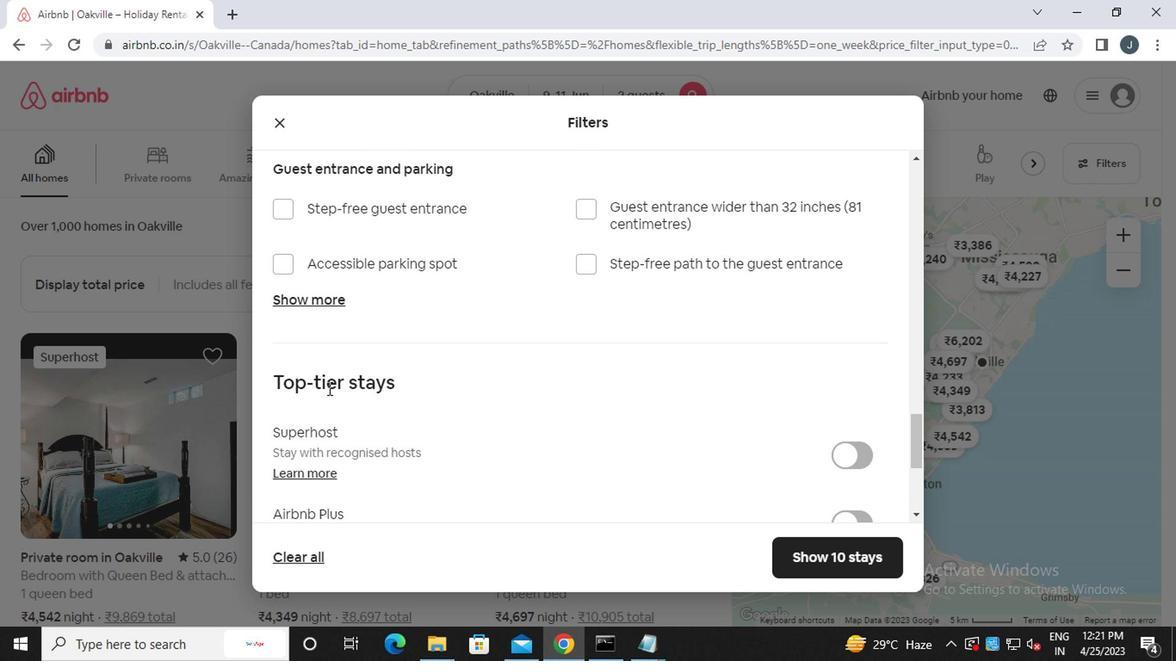 
Action: Mouse moved to (324, 392)
Screenshot: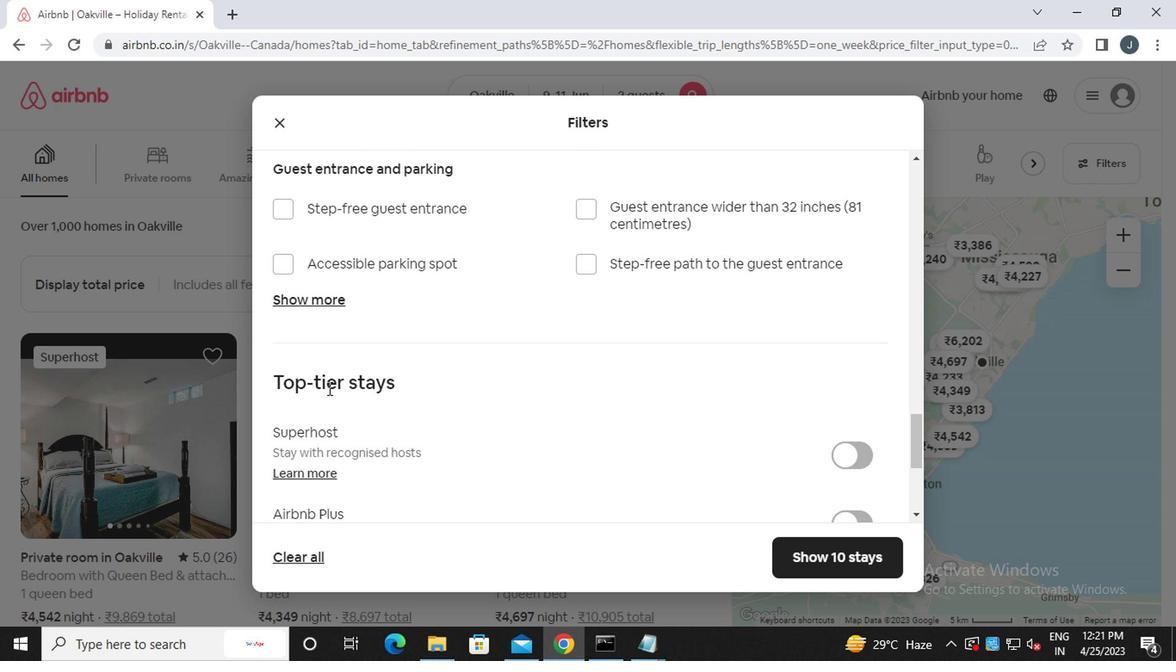 
Action: Mouse scrolled (324, 391) with delta (0, 0)
Screenshot: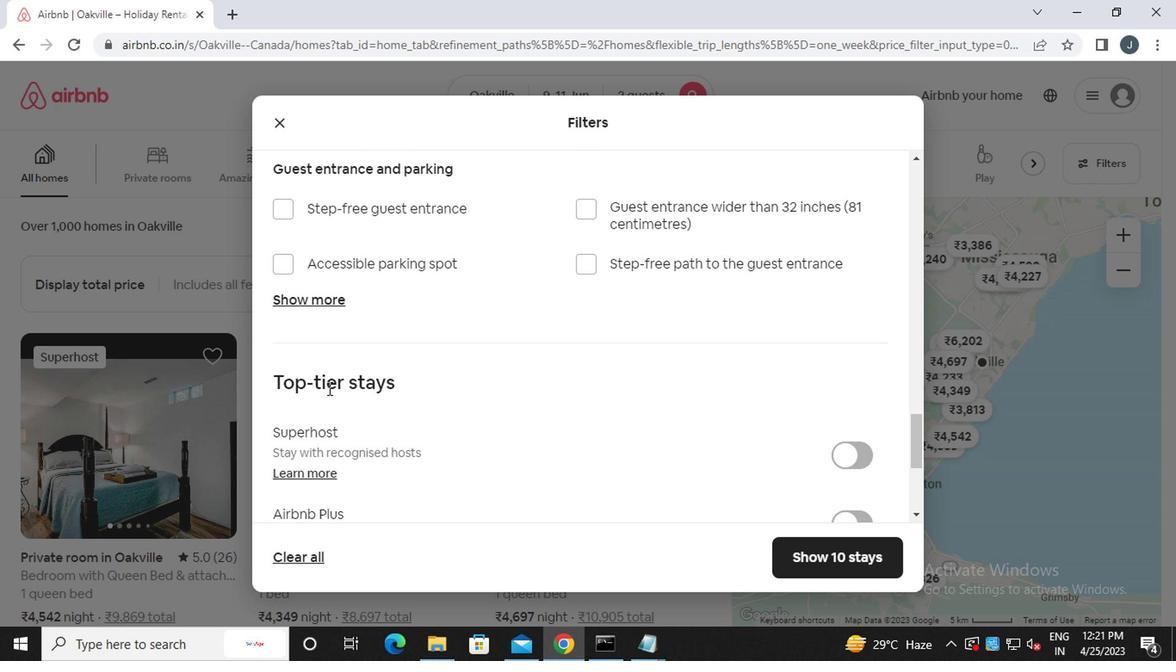 
Action: Mouse moved to (291, 414)
Screenshot: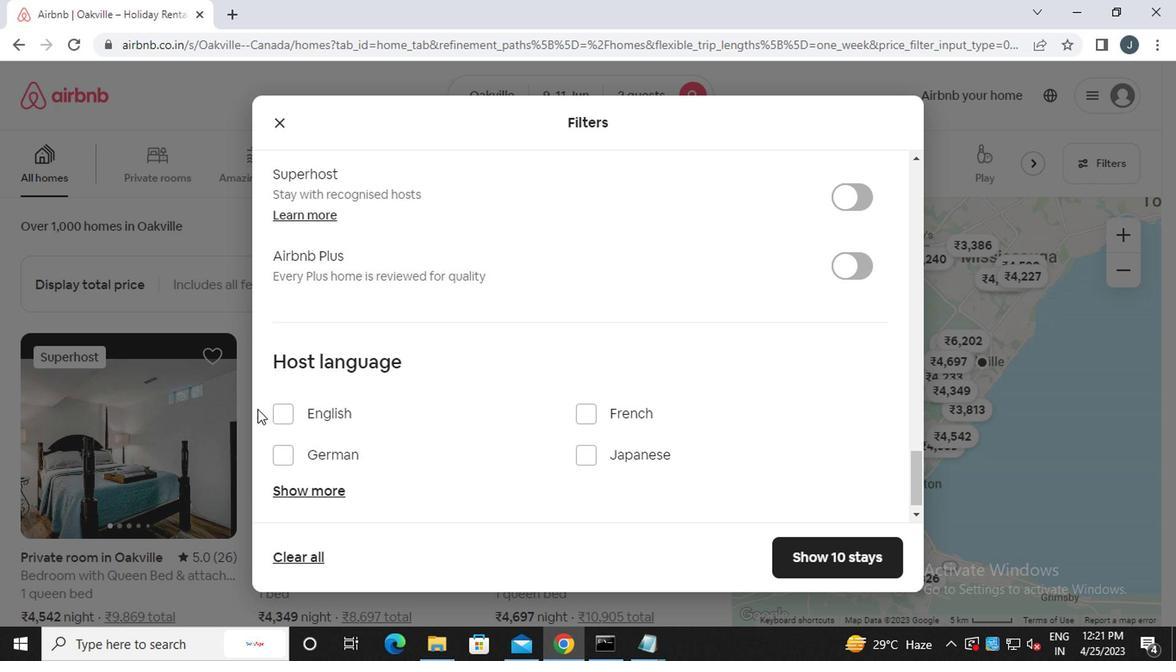 
Action: Mouse pressed left at (291, 414)
Screenshot: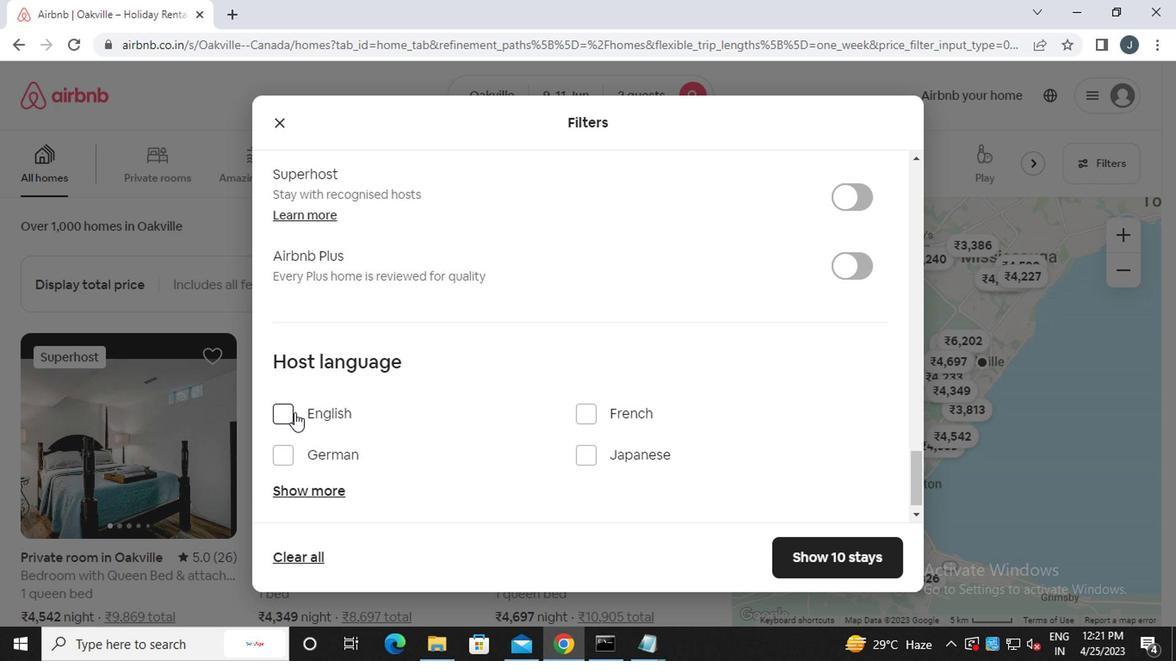 
Action: Mouse moved to (492, 444)
Screenshot: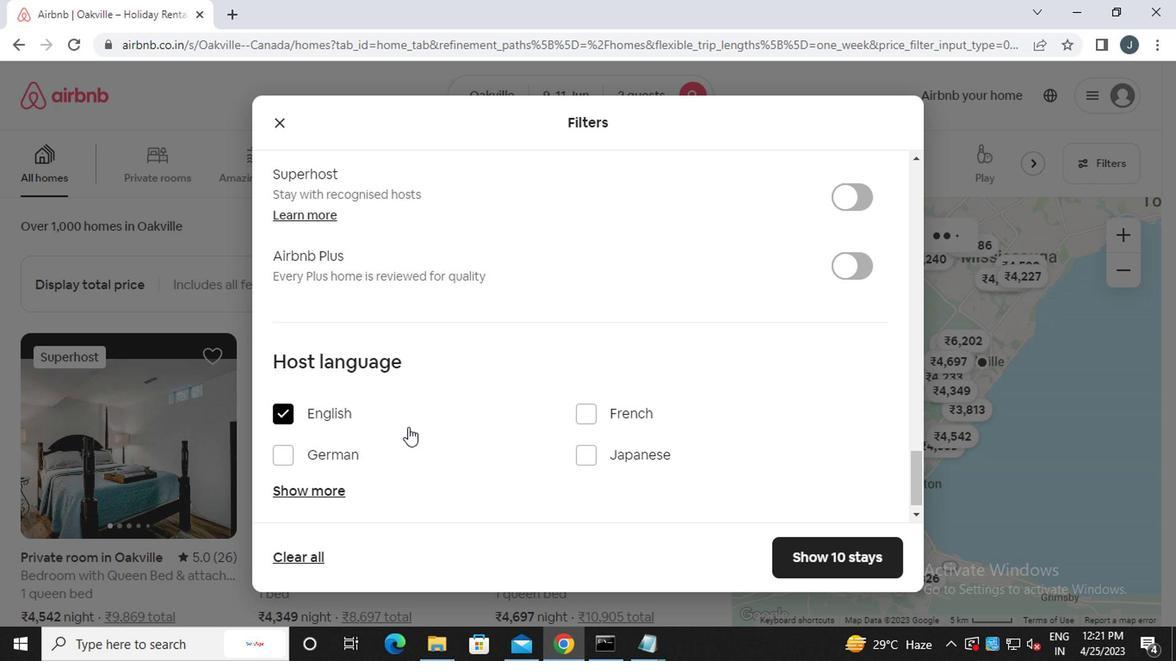 
Action: Mouse scrolled (492, 443) with delta (0, 0)
Screenshot: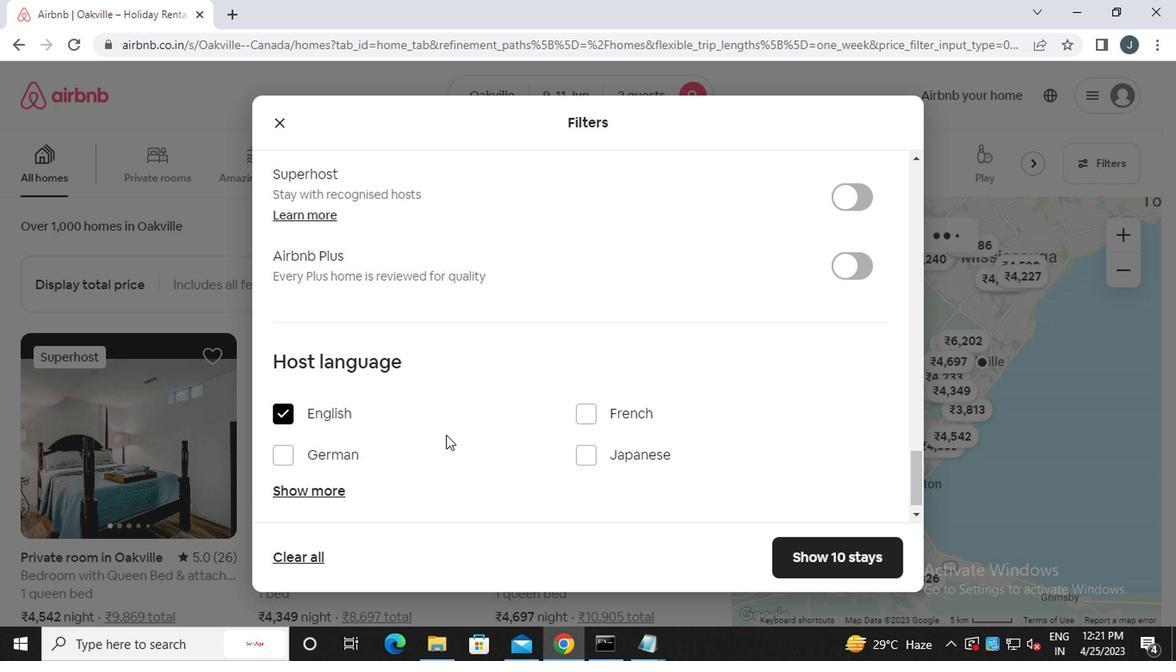 
Action: Mouse scrolled (492, 443) with delta (0, 0)
Screenshot: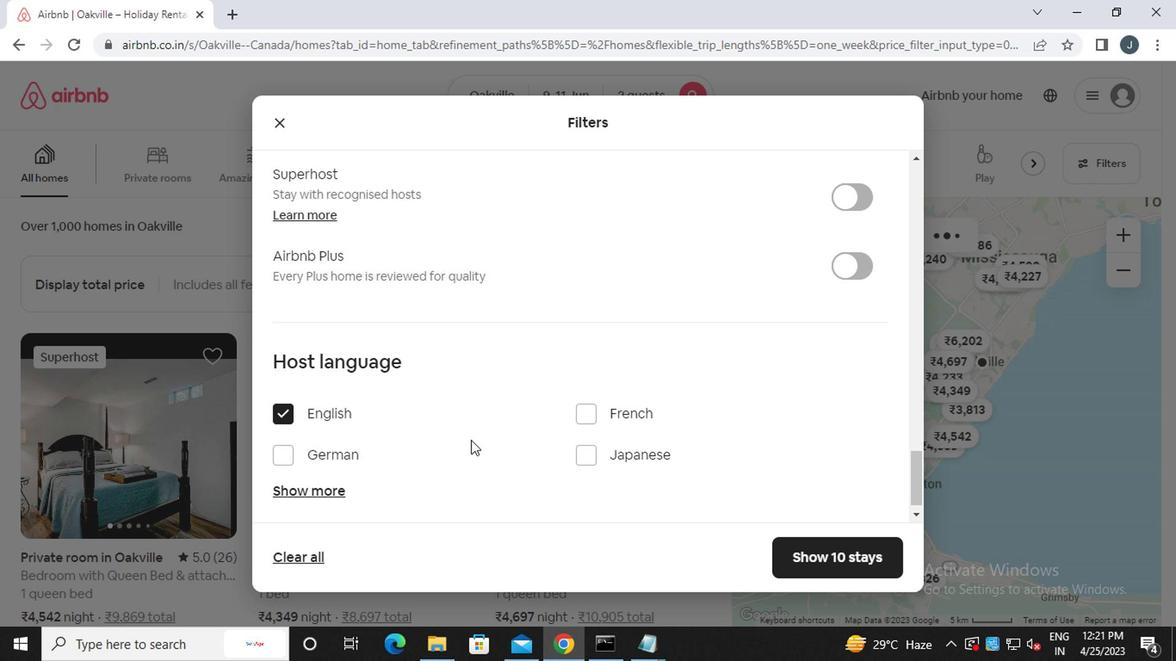 
Action: Mouse scrolled (492, 443) with delta (0, 0)
Screenshot: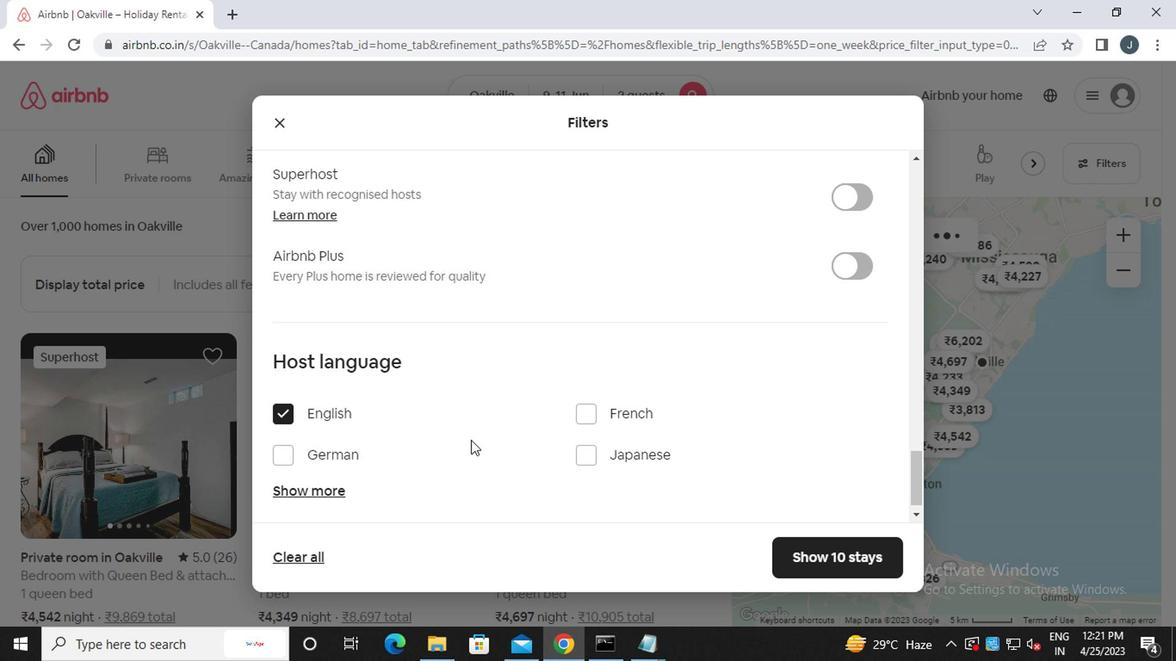 
Action: Mouse scrolled (492, 443) with delta (0, 0)
Screenshot: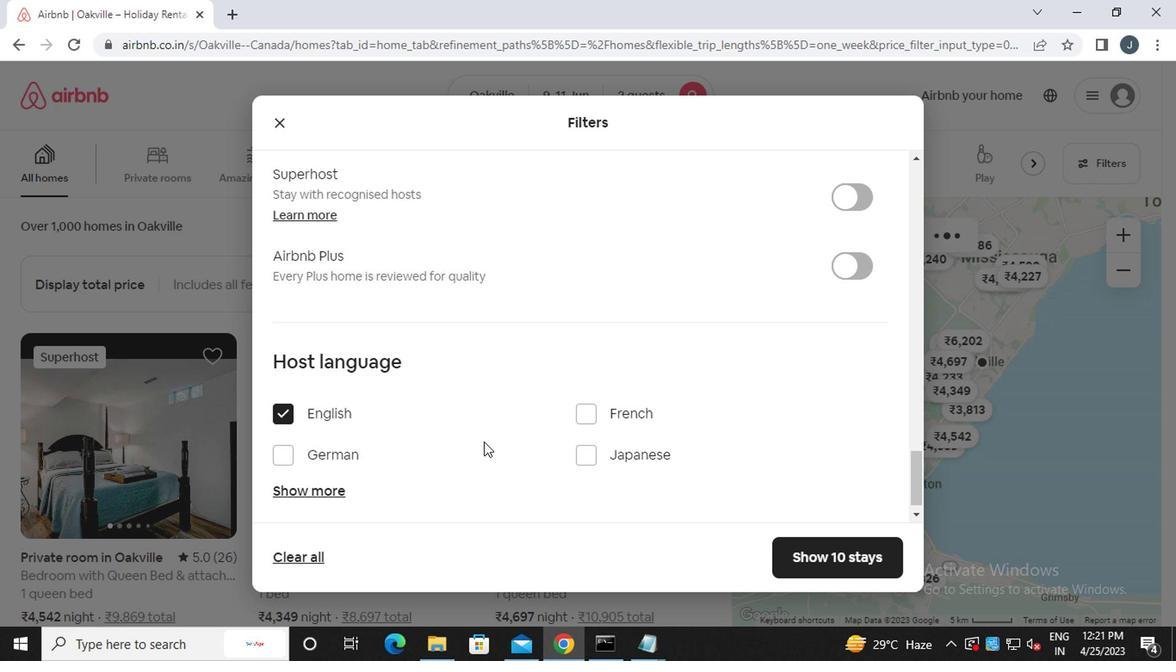 
Action: Mouse scrolled (492, 443) with delta (0, 0)
Screenshot: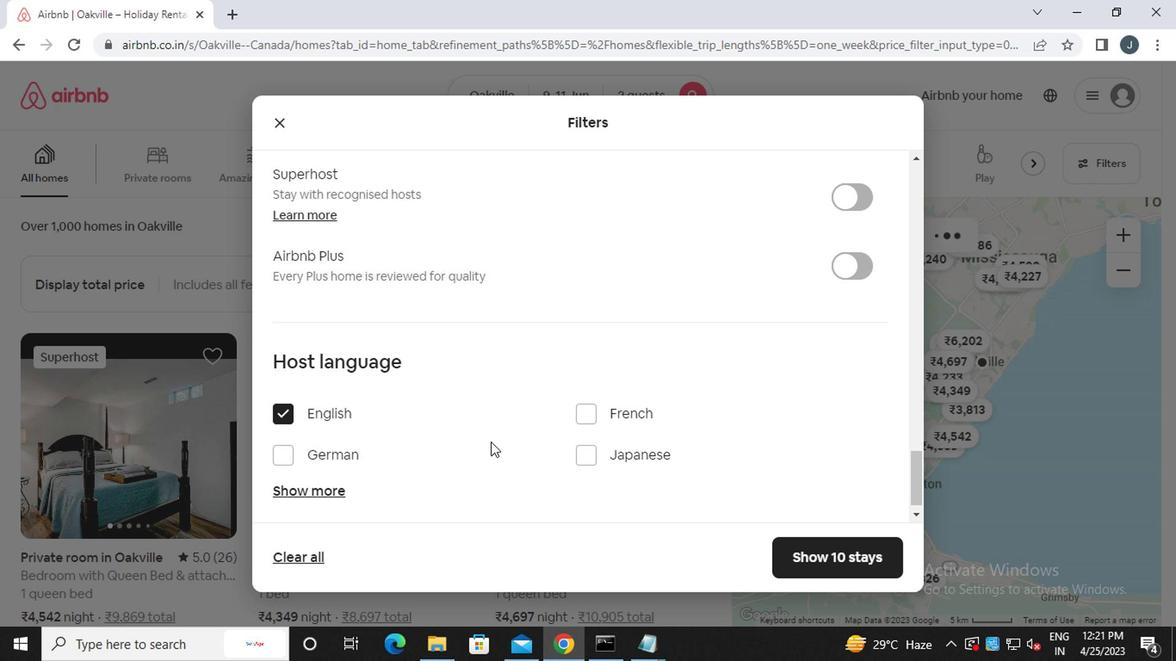 
Action: Mouse moved to (800, 560)
Screenshot: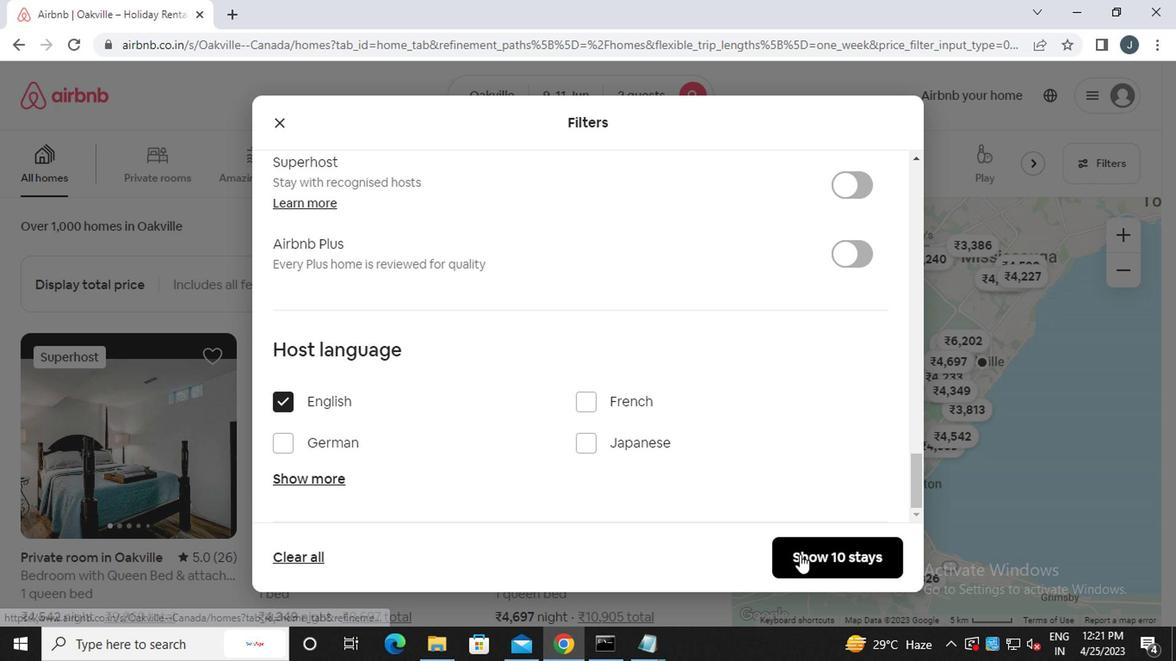 
Action: Mouse pressed left at (800, 560)
Screenshot: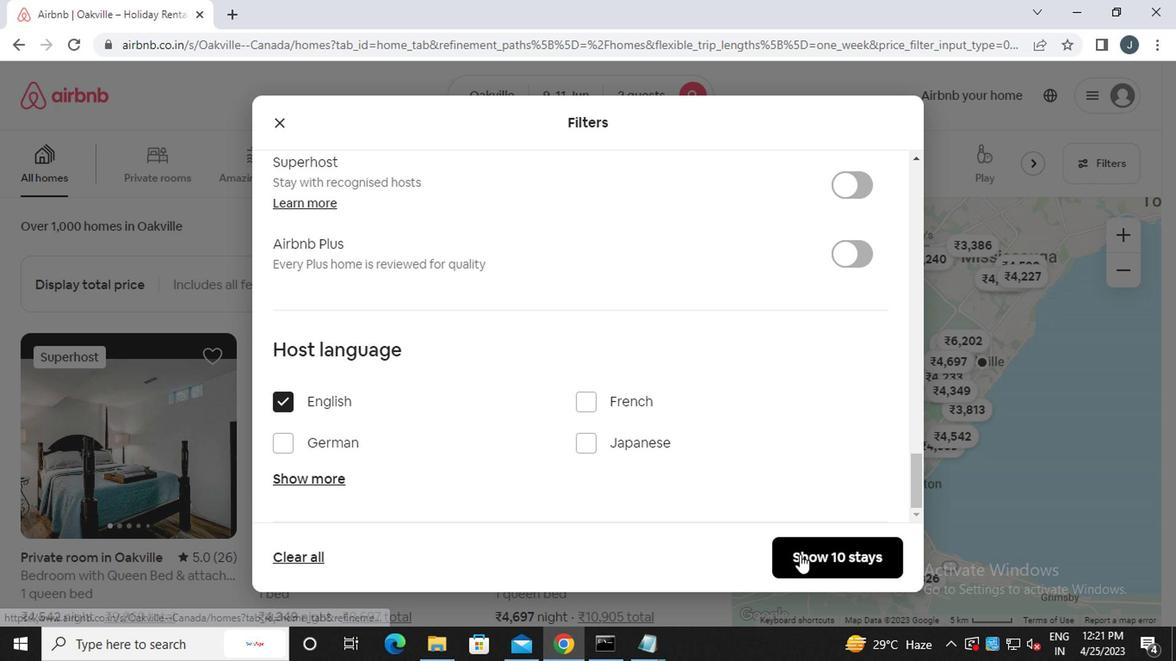 
Action: Mouse moved to (778, 541)
Screenshot: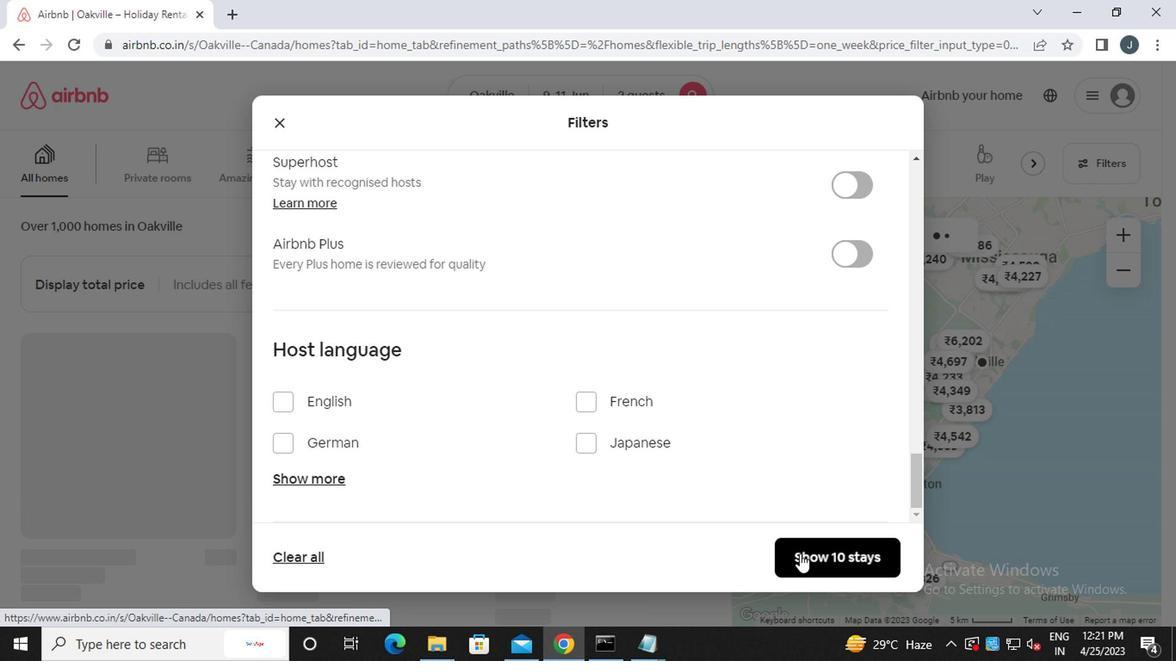 
